 Task: Open Card User Testing Review in Board Content Marketing E-learning Course Creation and Promotion Strategy to Workspace Business Coaching Services and add a team member Softage.3@softage.net, a label Blue, a checklist Smart City Development, an attachment from your computer, a color Blue and finally, add a card description 'Research and develop new pricing strategy for bundled products' and a comment 'Given the potential impact of this task on our company culture and values, let us ensure that we approach it with a sense of inclusivity and diversity.'. Add a start date 'Jan 03, 1900' with a due date 'Jan 10, 1900'
Action: Mouse moved to (90, 334)
Screenshot: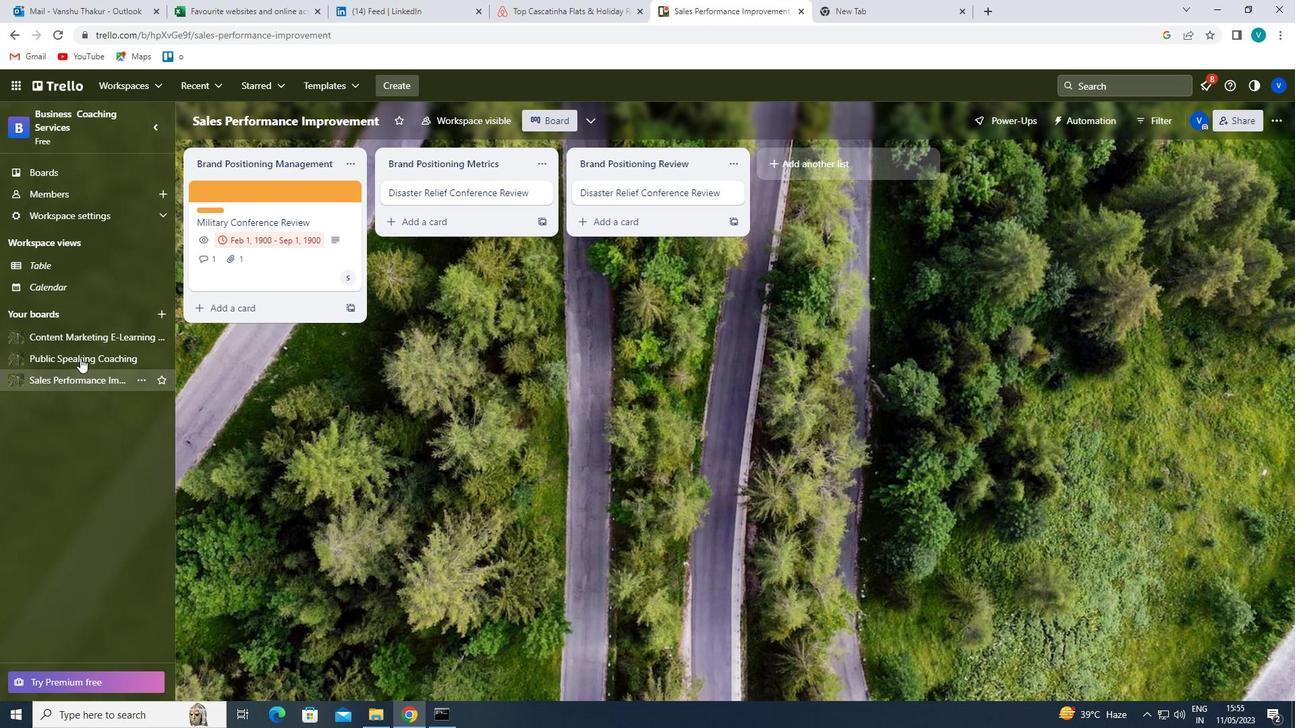 
Action: Mouse pressed left at (90, 334)
Screenshot: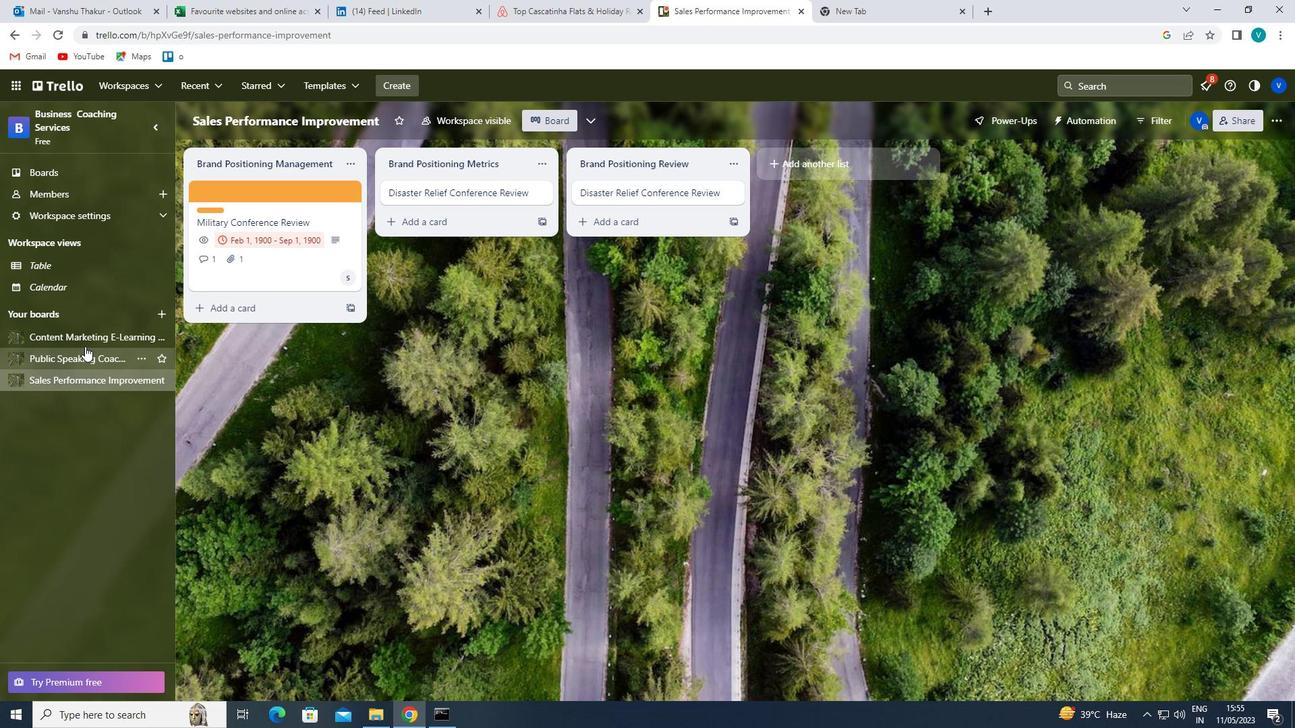 
Action: Mouse moved to (275, 188)
Screenshot: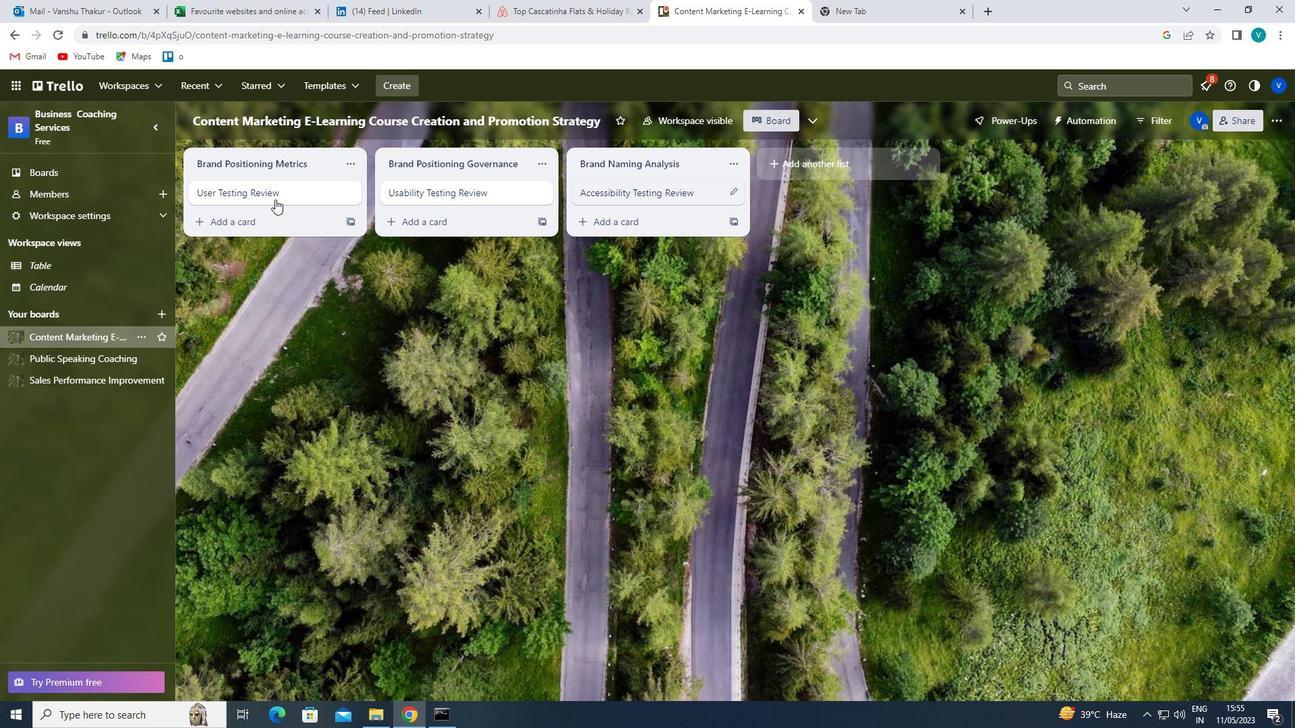 
Action: Mouse pressed left at (275, 188)
Screenshot: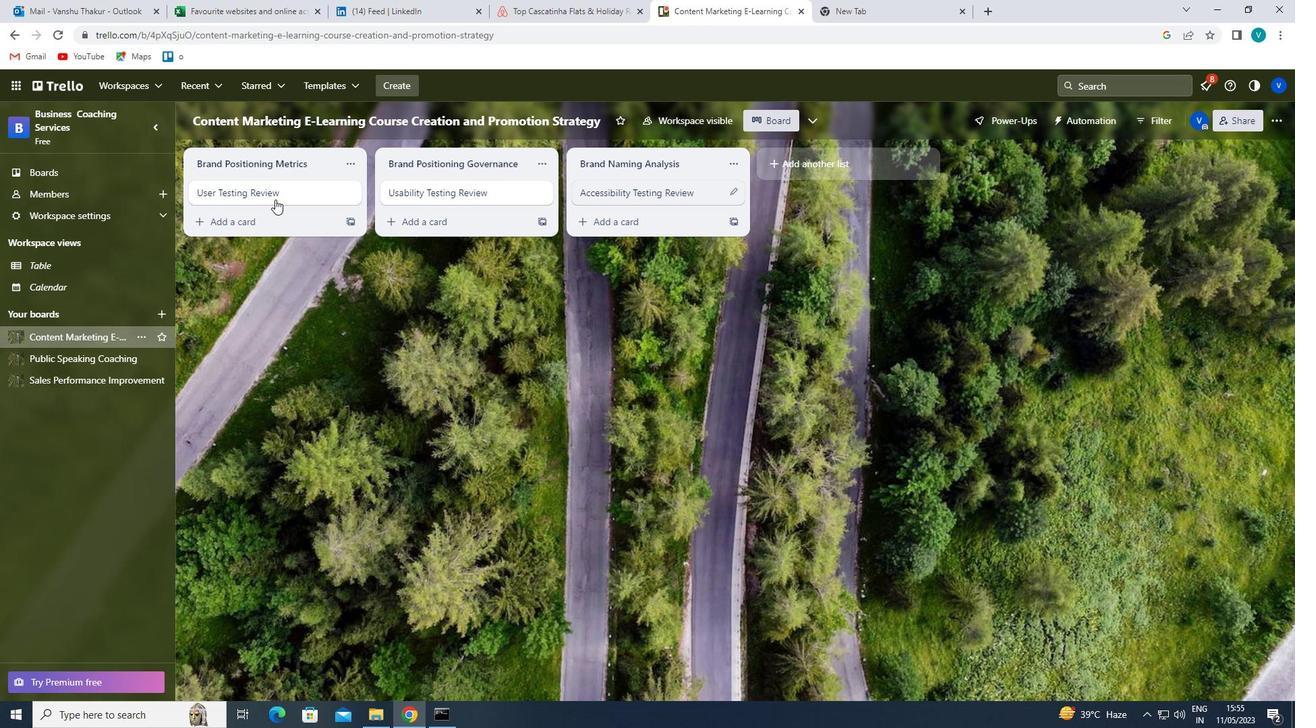 
Action: Mouse moved to (807, 191)
Screenshot: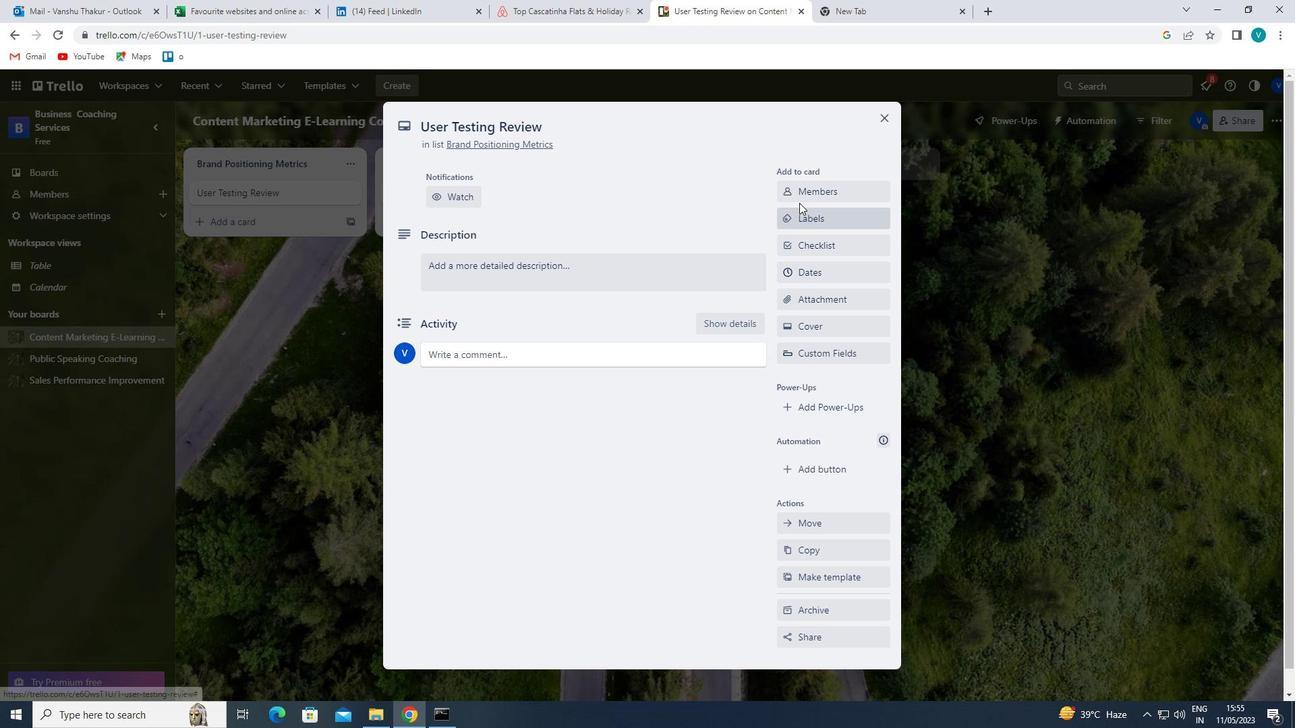 
Action: Mouse pressed left at (807, 191)
Screenshot: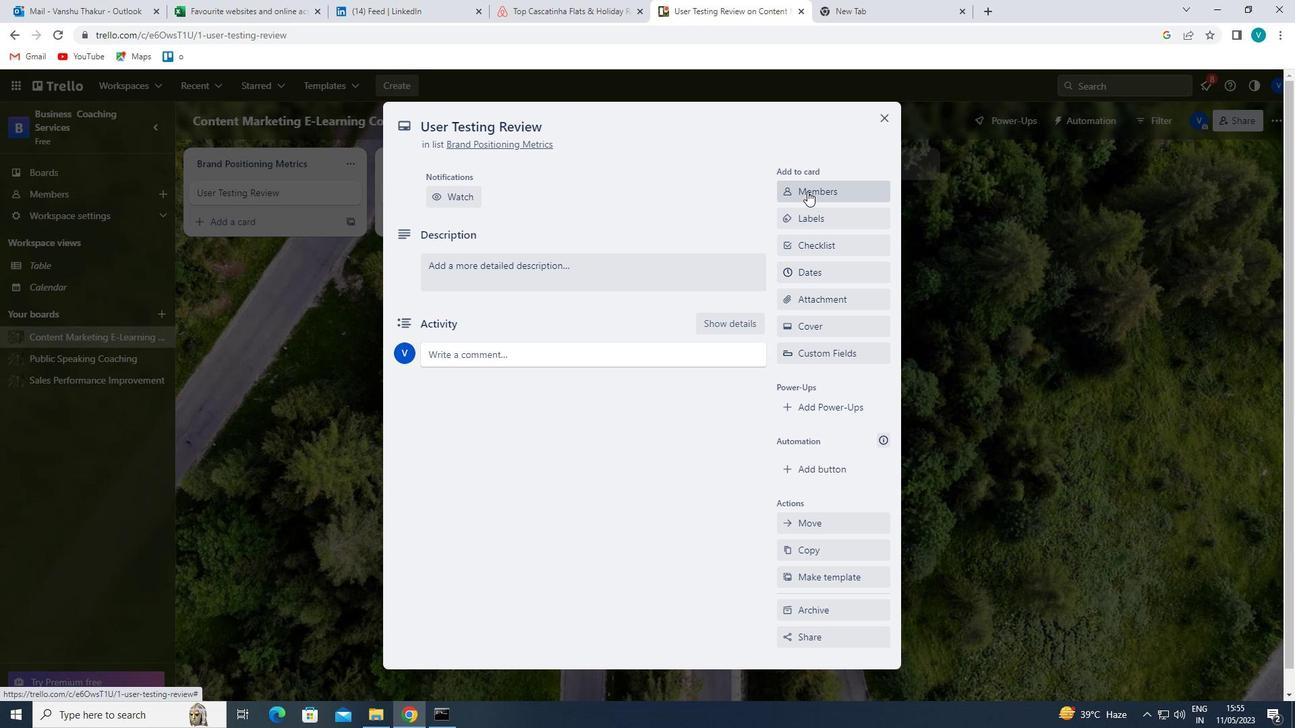 
Action: Mouse moved to (833, 253)
Screenshot: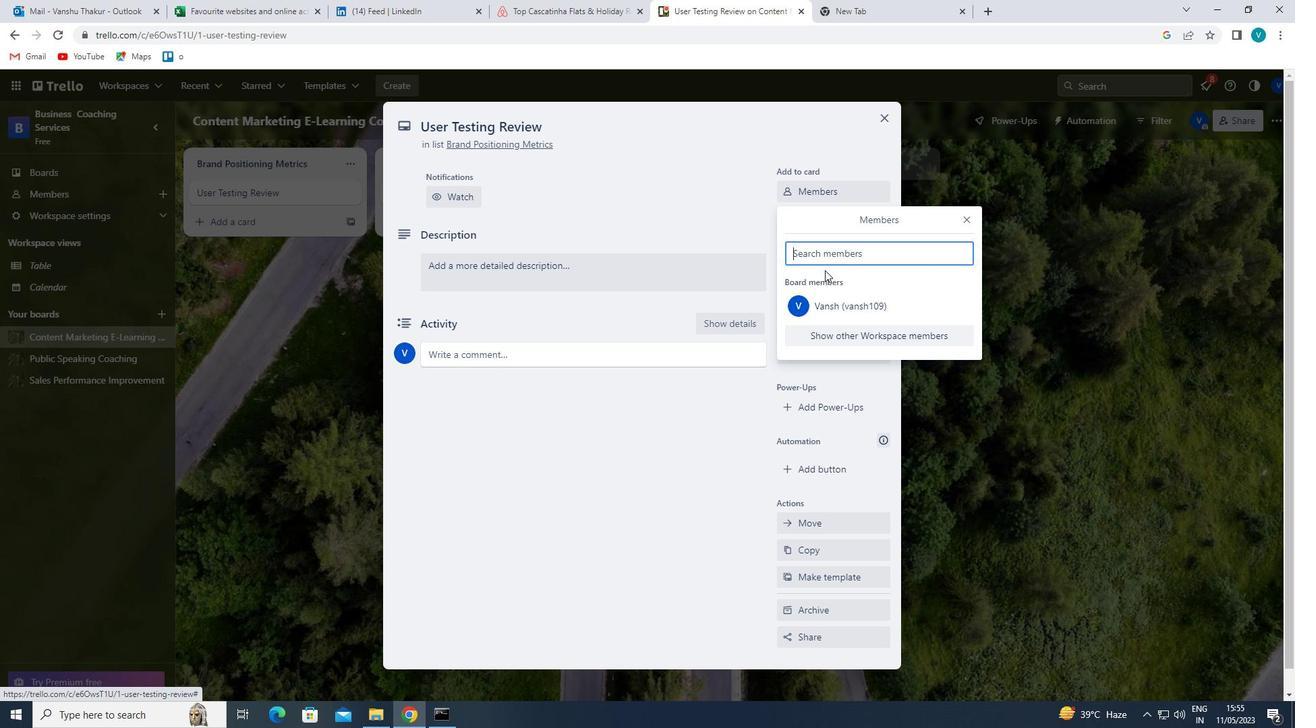 
Action: Mouse pressed left at (833, 253)
Screenshot: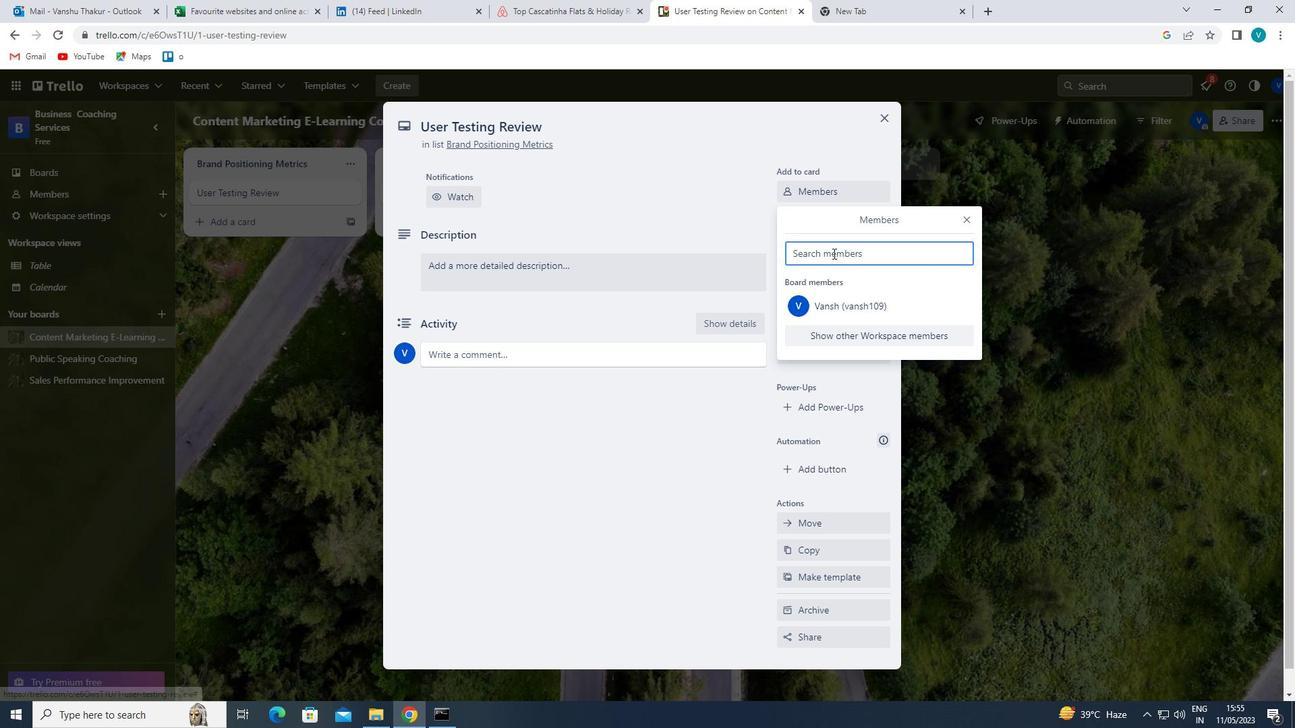 
Action: Key pressed <Key.shift><Key.shift>S
Screenshot: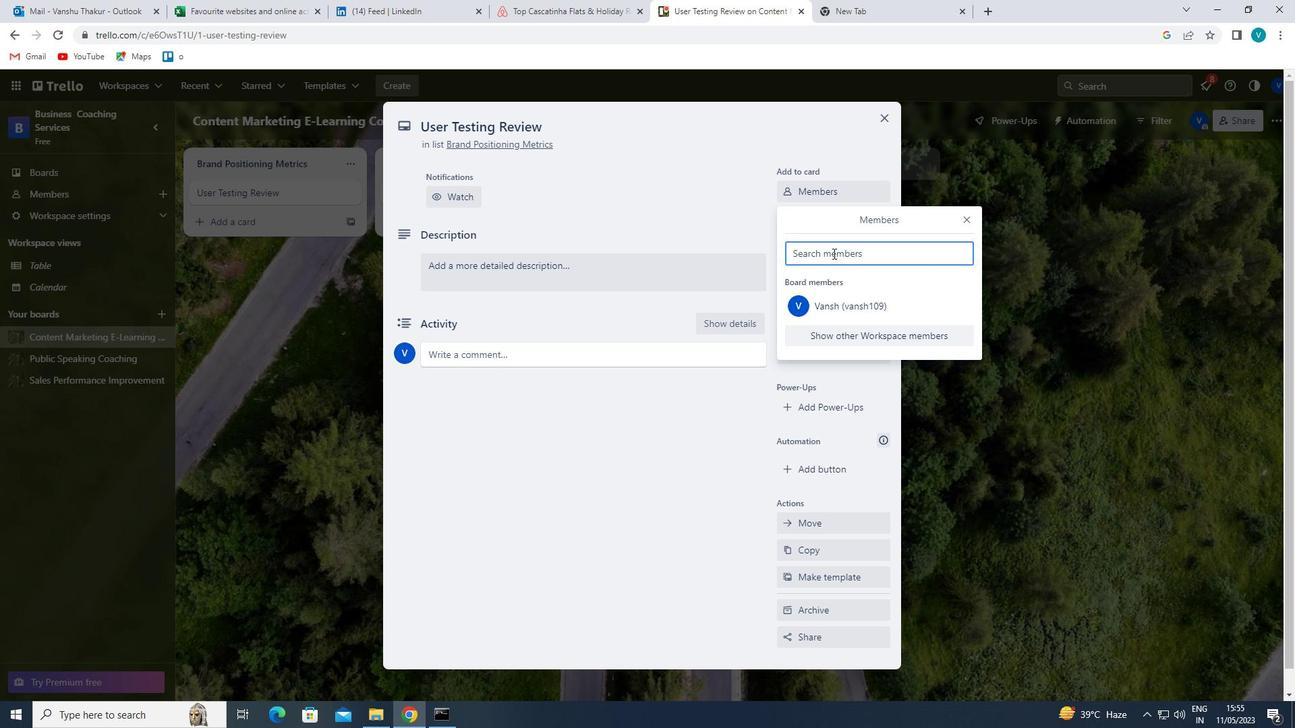 
Action: Mouse moved to (666, 353)
Screenshot: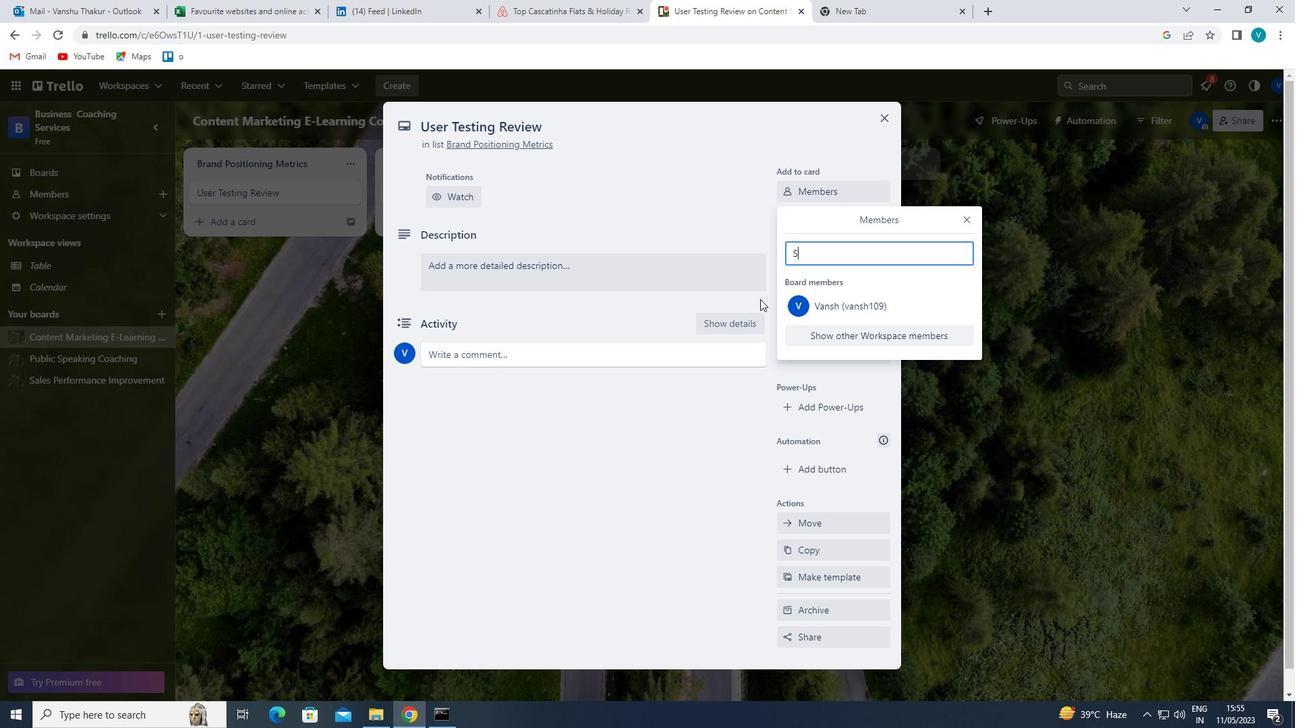 
Action: Key pressed OFTAGE.
Screenshot: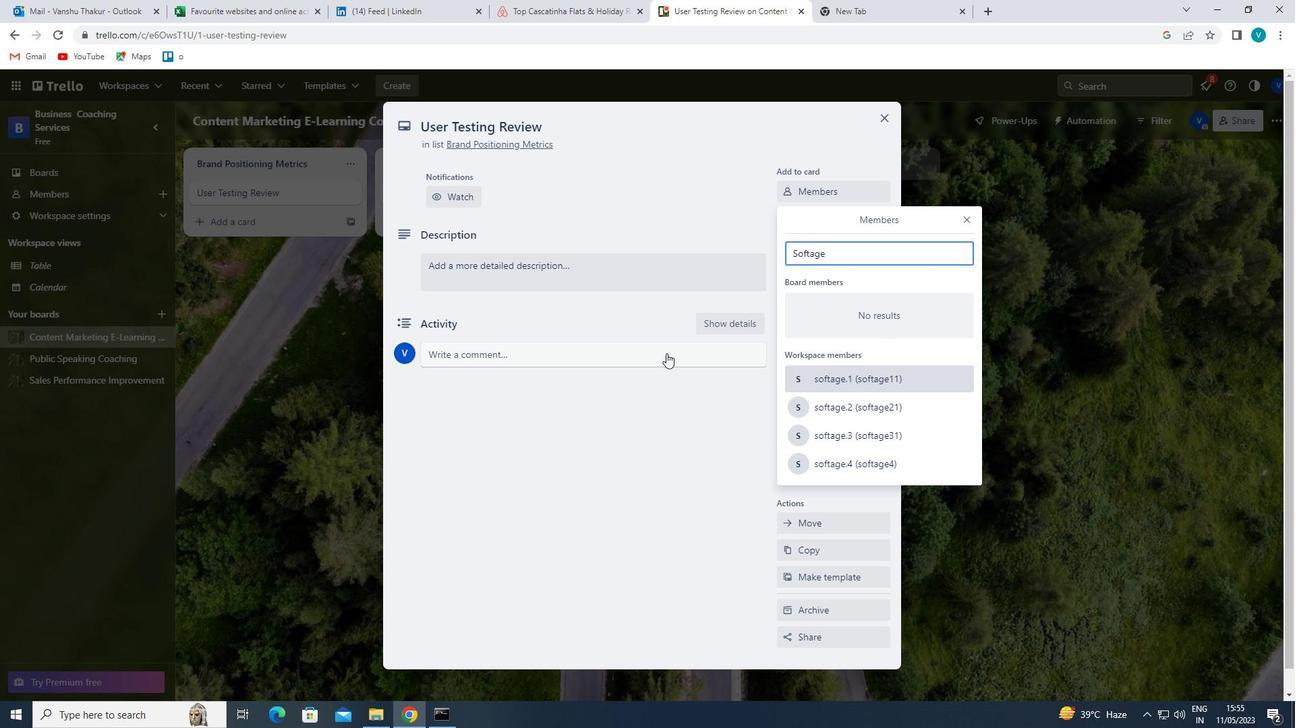 
Action: Mouse moved to (836, 435)
Screenshot: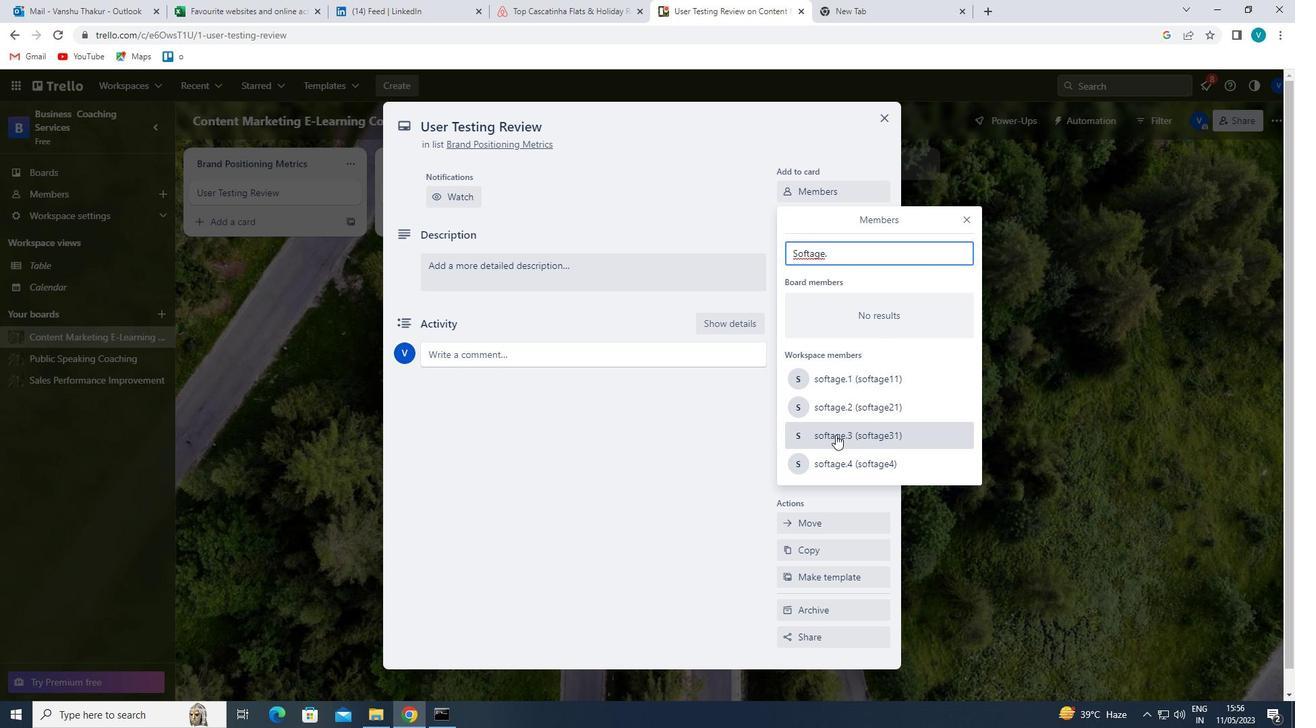 
Action: Mouse pressed left at (836, 435)
Screenshot: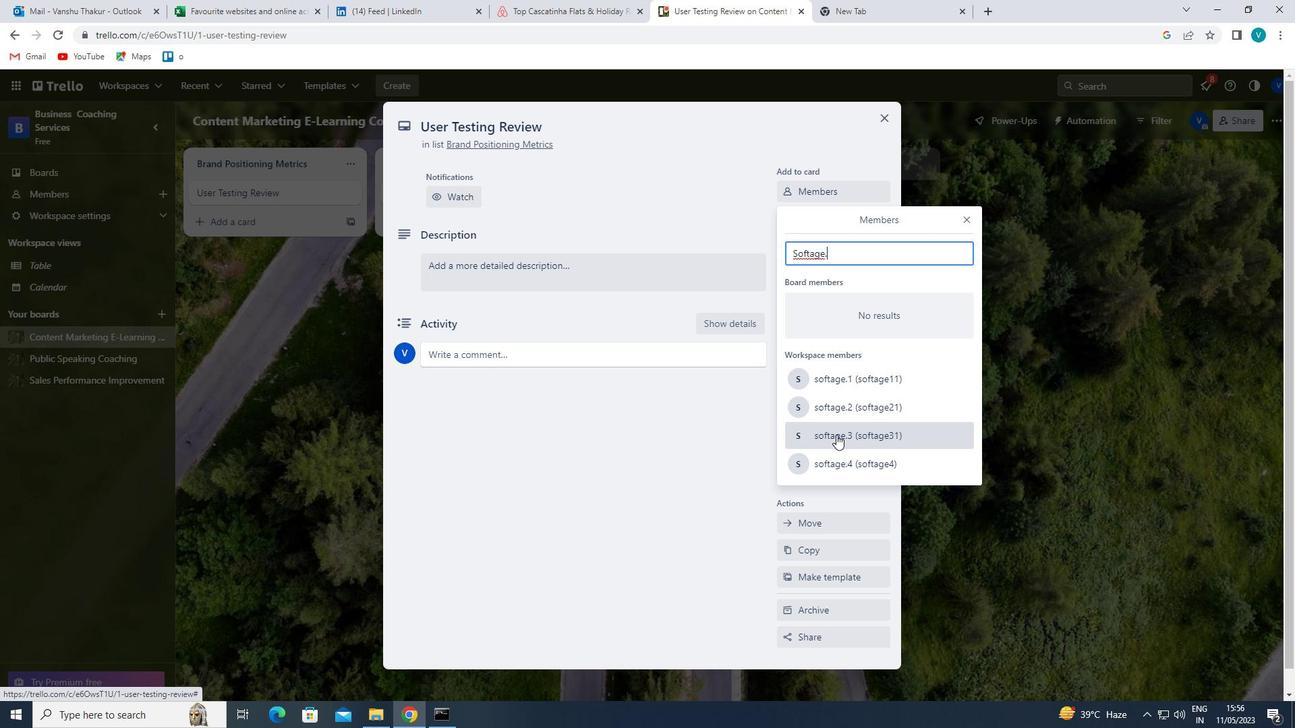 
Action: Mouse moved to (965, 214)
Screenshot: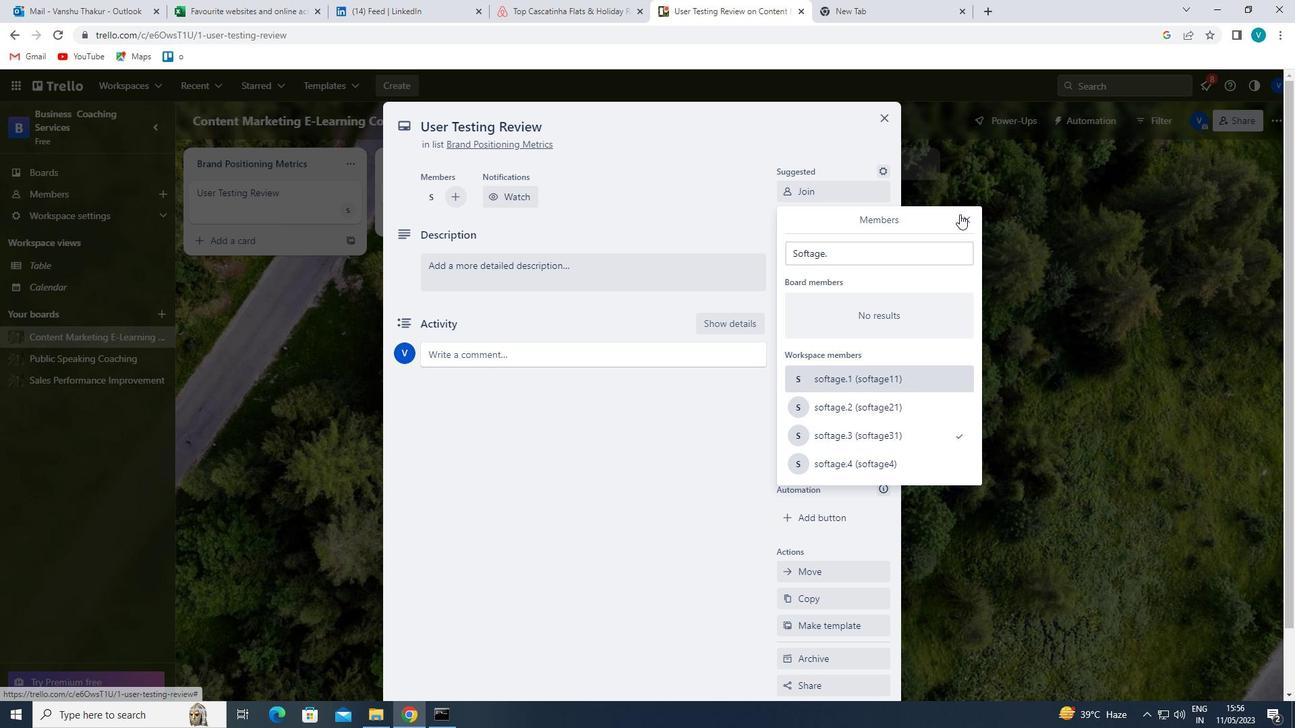 
Action: Mouse pressed left at (965, 214)
Screenshot: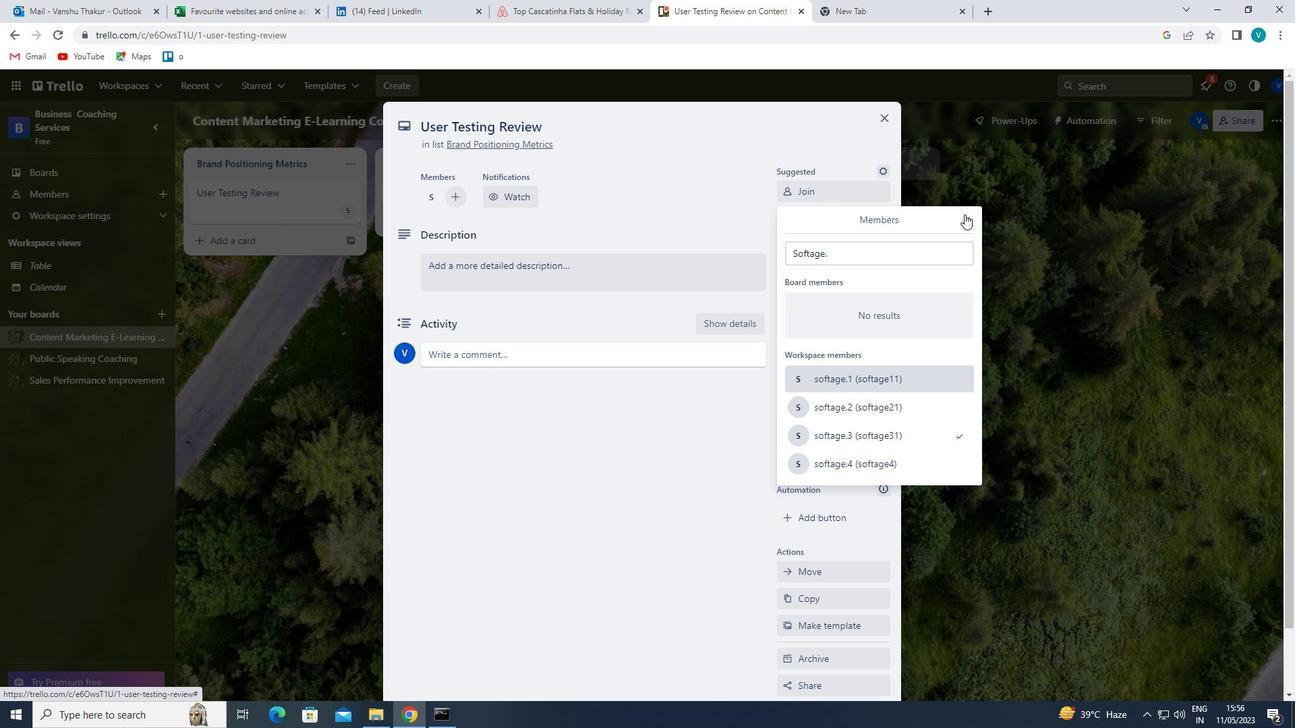 
Action: Mouse moved to (835, 271)
Screenshot: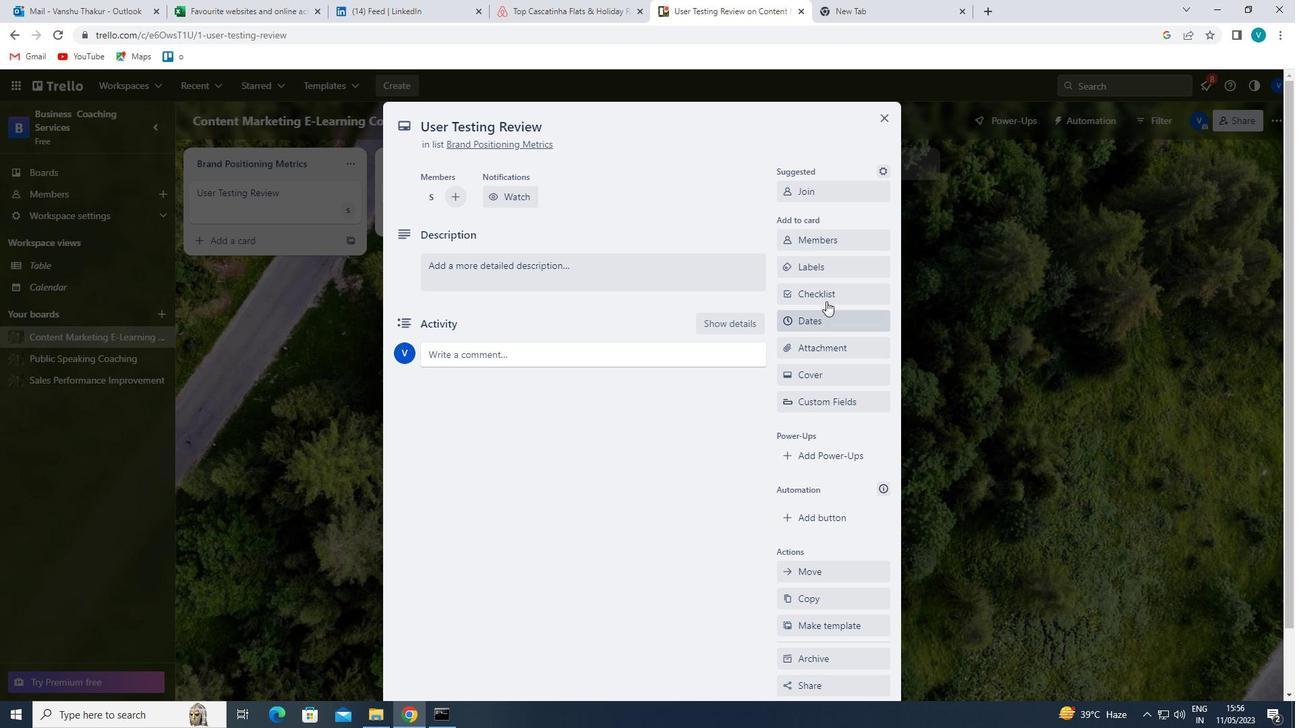 
Action: Mouse pressed left at (835, 271)
Screenshot: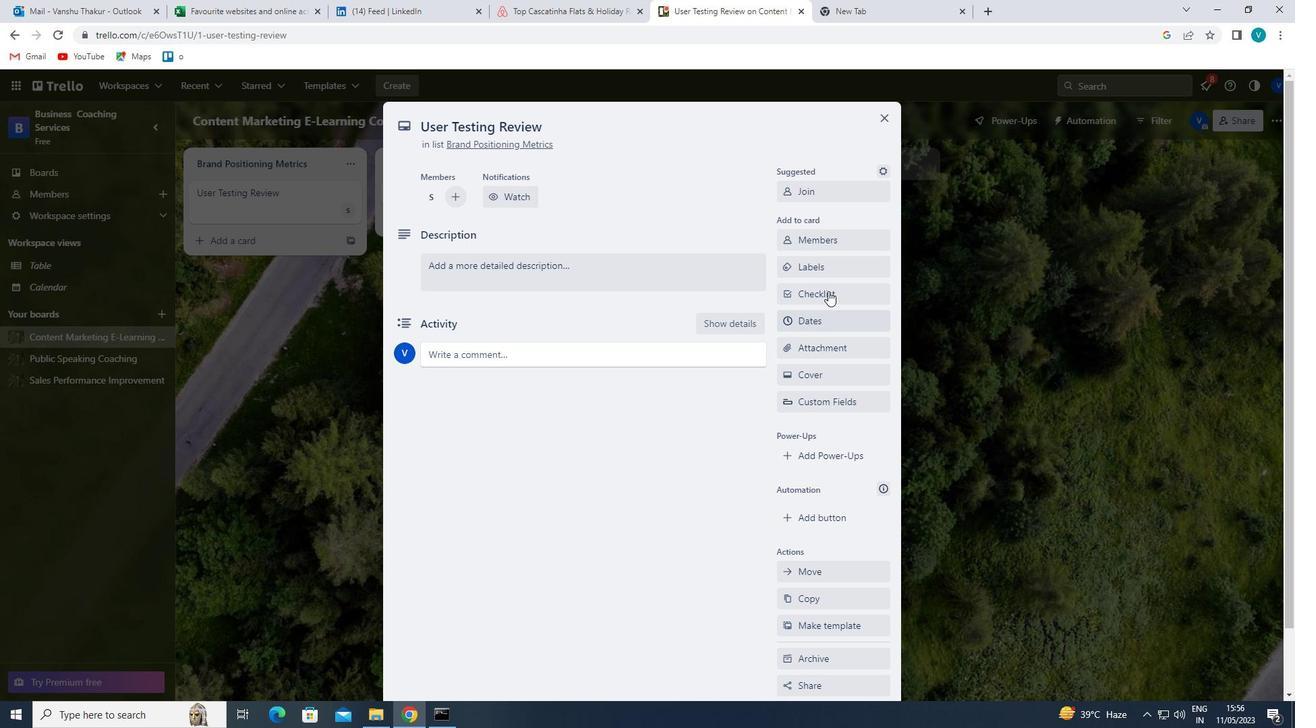 
Action: Mouse moved to (836, 495)
Screenshot: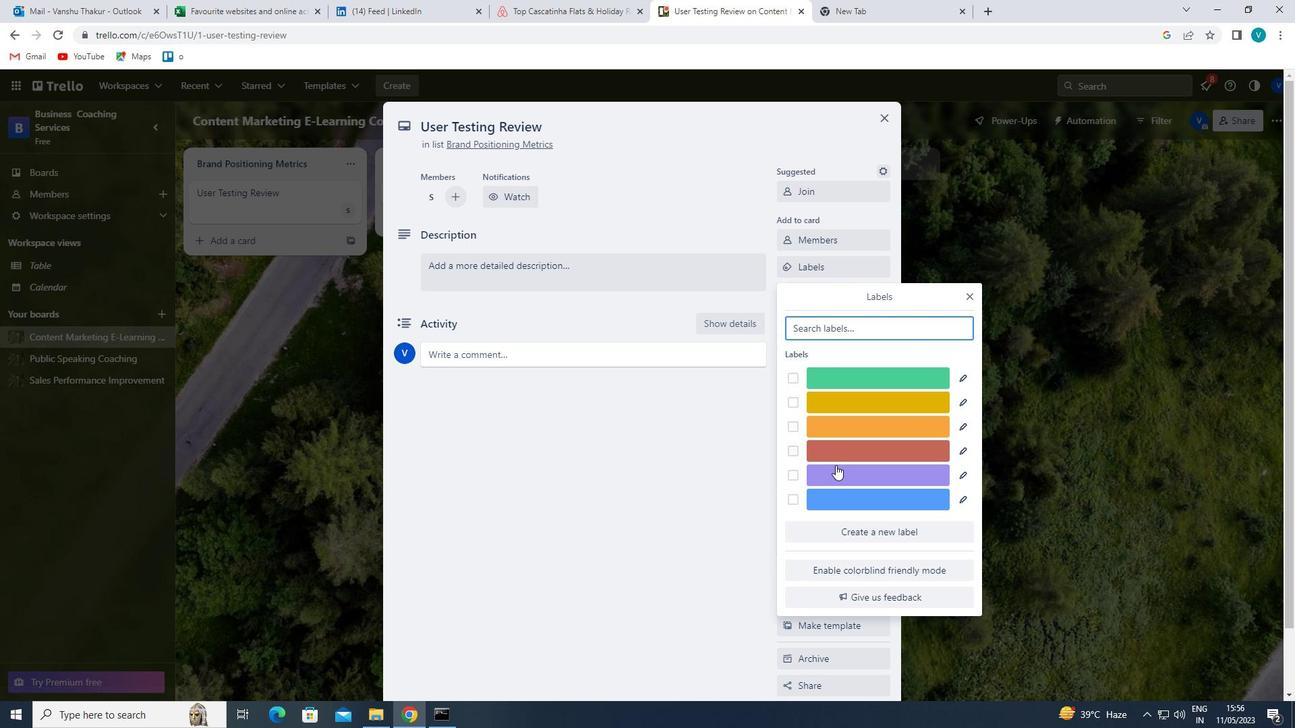 
Action: Mouse pressed left at (836, 495)
Screenshot: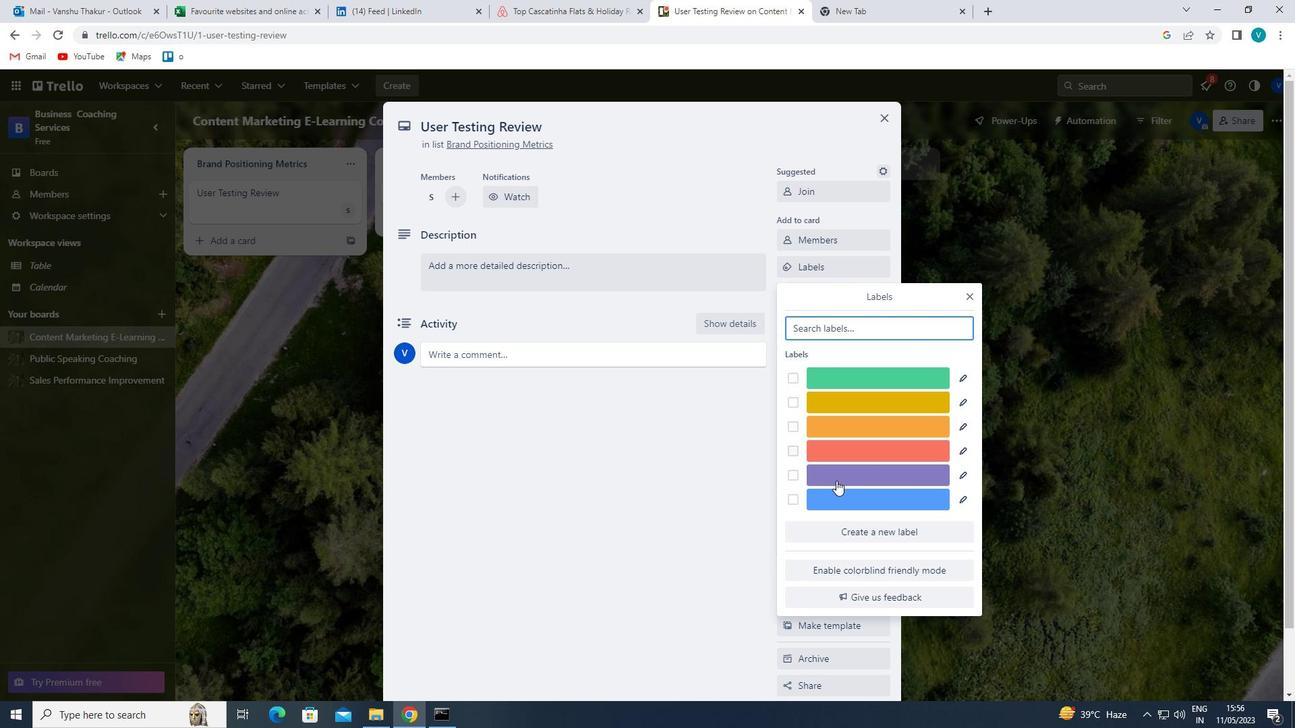 
Action: Mouse moved to (969, 298)
Screenshot: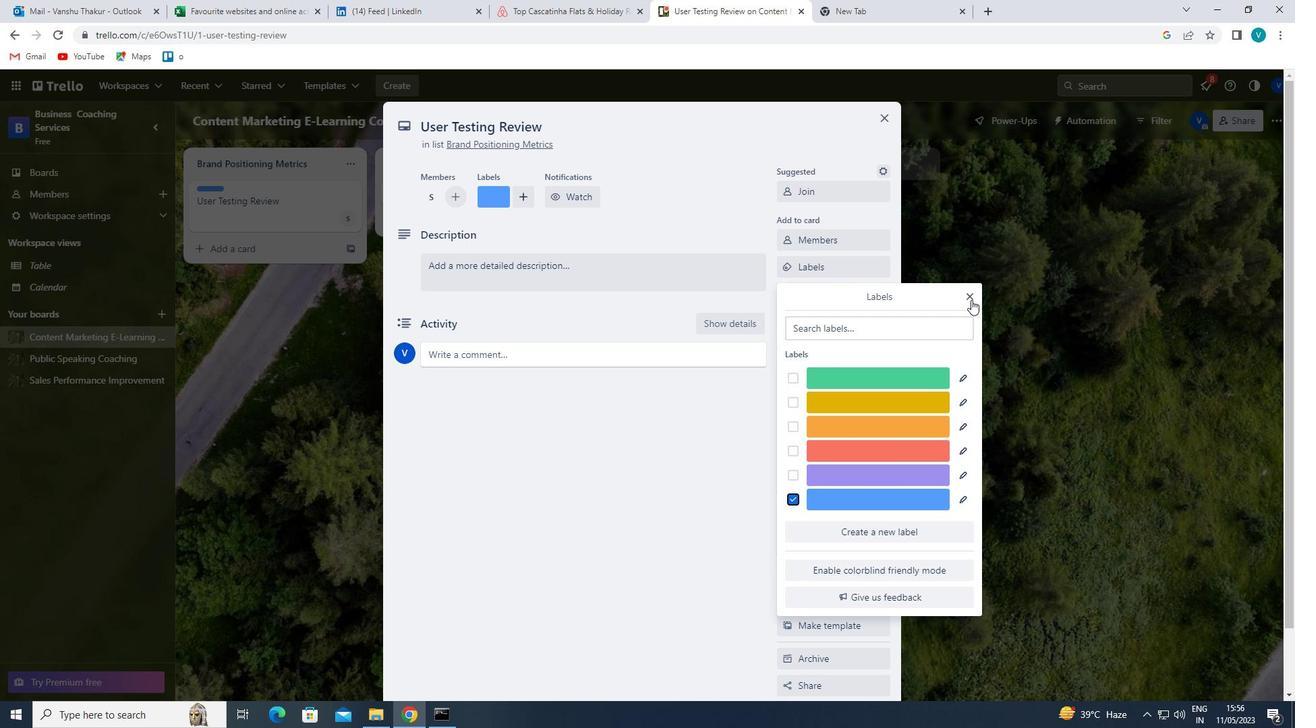 
Action: Mouse pressed left at (969, 298)
Screenshot: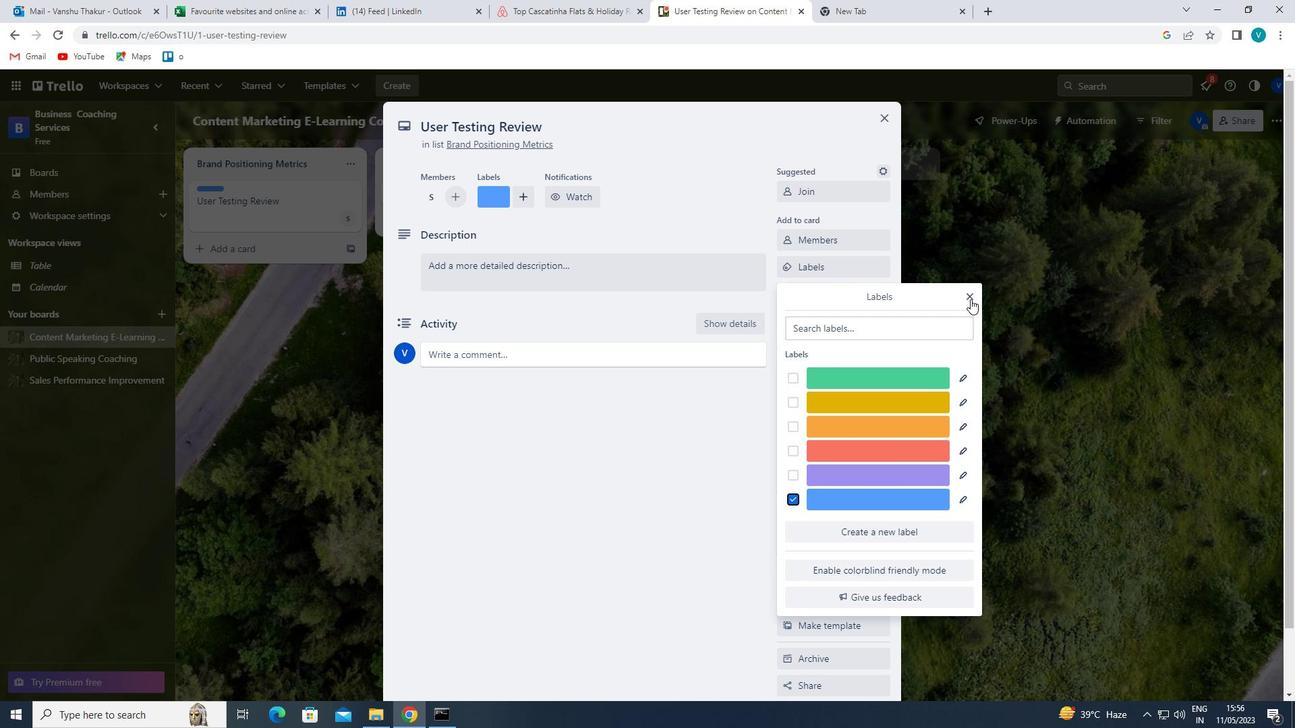
Action: Mouse moved to (832, 280)
Screenshot: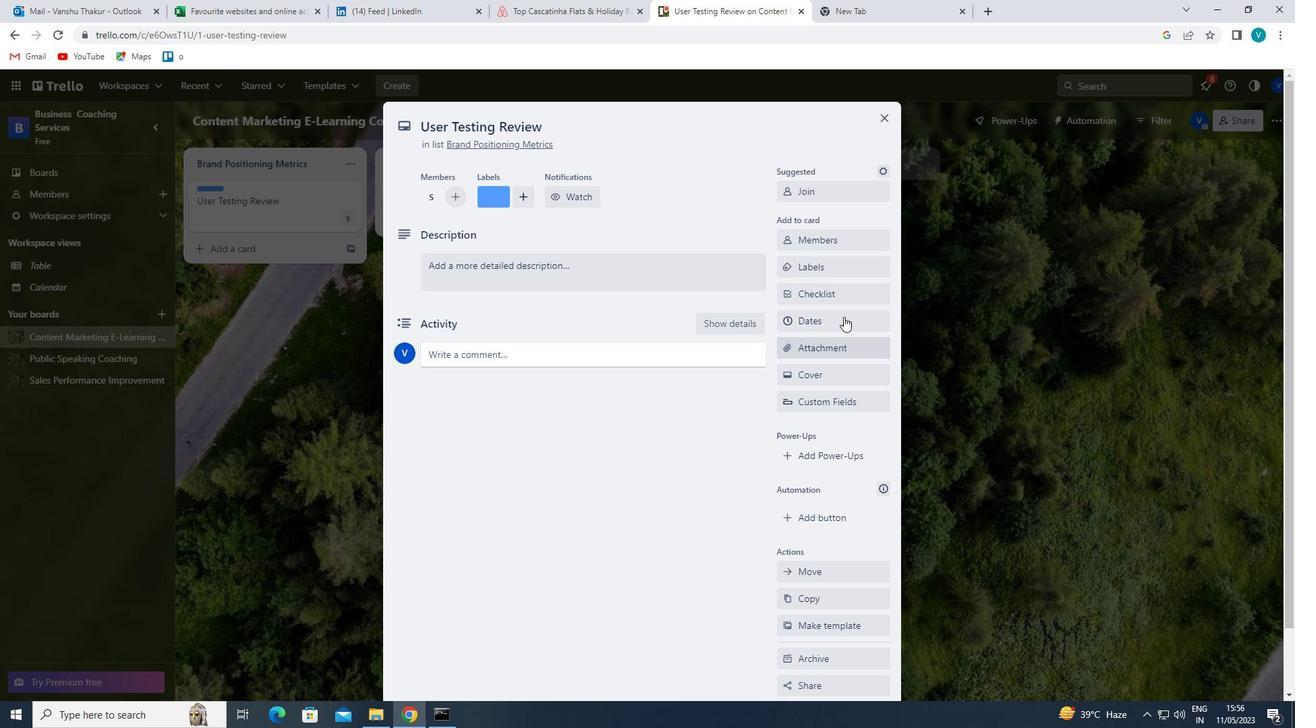 
Action: Mouse pressed left at (832, 280)
Screenshot: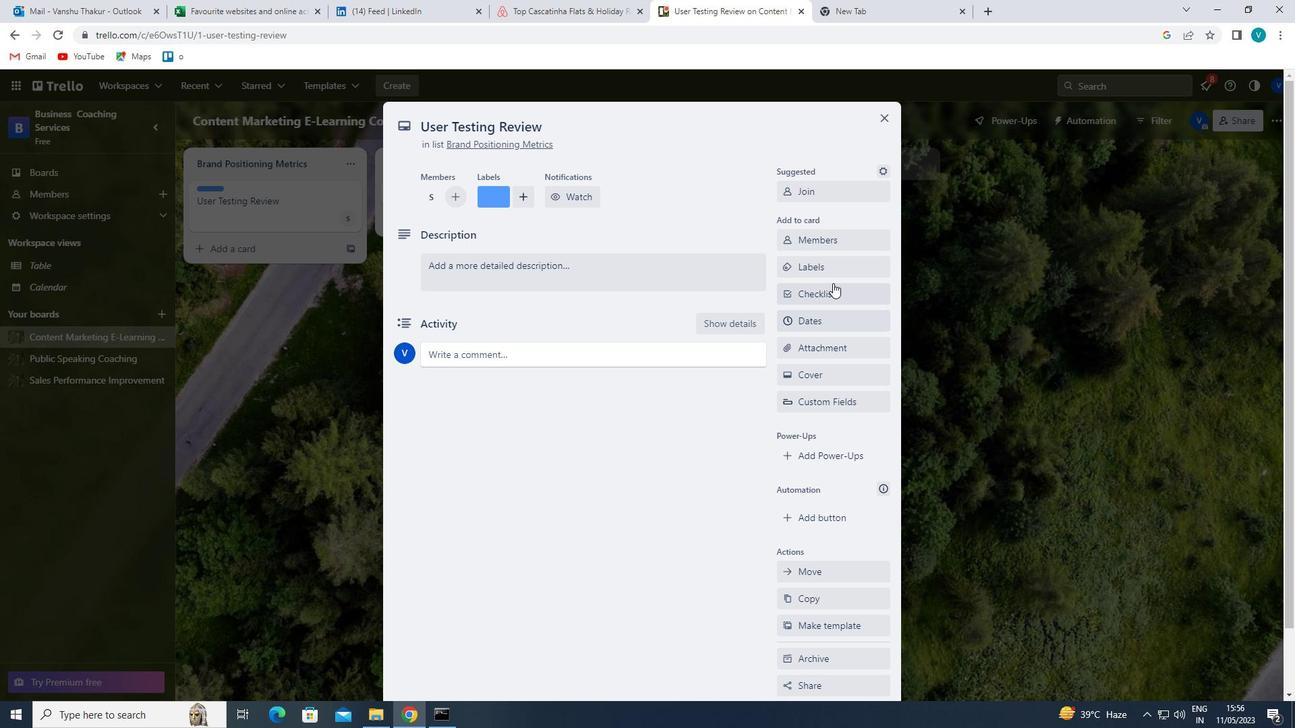 
Action: Mouse moved to (829, 284)
Screenshot: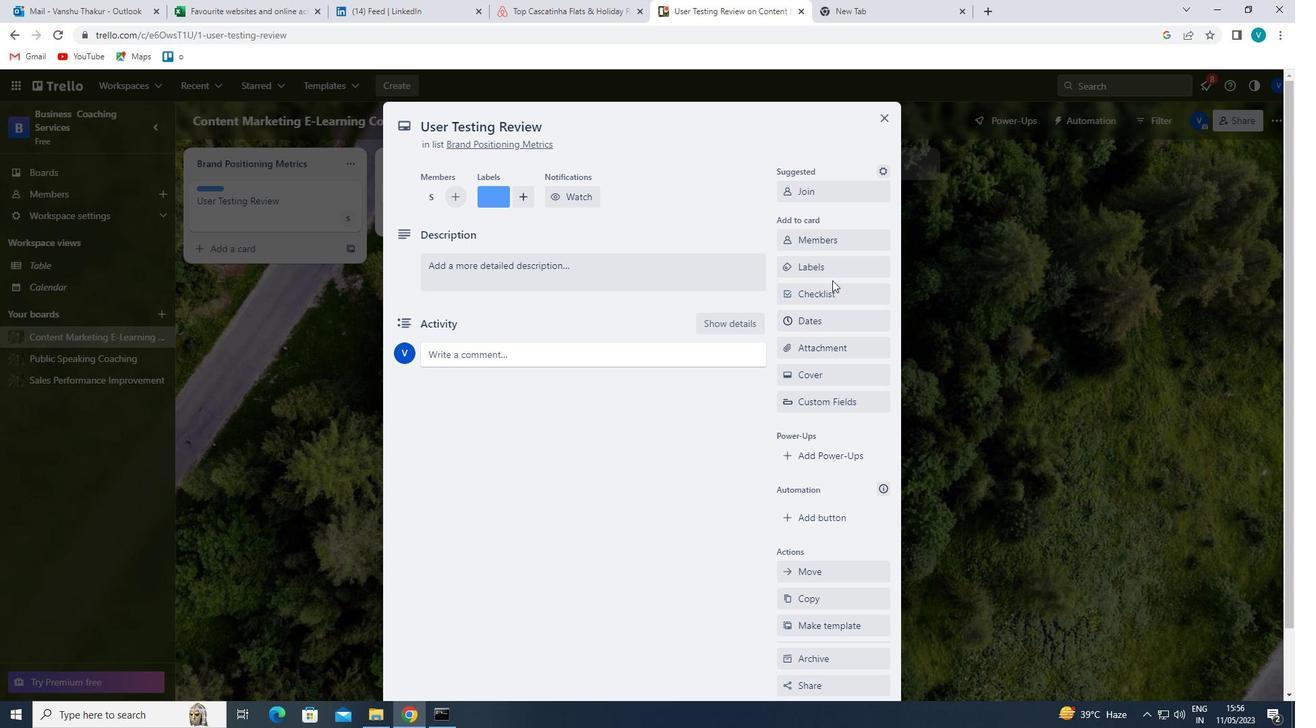 
Action: Mouse pressed left at (829, 284)
Screenshot: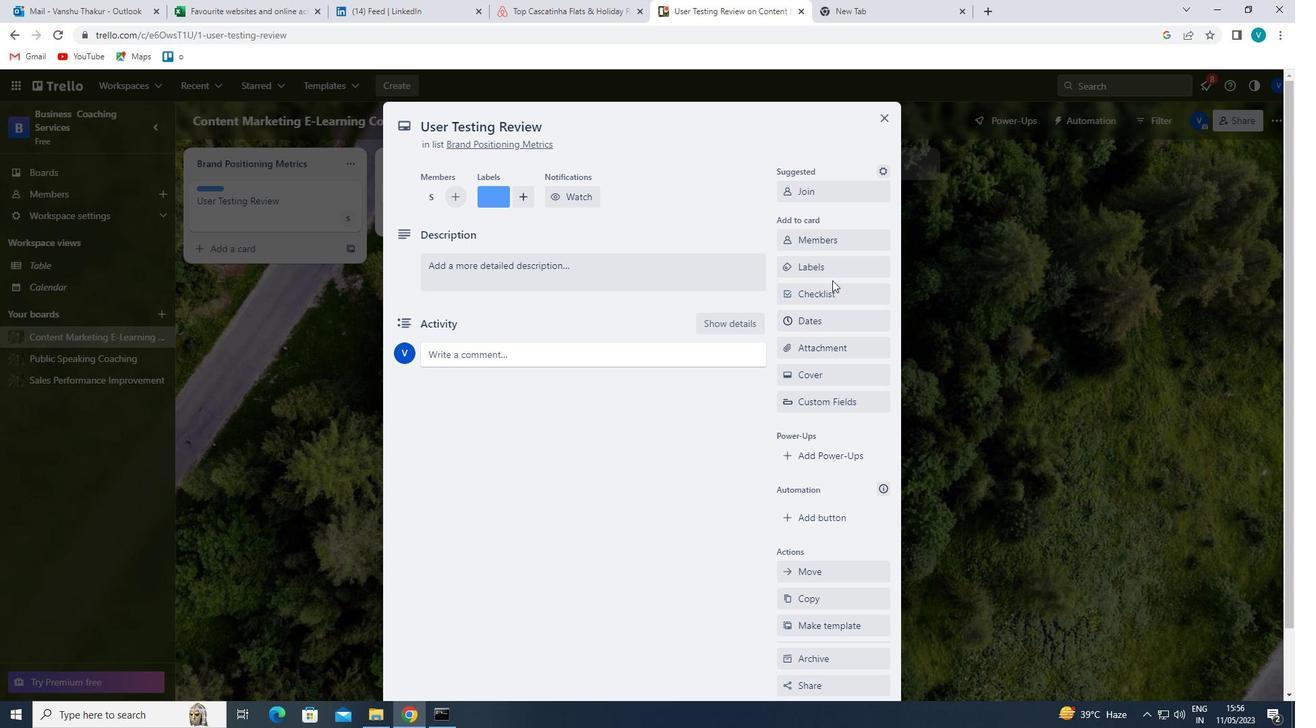 
Action: Mouse moved to (815, 343)
Screenshot: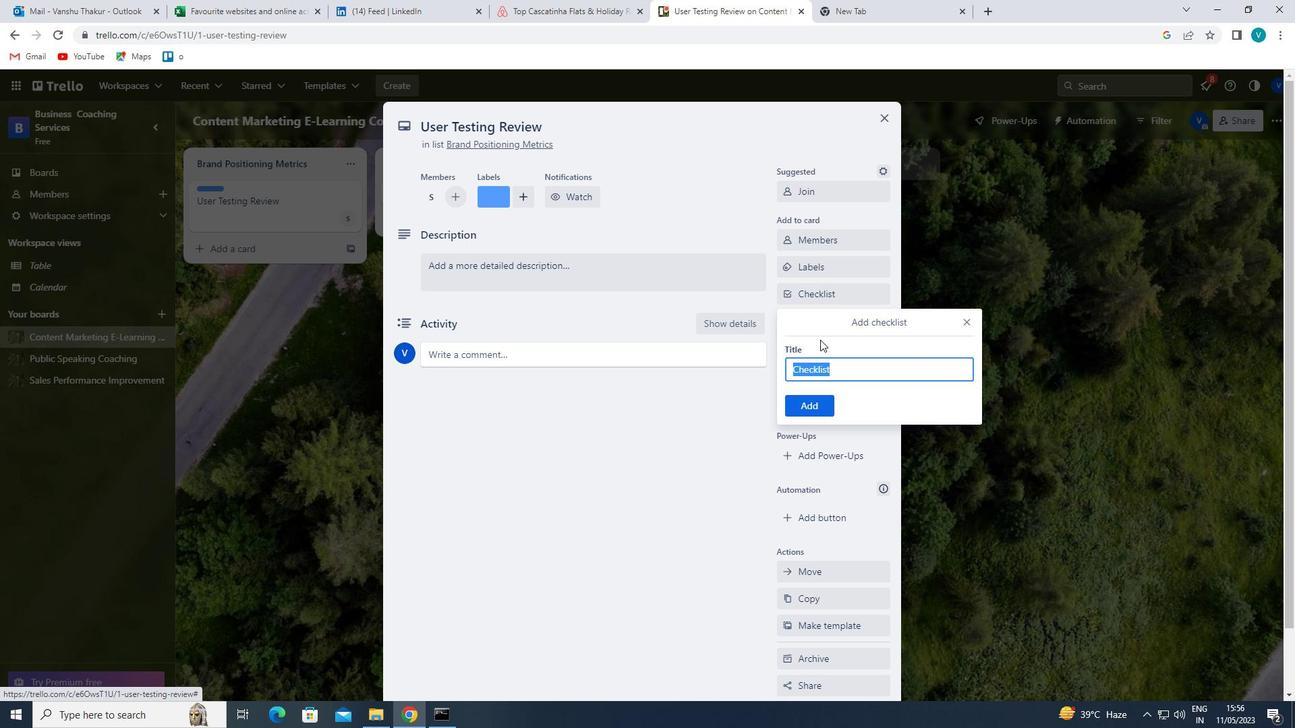 
Action: Key pressed <Key.shift>SMART<Key.space>
Screenshot: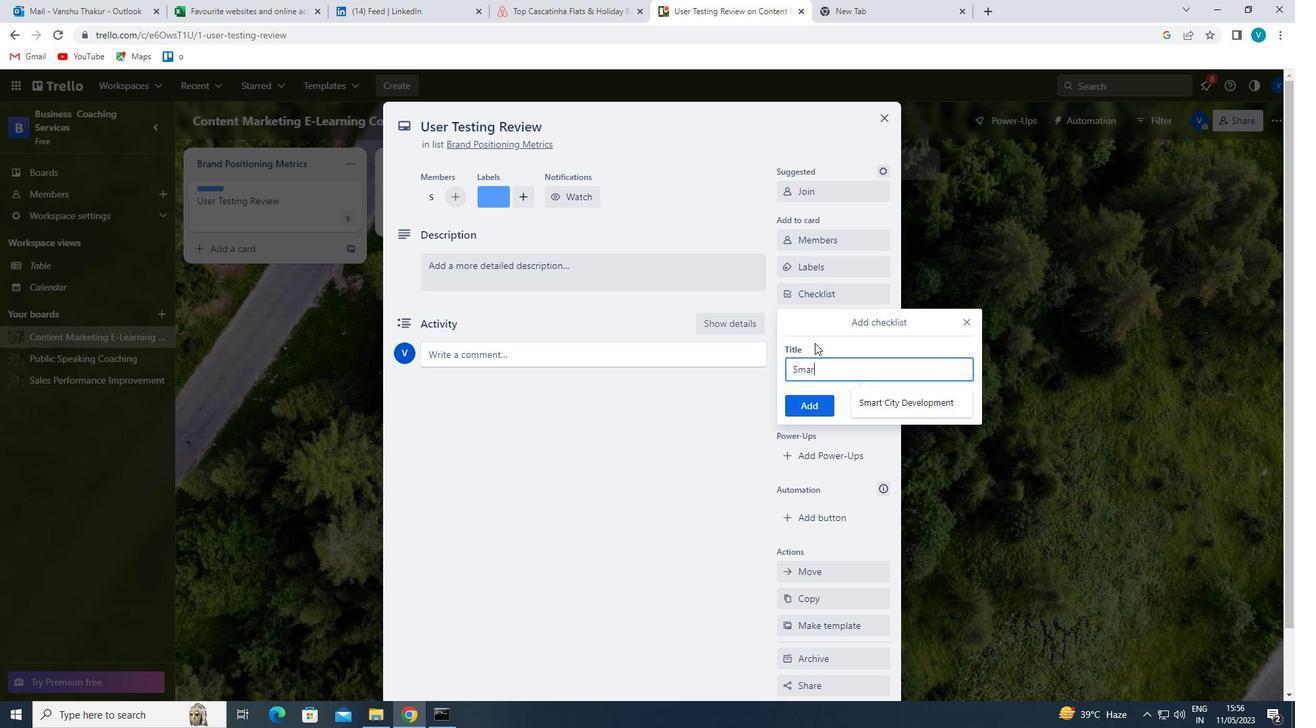 
Action: Mouse moved to (877, 401)
Screenshot: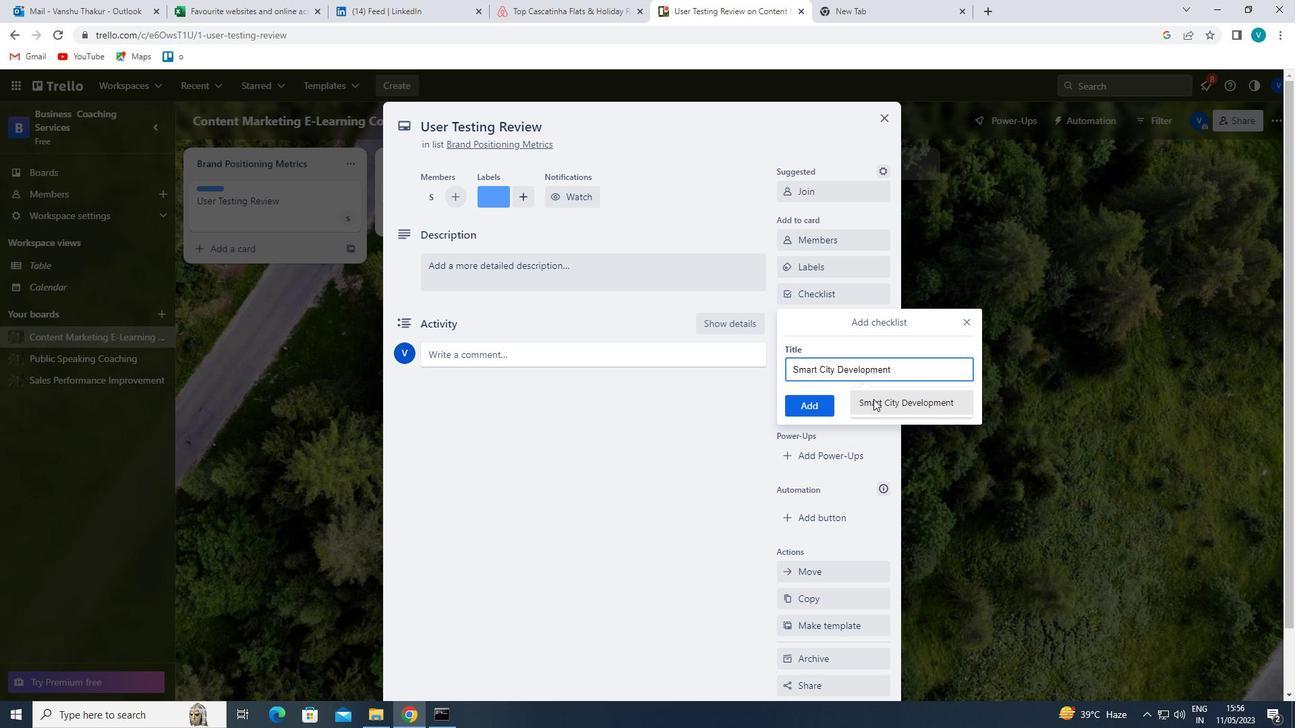 
Action: Mouse pressed left at (877, 401)
Screenshot: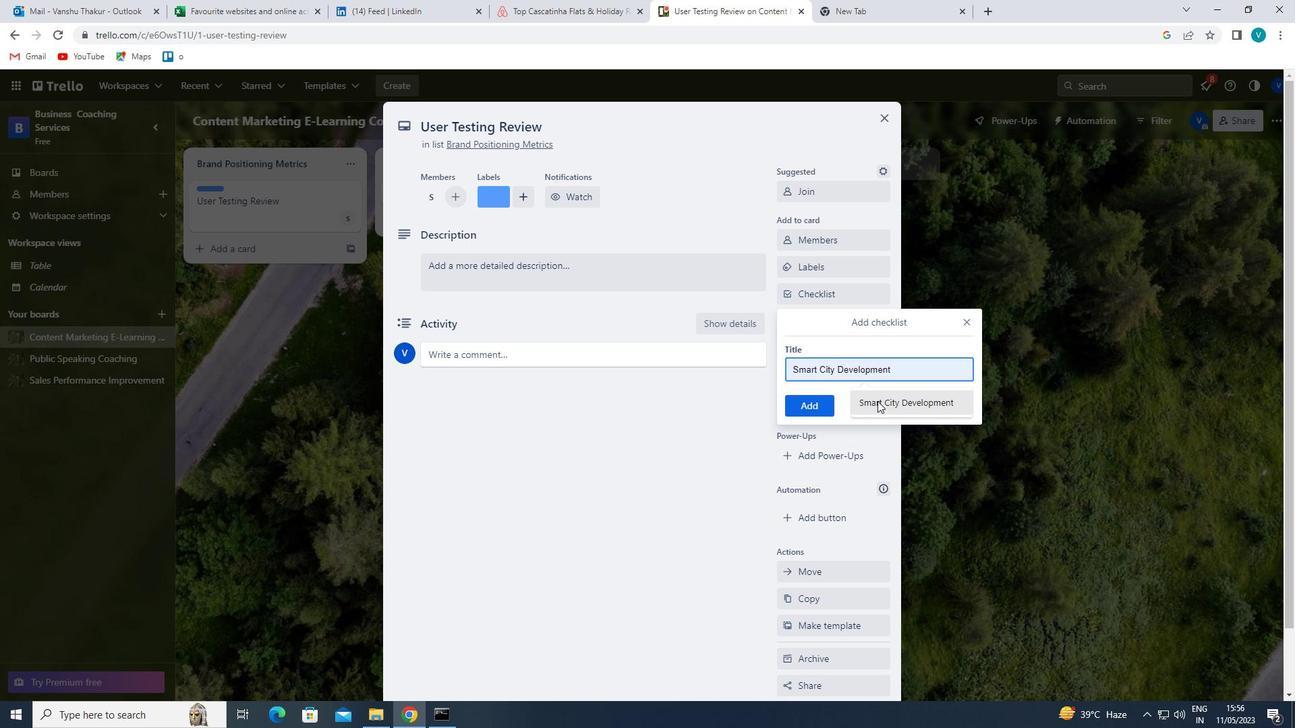 
Action: Mouse moved to (832, 401)
Screenshot: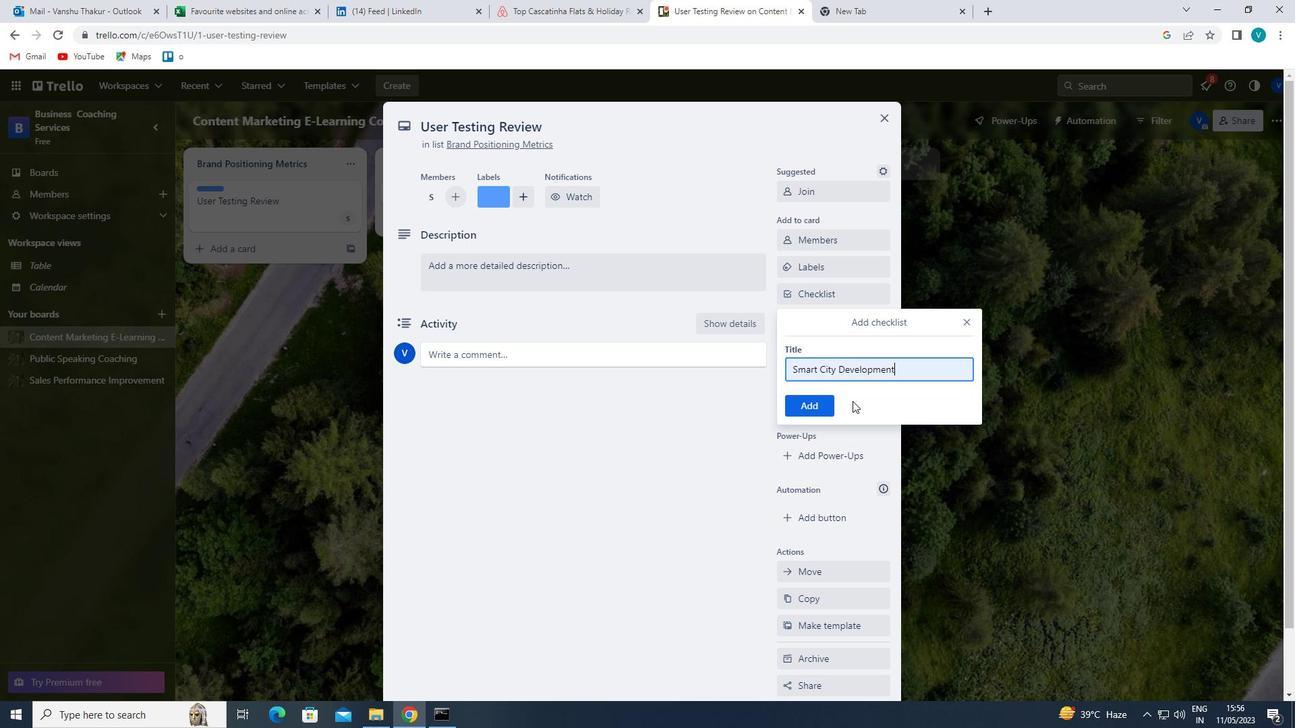 
Action: Mouse pressed left at (832, 401)
Screenshot: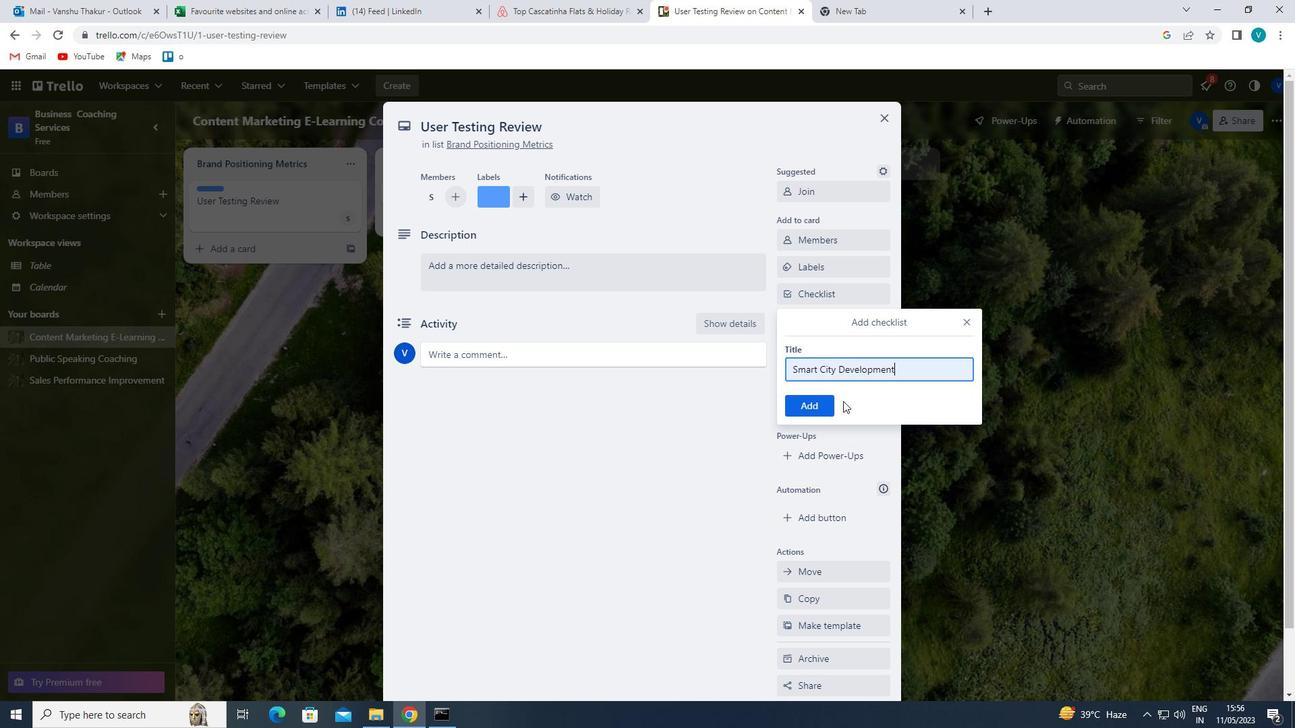 
Action: Mouse moved to (819, 344)
Screenshot: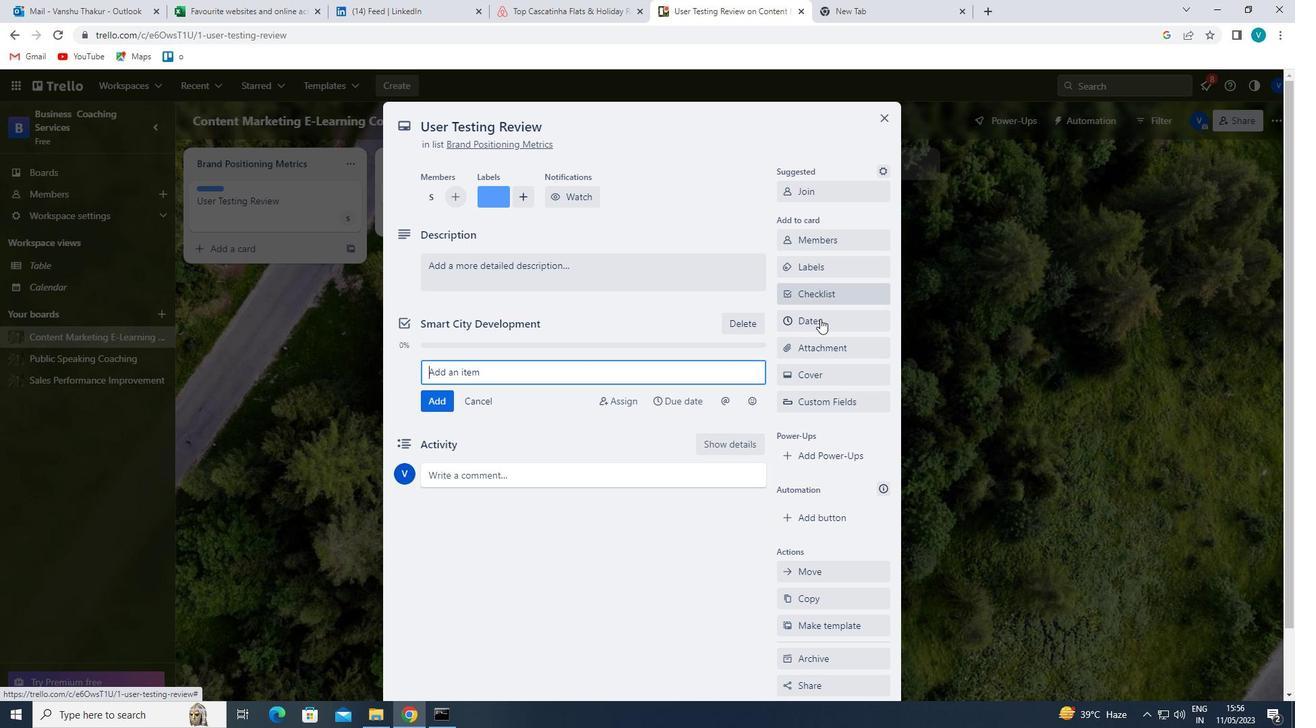 
Action: Mouse pressed left at (819, 344)
Screenshot: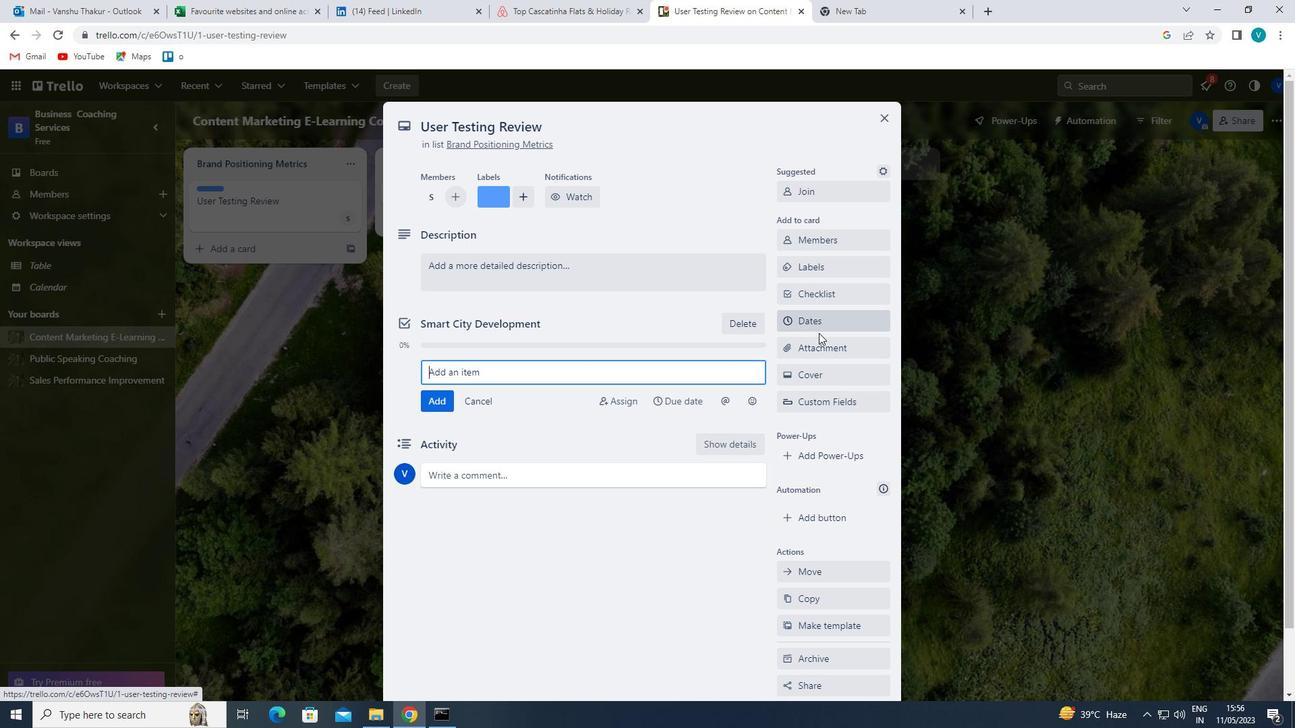 
Action: Mouse moved to (816, 410)
Screenshot: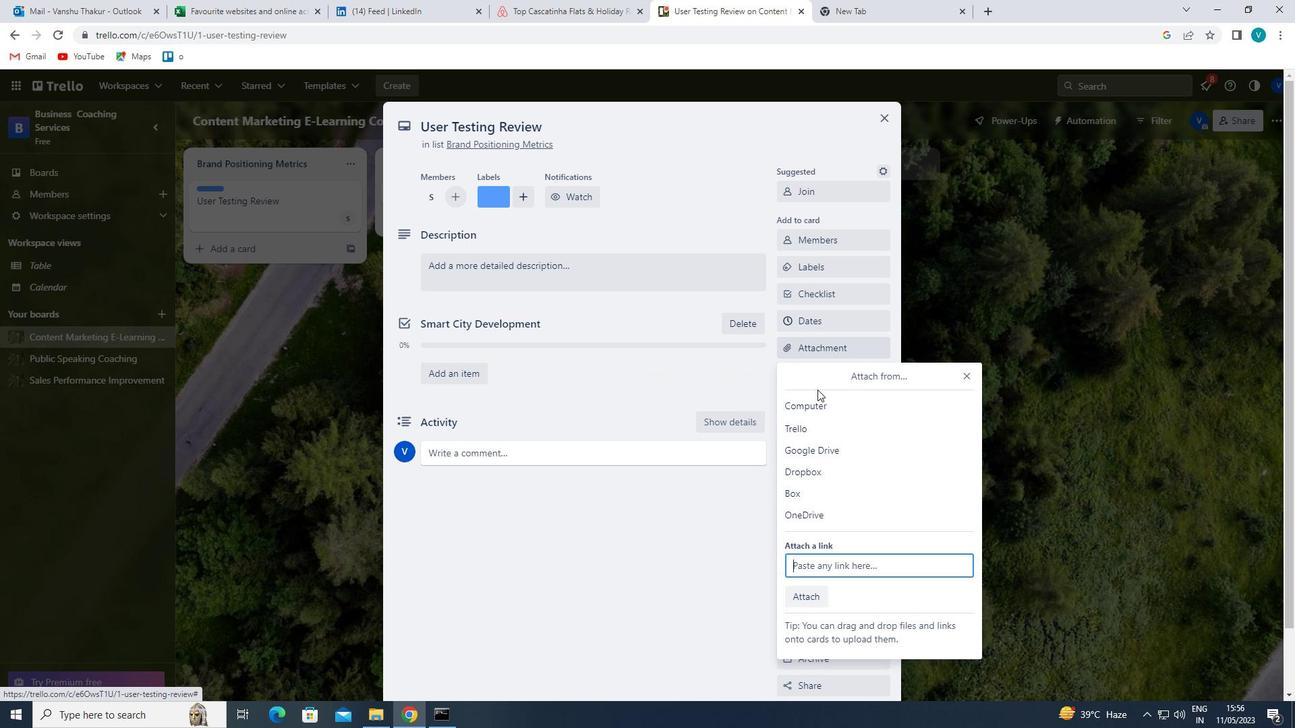 
Action: Mouse pressed left at (816, 410)
Screenshot: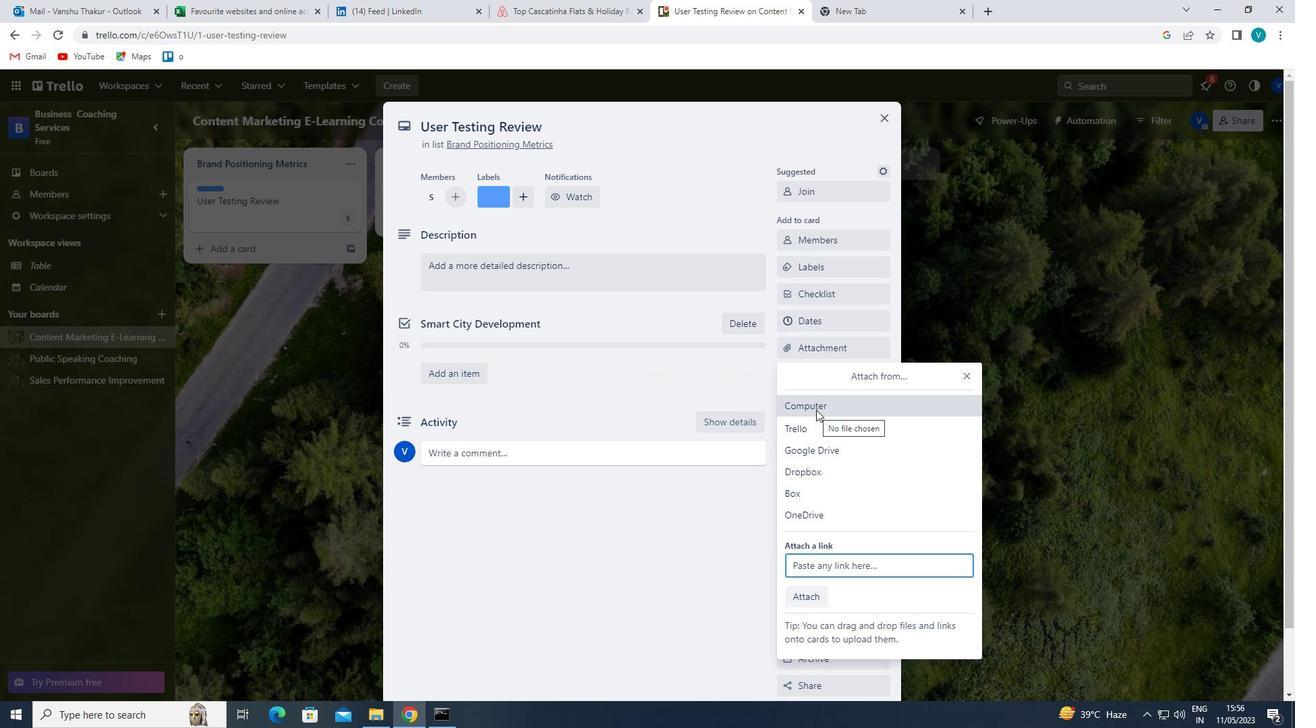
Action: Mouse moved to (259, 242)
Screenshot: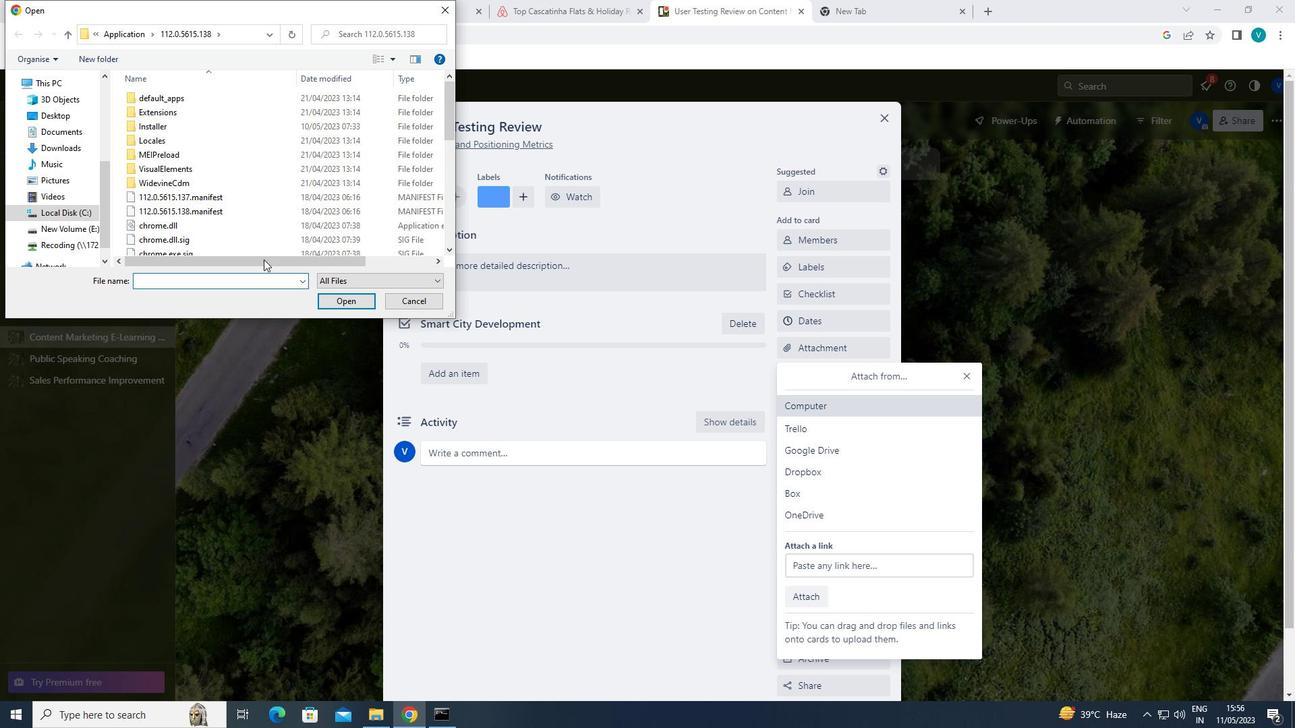 
Action: Mouse pressed left at (259, 242)
Screenshot: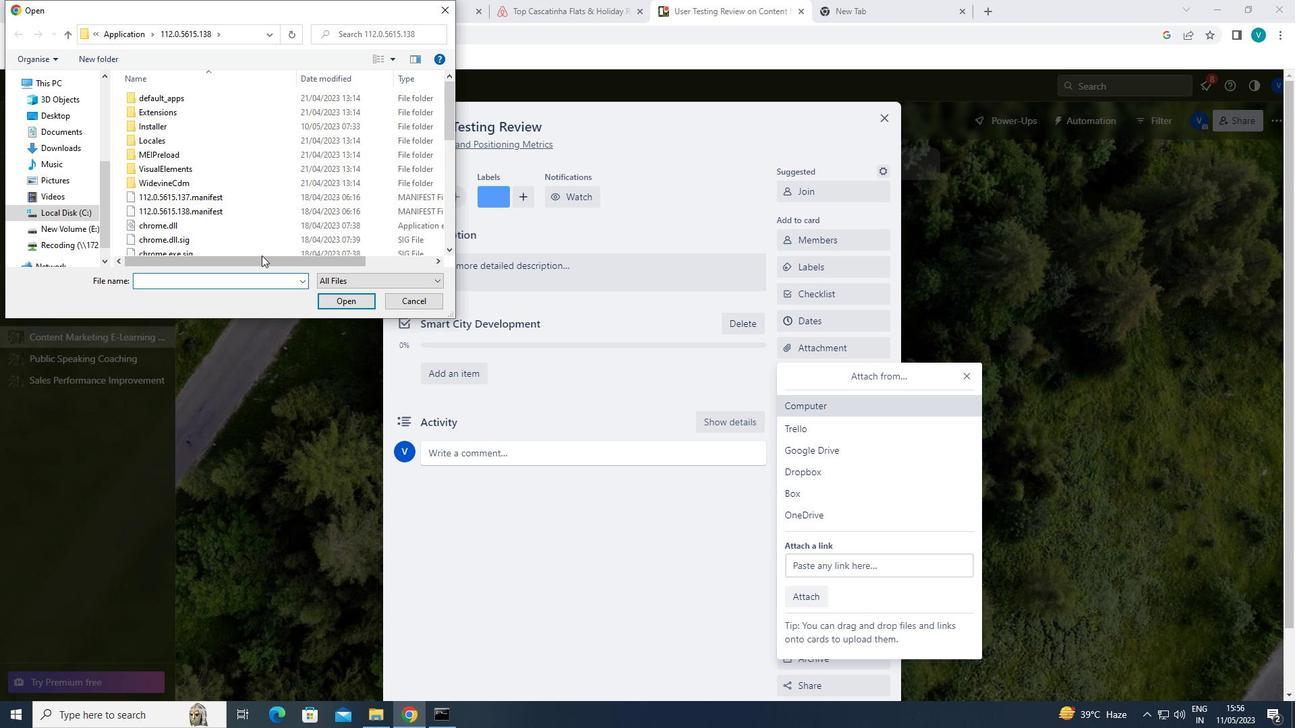 
Action: Mouse moved to (351, 296)
Screenshot: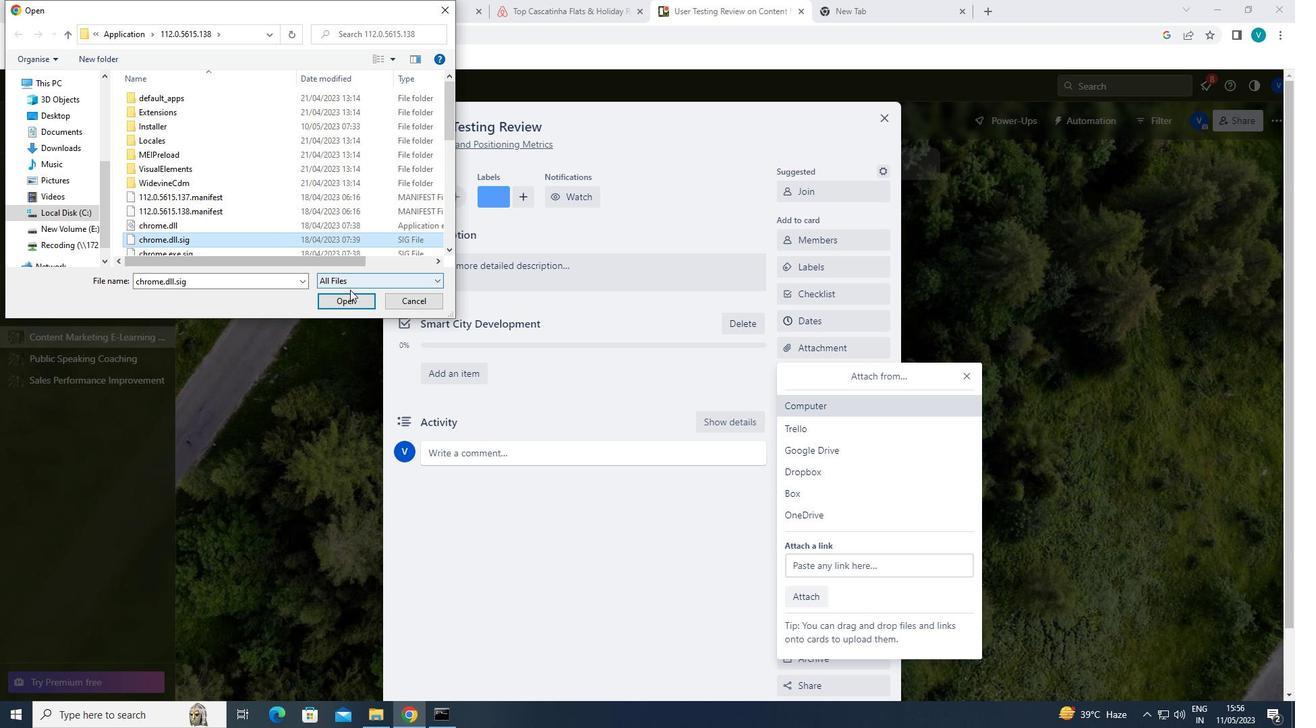 
Action: Mouse pressed left at (351, 296)
Screenshot: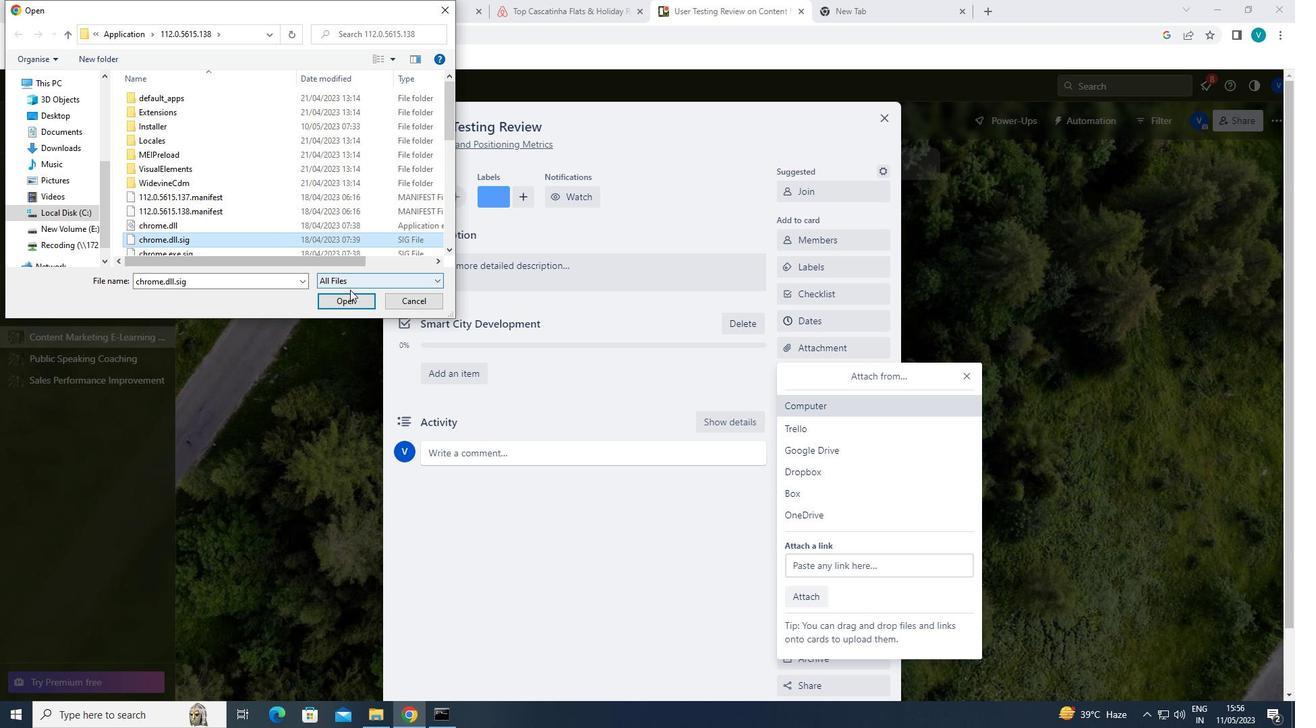 
Action: Mouse moved to (822, 373)
Screenshot: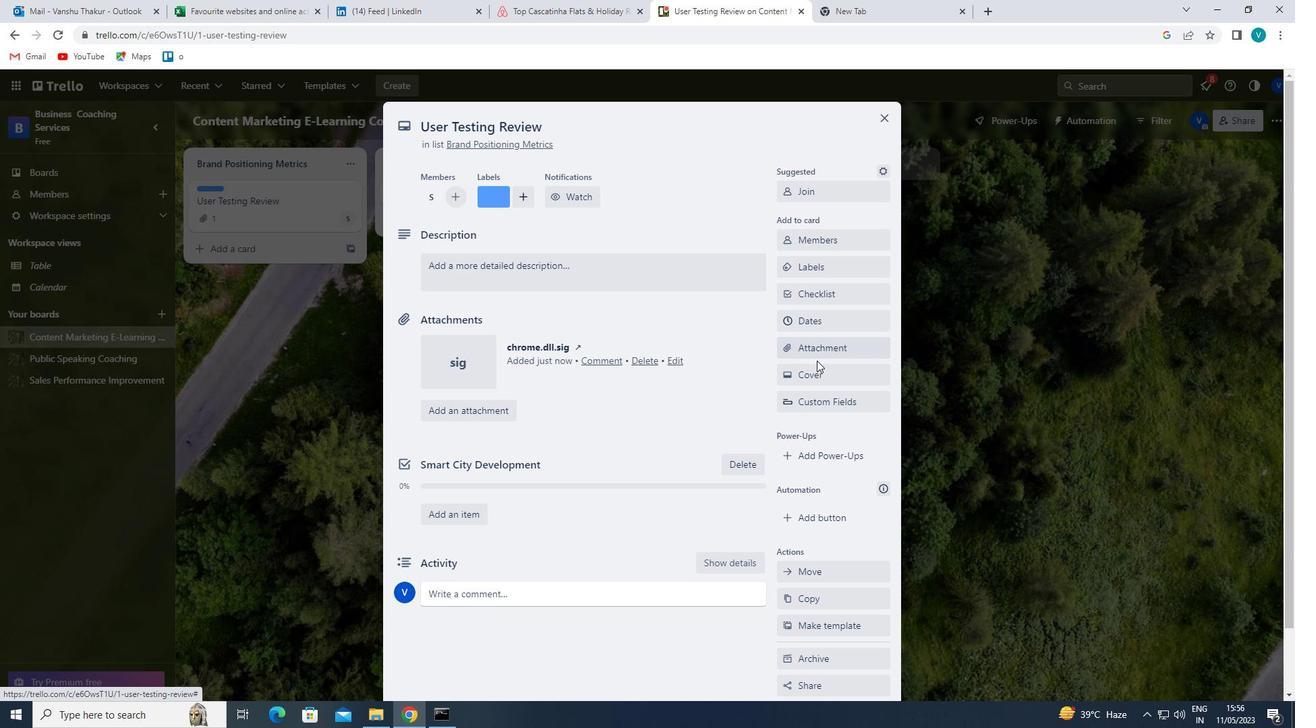 
Action: Mouse pressed left at (822, 373)
Screenshot: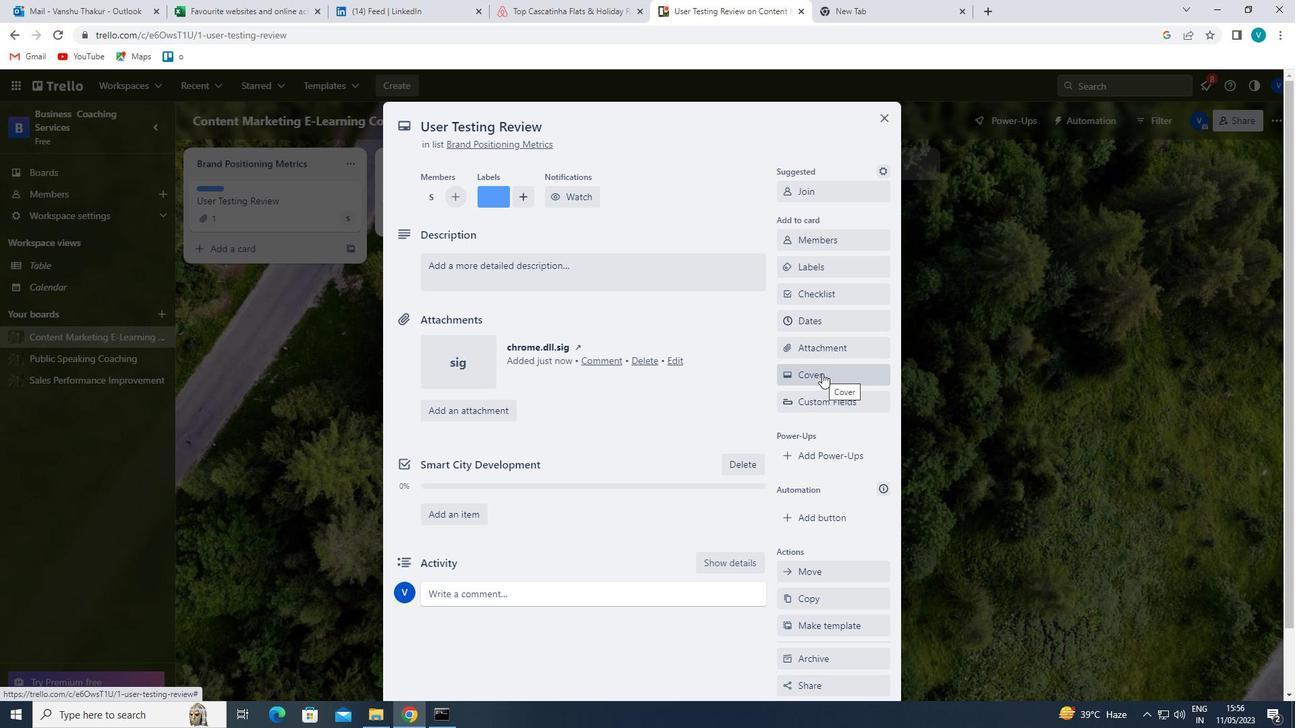 
Action: Mouse moved to (804, 450)
Screenshot: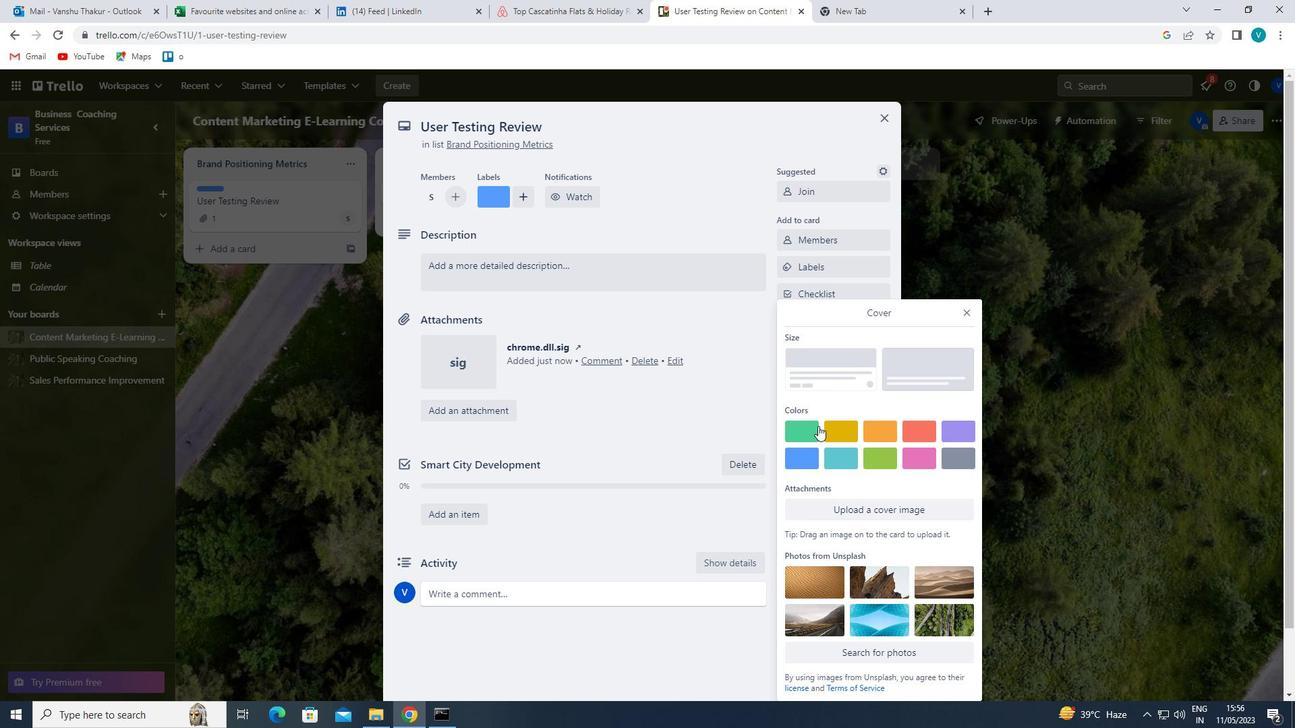 
Action: Mouse pressed left at (804, 450)
Screenshot: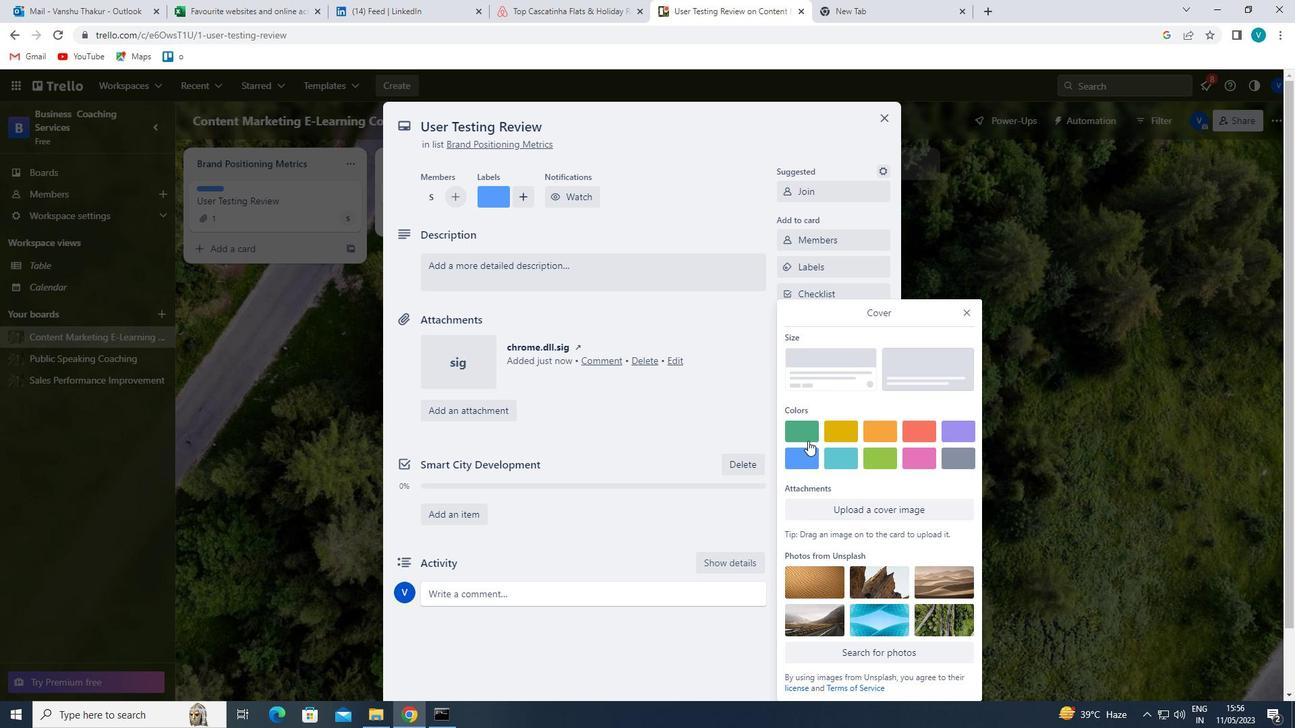 
Action: Mouse moved to (968, 286)
Screenshot: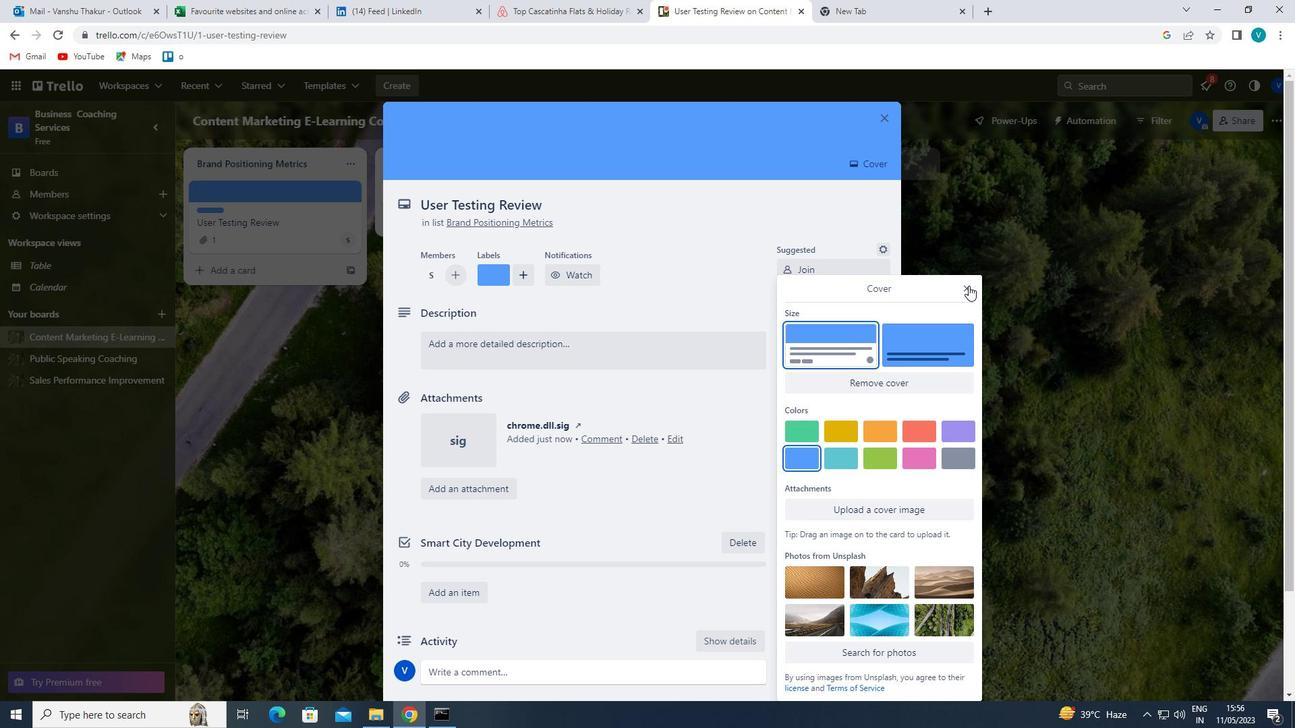 
Action: Mouse pressed left at (968, 286)
Screenshot: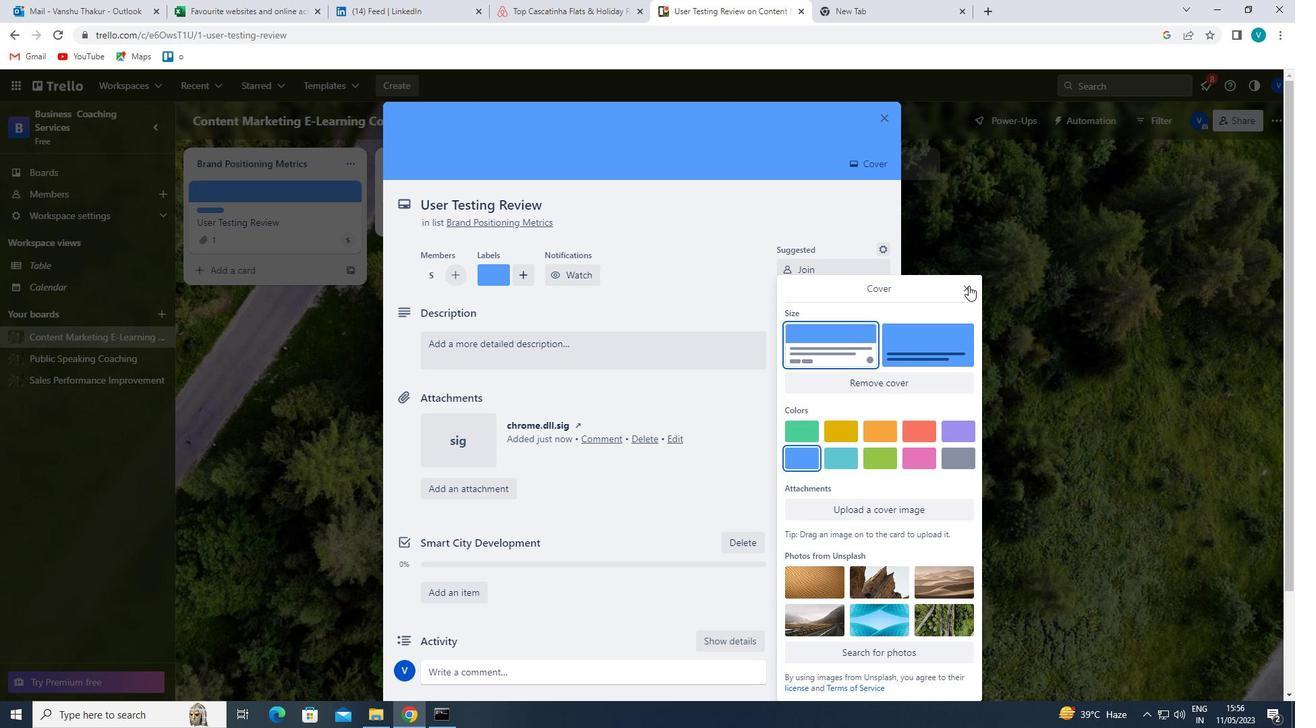 
Action: Mouse moved to (541, 356)
Screenshot: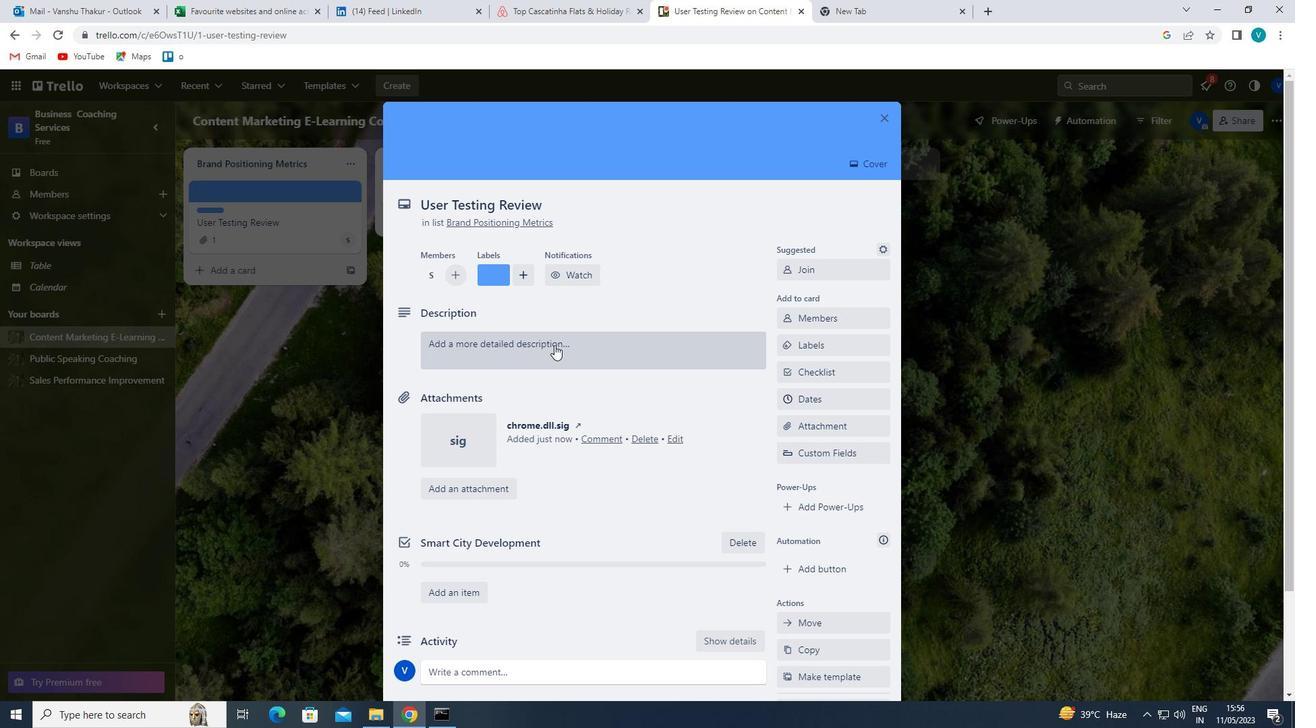 
Action: Mouse pressed left at (541, 356)
Screenshot: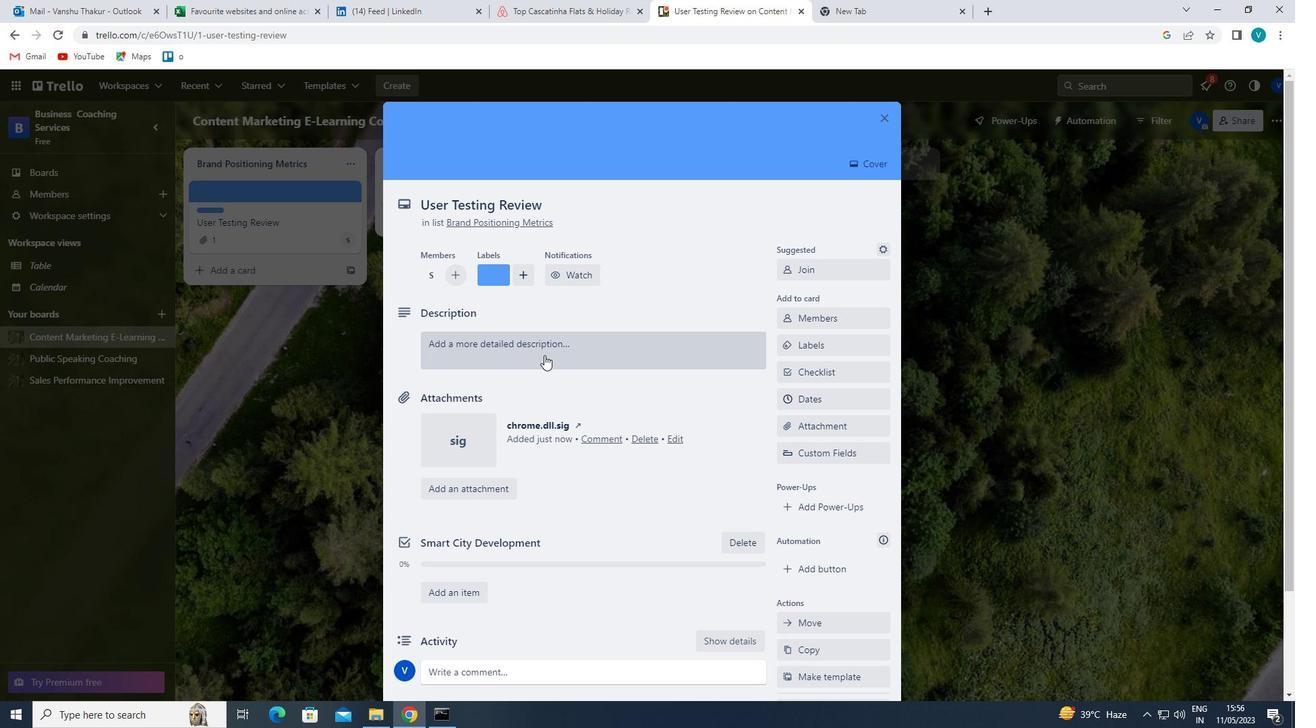 
Action: Mouse moved to (543, 353)
Screenshot: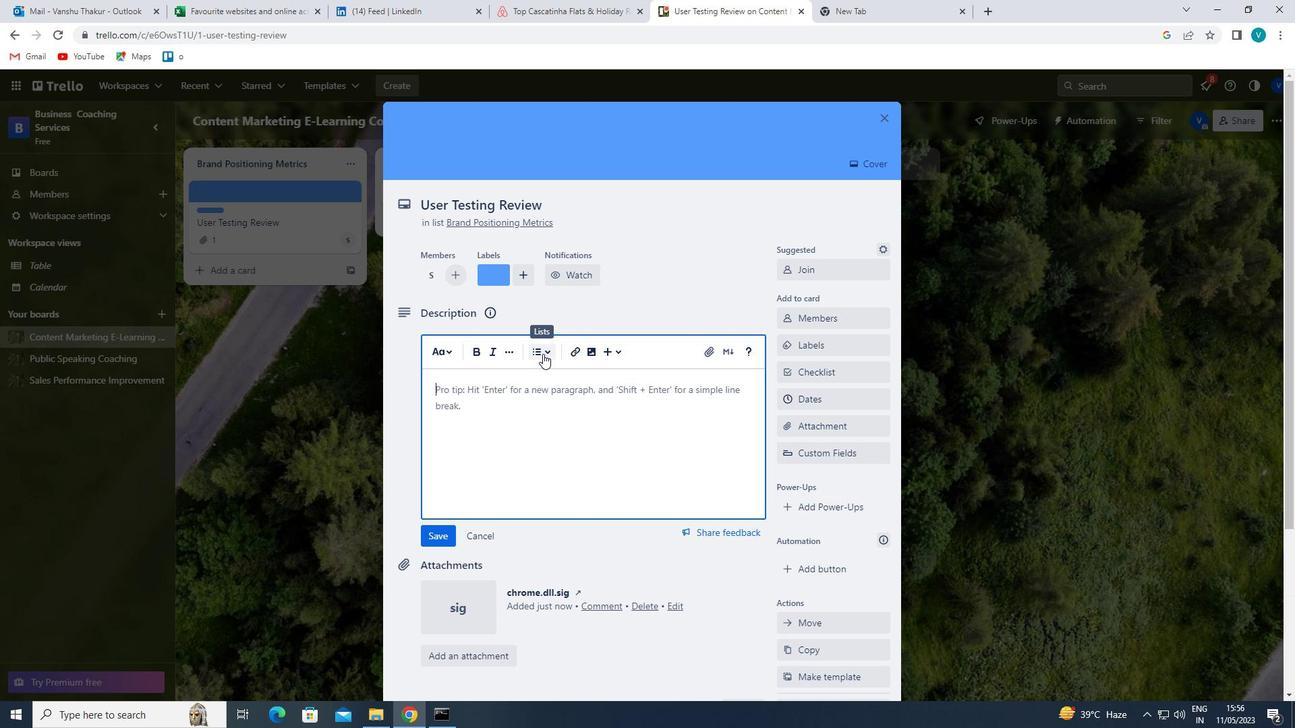 
Action: Key pressed '<Key.shift>RESEAT<Key.backspace>RCH<Key.space>AND<Key.space>DEVELOP<Key.space>M<Key.backspace>M<Key.backspace>NEW<Key.space>PRICING<Key.space>STRATEGY<Key.space>FI<Key.backspace>OR<Key.space>BUNDLED<Key.space>PRODUCTS'
Screenshot: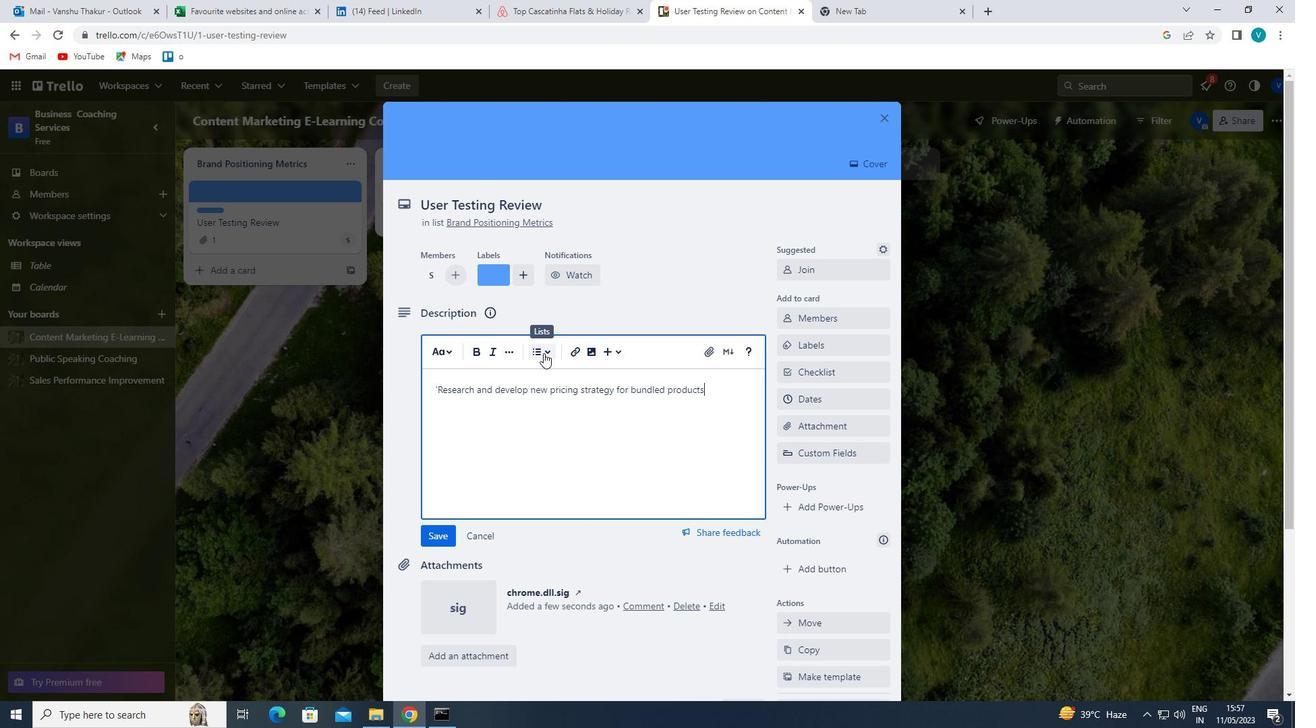 
Action: Mouse moved to (445, 533)
Screenshot: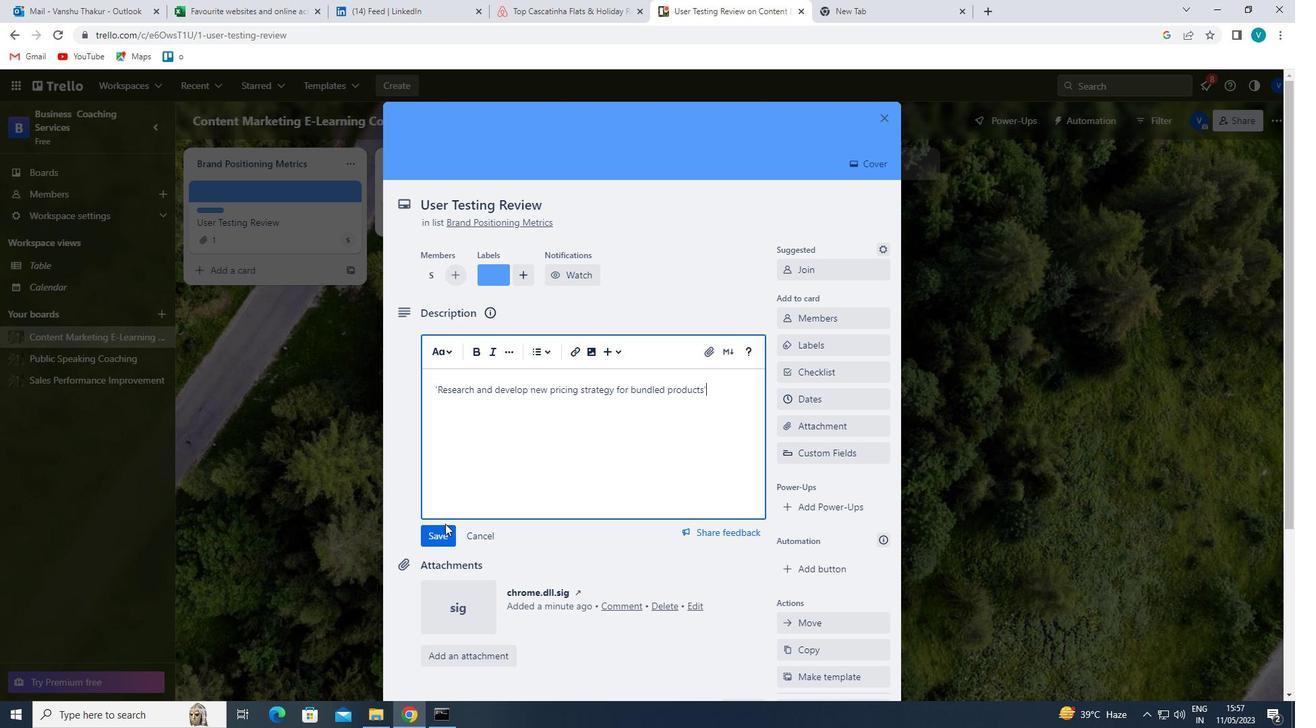
Action: Mouse pressed left at (445, 533)
Screenshot: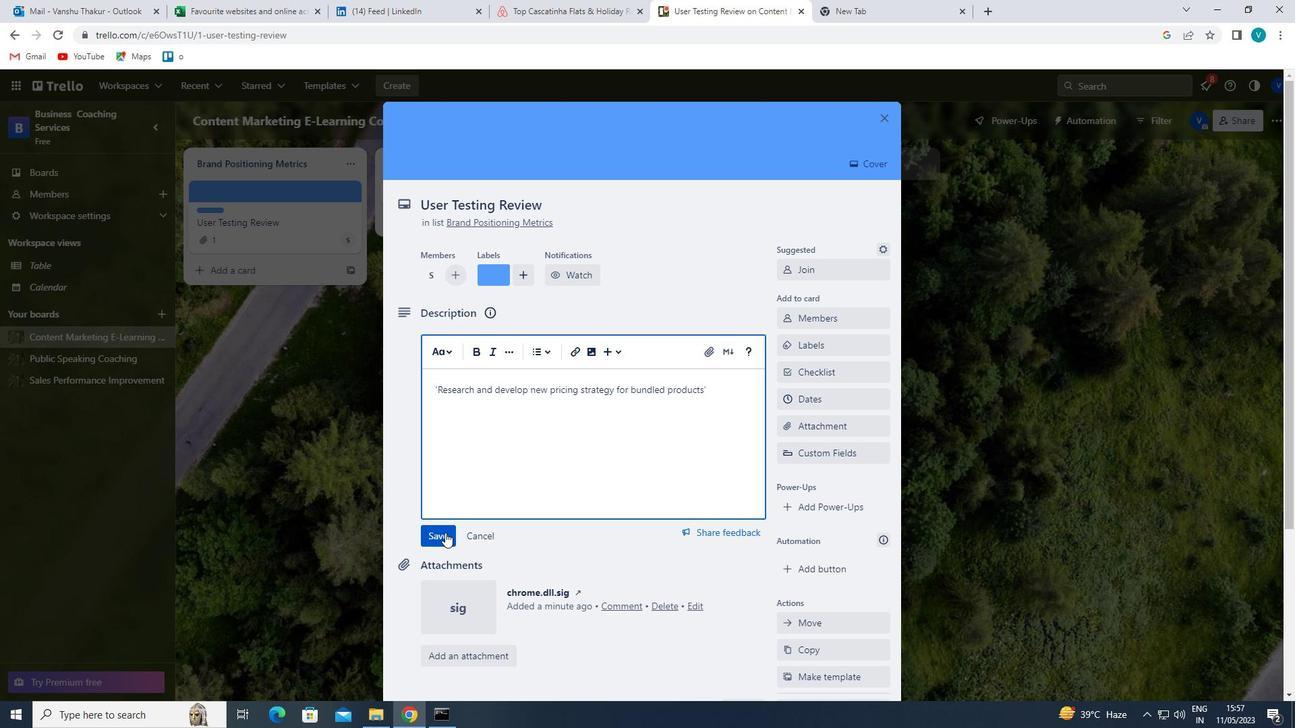 
Action: Mouse moved to (454, 536)
Screenshot: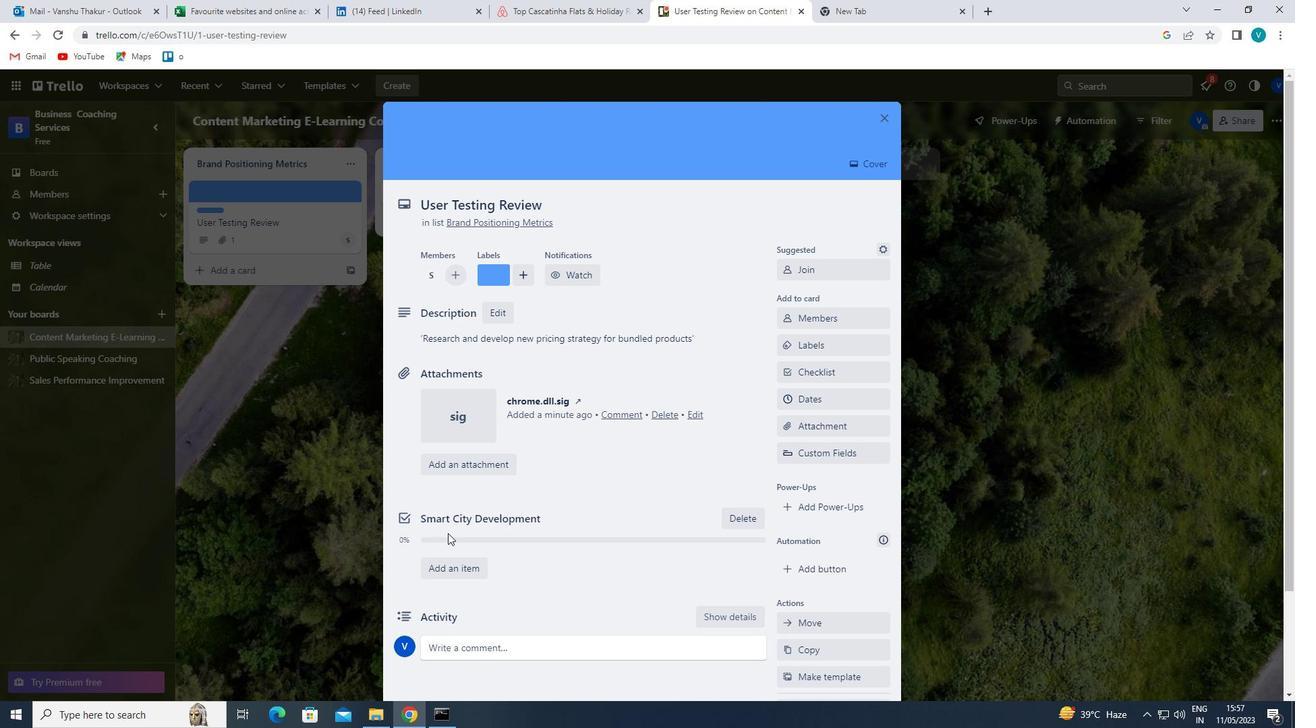 
Action: Mouse scrolled (454, 535) with delta (0, 0)
Screenshot: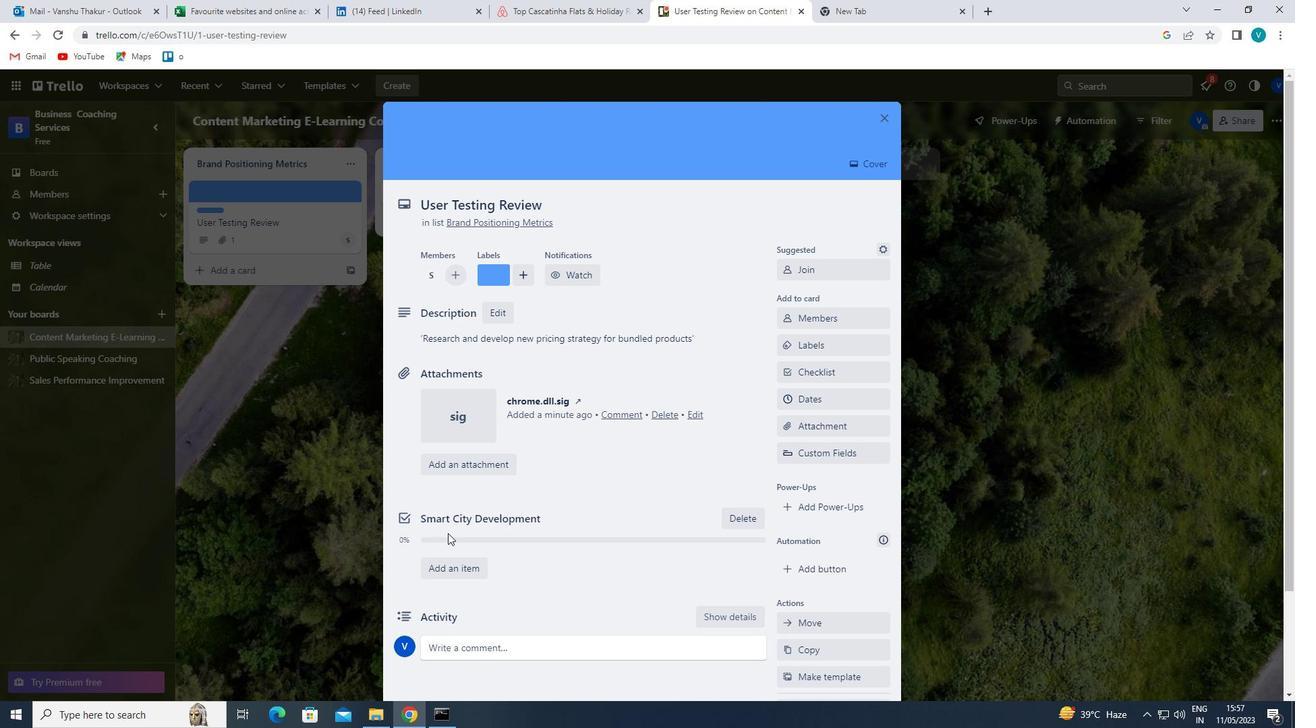 
Action: Mouse moved to (458, 537)
Screenshot: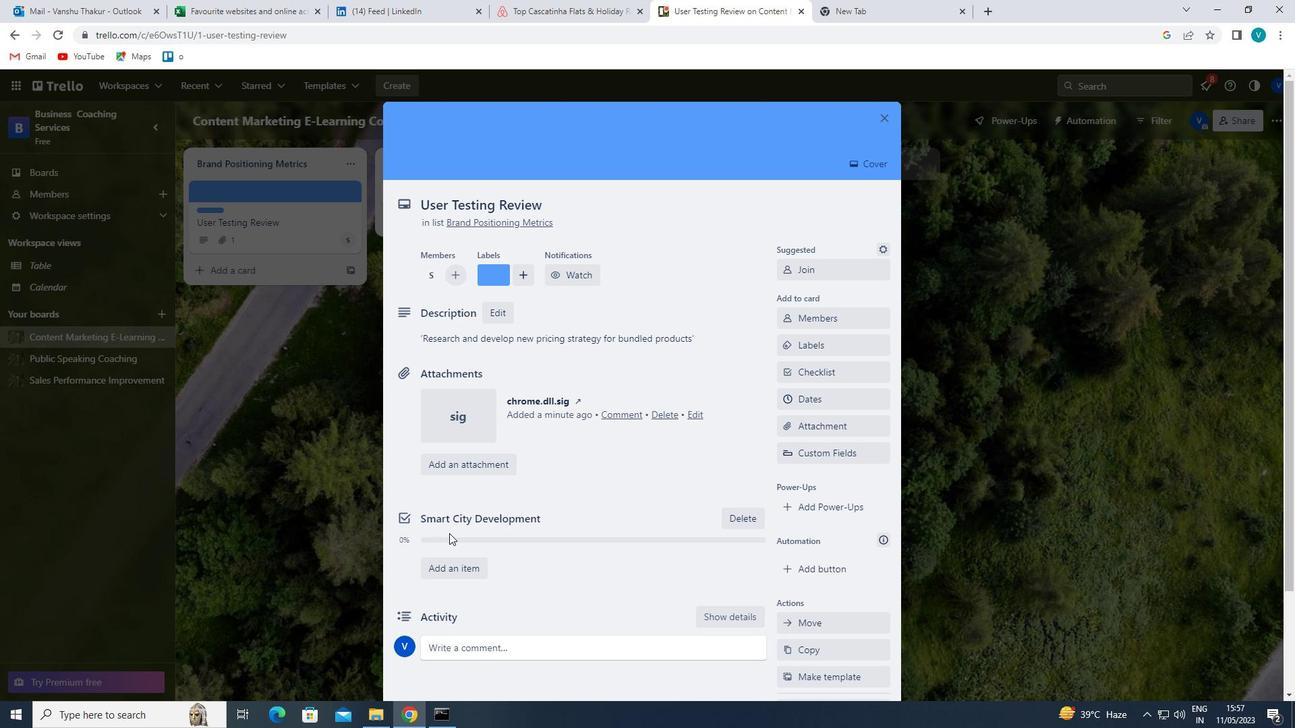
Action: Mouse scrolled (458, 537) with delta (0, 0)
Screenshot: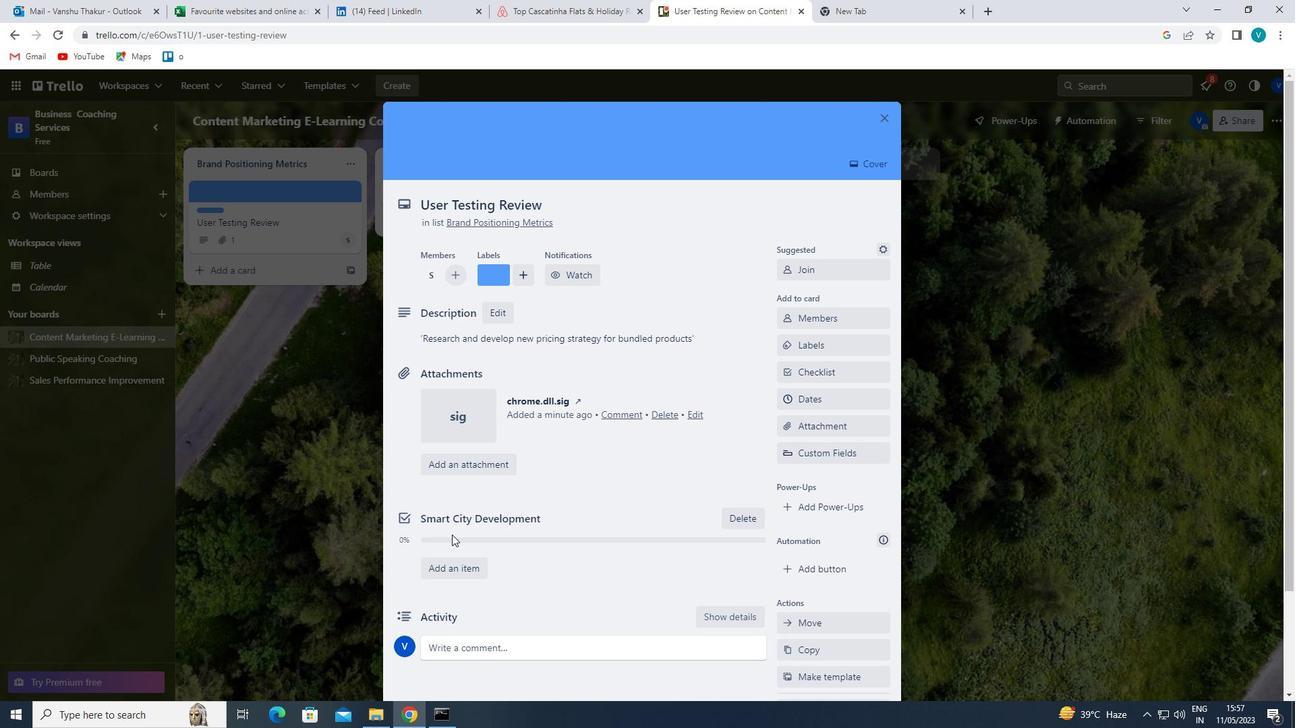 
Action: Mouse moved to (460, 537)
Screenshot: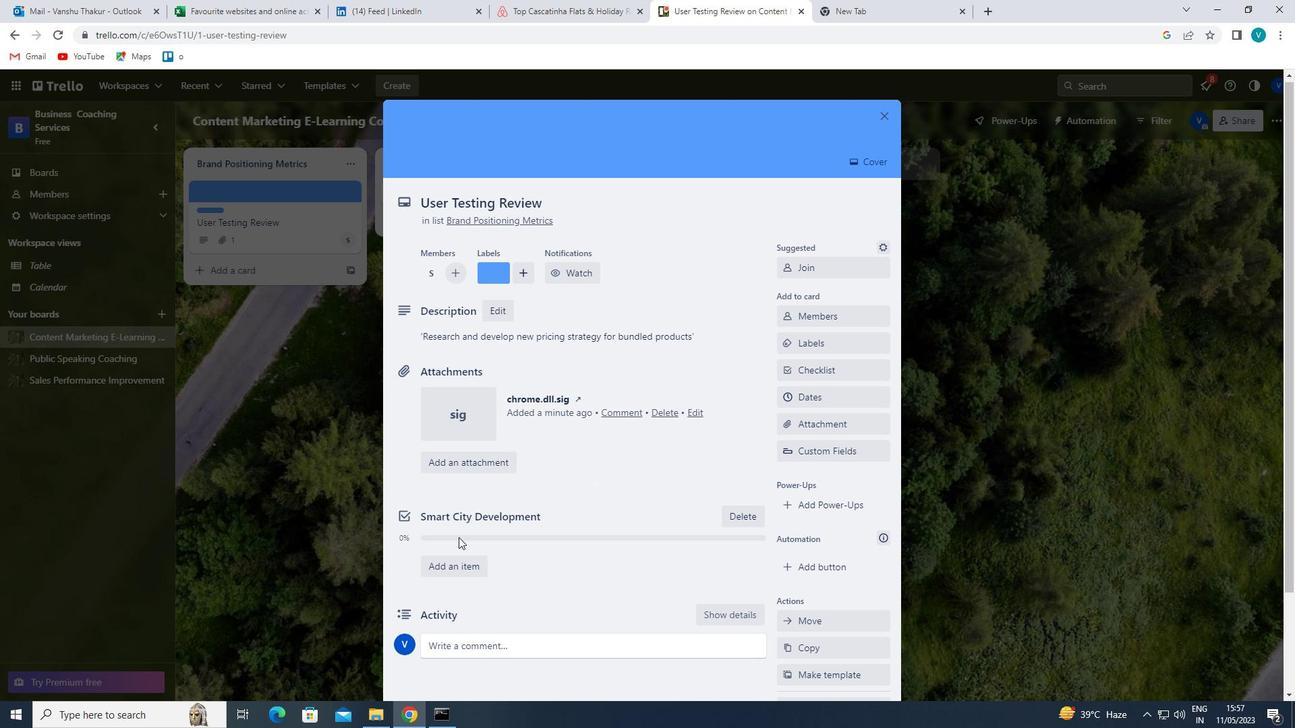
Action: Mouse scrolled (460, 537) with delta (0, 0)
Screenshot: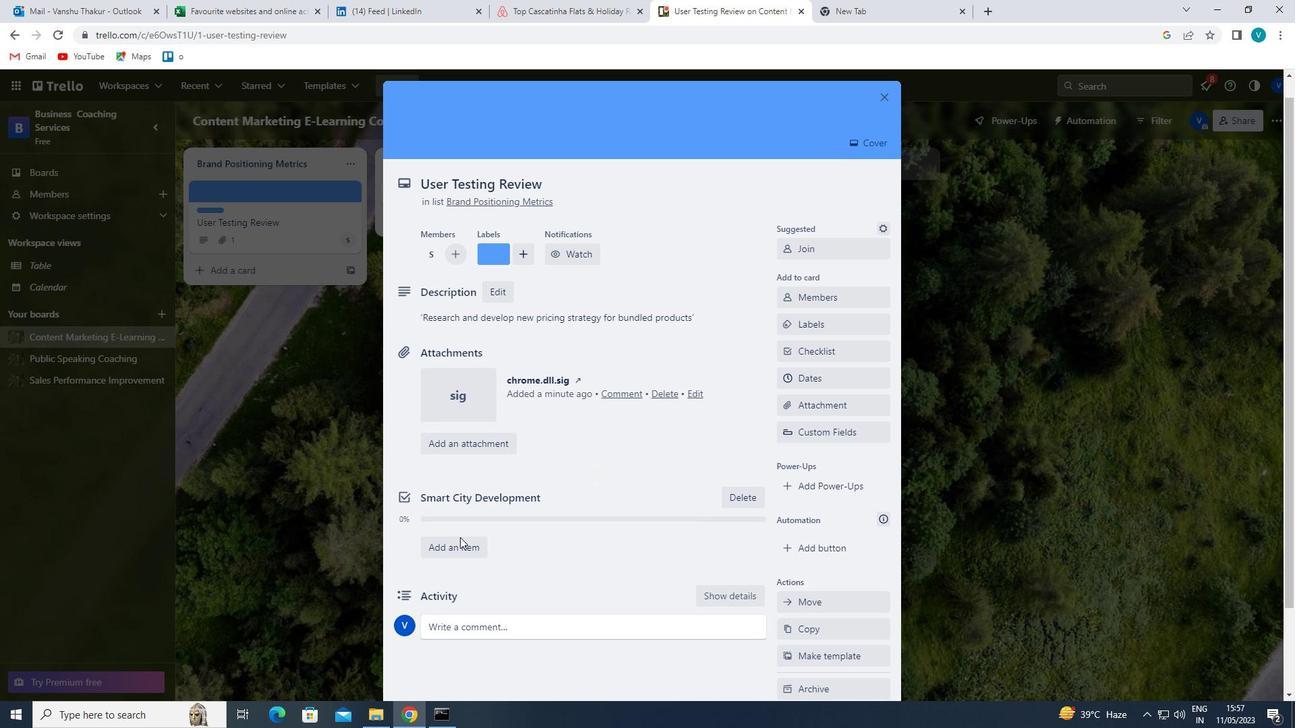 
Action: Mouse moved to (471, 527)
Screenshot: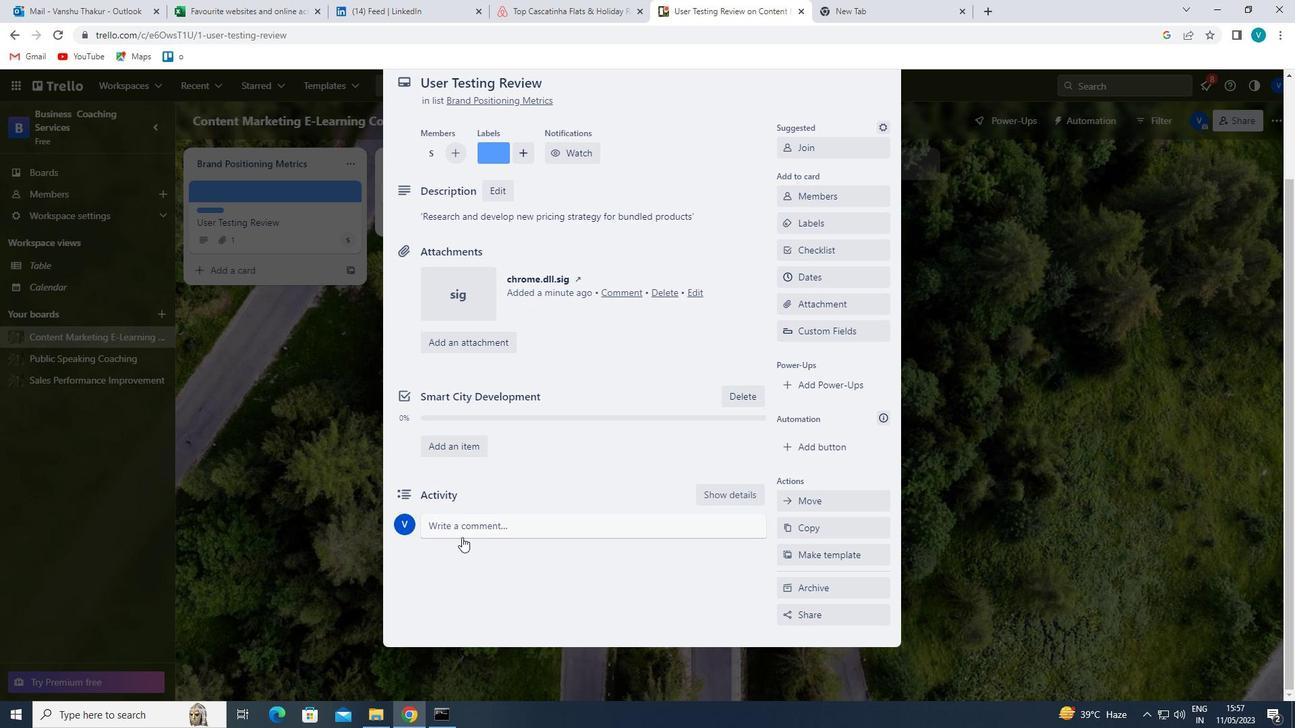 
Action: Mouse pressed left at (471, 527)
Screenshot: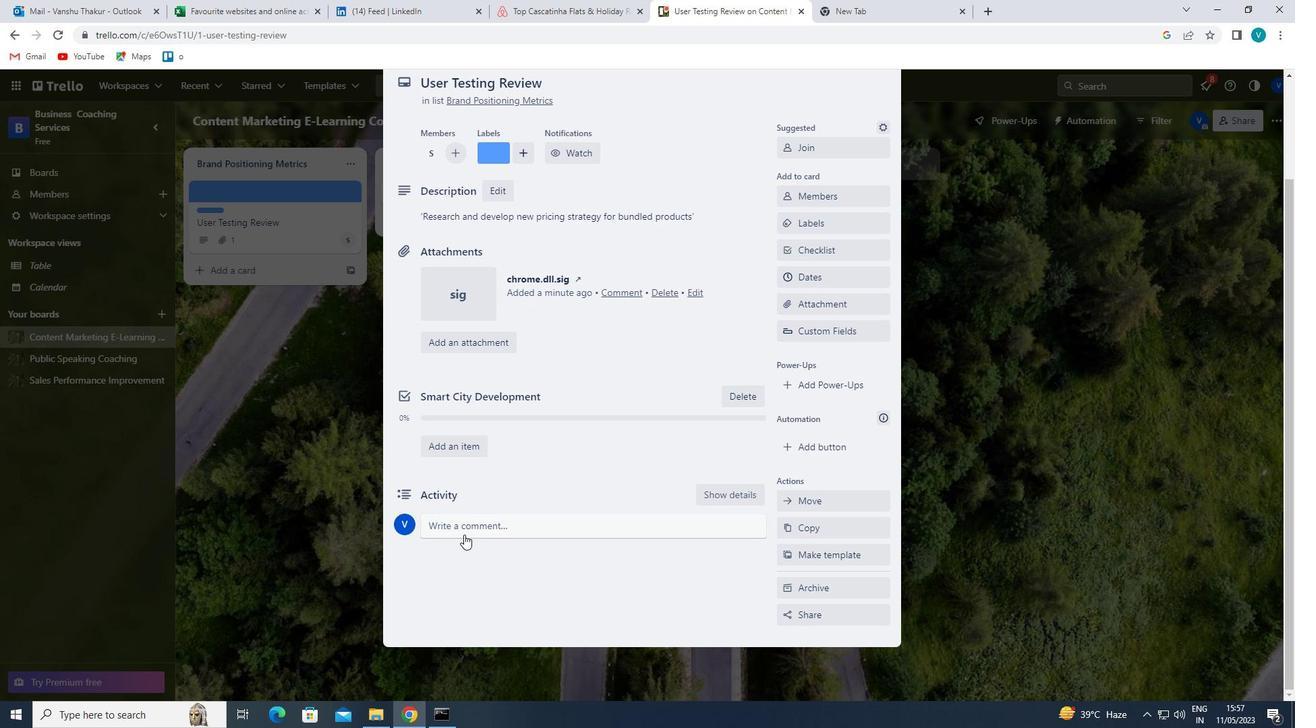
Action: Mouse moved to (475, 526)
Screenshot: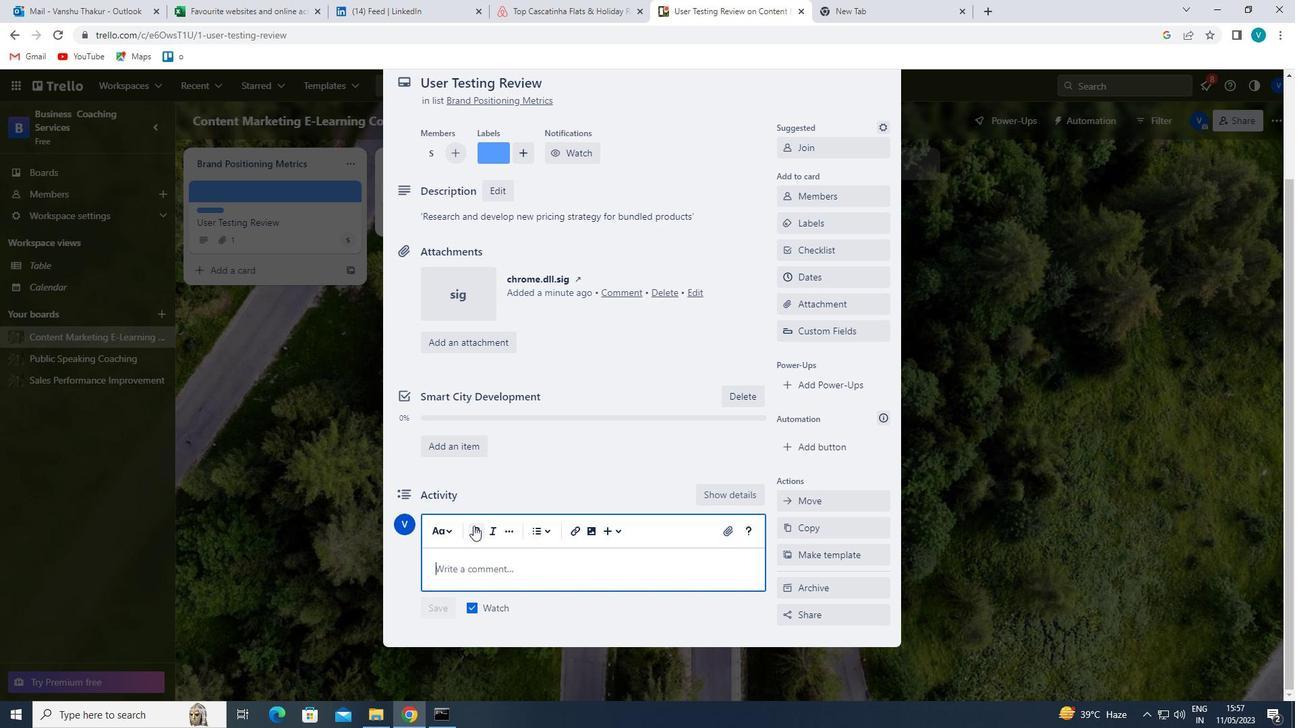
Action: Key pressed '<Key.shift>GIVEN<Key.space>THE<Key.space>POTENTIAL<Key.space>IMP<Key.backspace><Key.backspace>MPACT<Key.space>OF<Key.space>THIS<Key.space>TASK<Key.space>ON<Key.space>OUR<Key.space>COMPANY<Key.space>CULTURE<Key.space>AND<Key.space>VALUES,<Key.space>LET<Key.space>US<Key.space>ENSURE<Key.space>THAT<Key.space>WE<Key.space>APPROACH<Key.space>IT<Key.space>WITH<Key.space>A<Key.space>SENSE<Key.space>O<Key.space>F<Key.backspace><Key.backspace>F<Key.space>INCLUSIVITY<Key.space>AND<Key.space>DIVERSITY
Screenshot: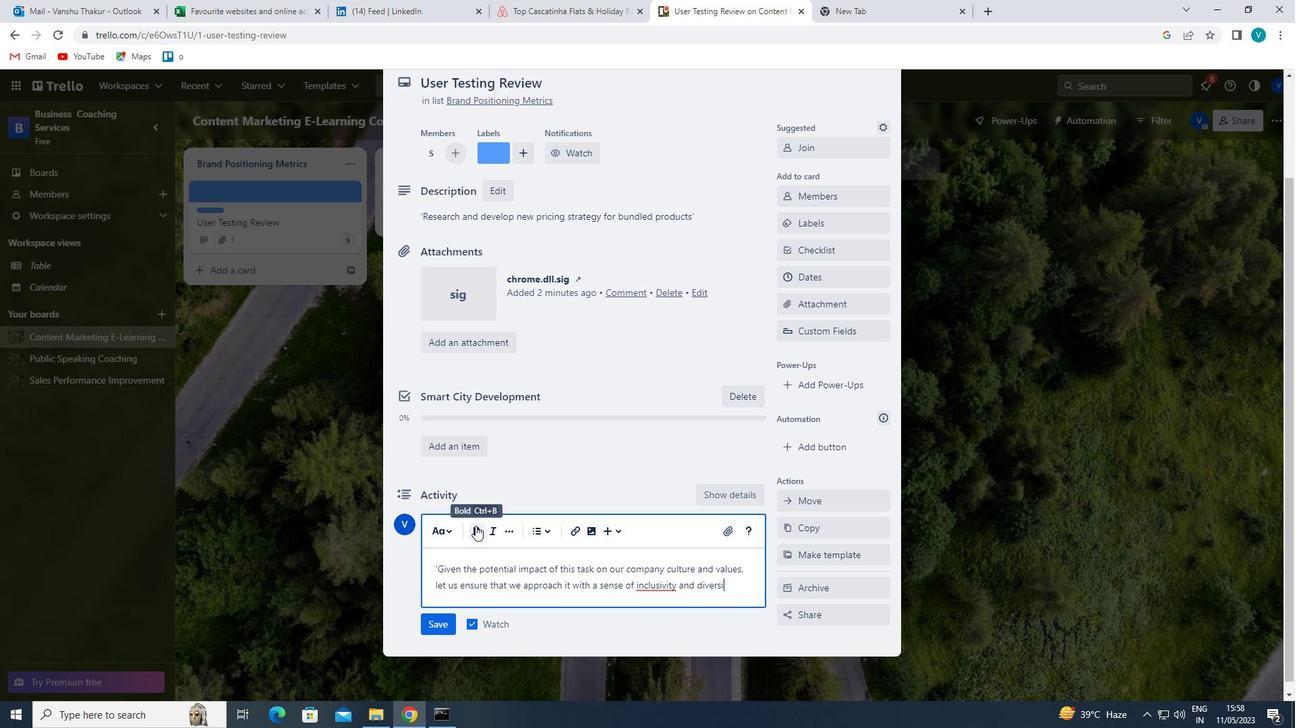 
Action: Mouse moved to (441, 629)
Screenshot: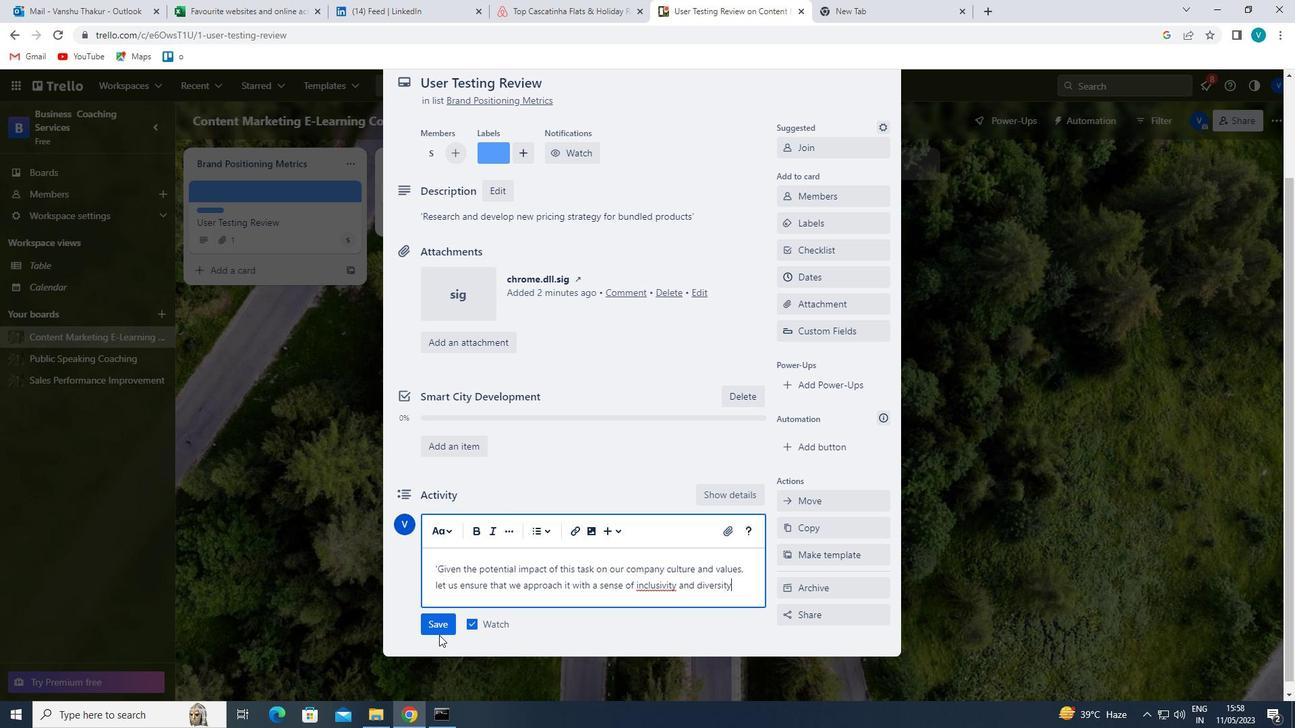 
Action: Mouse pressed left at (441, 629)
Screenshot: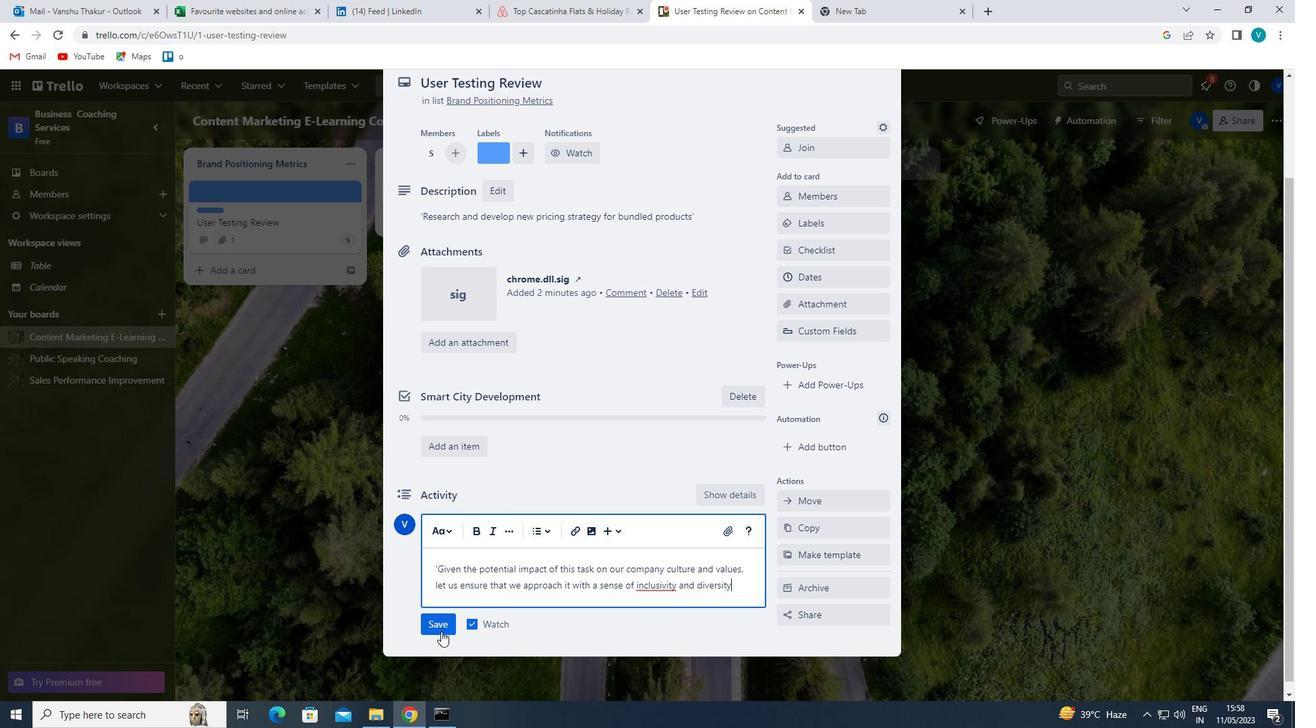 
Action: Mouse moved to (848, 284)
Screenshot: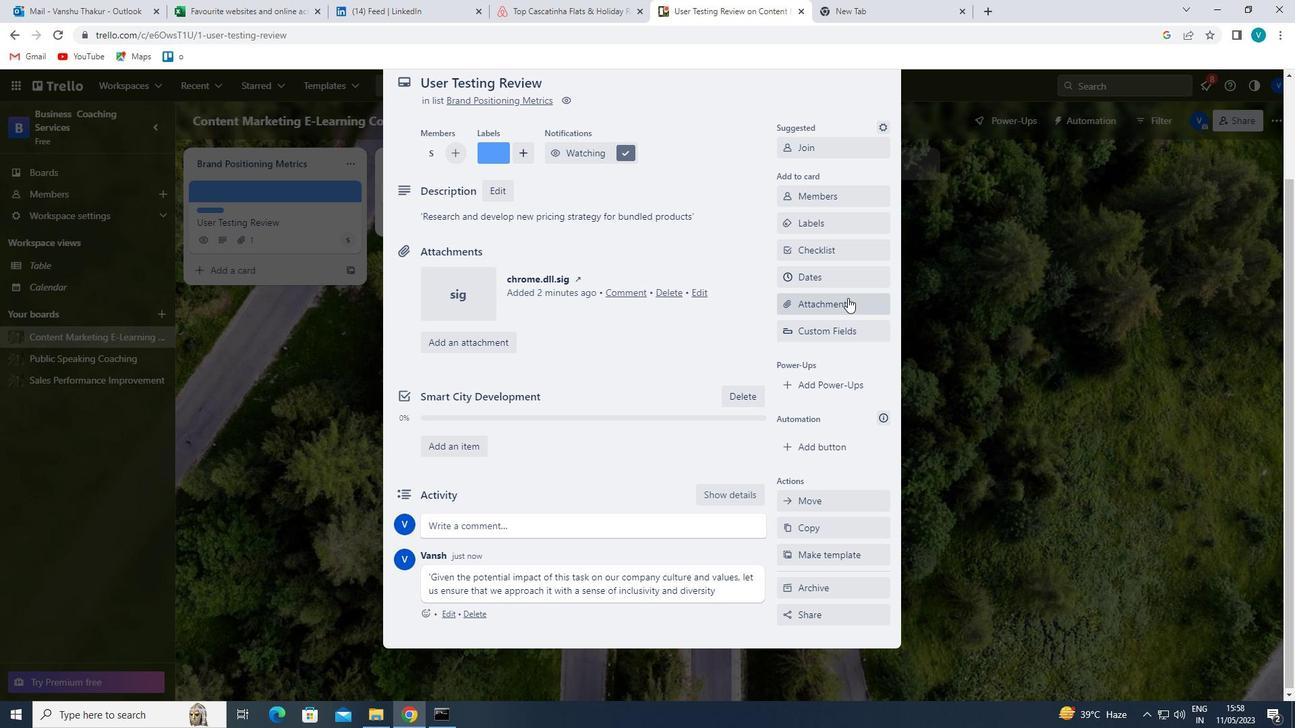 
Action: Mouse pressed left at (848, 284)
Screenshot: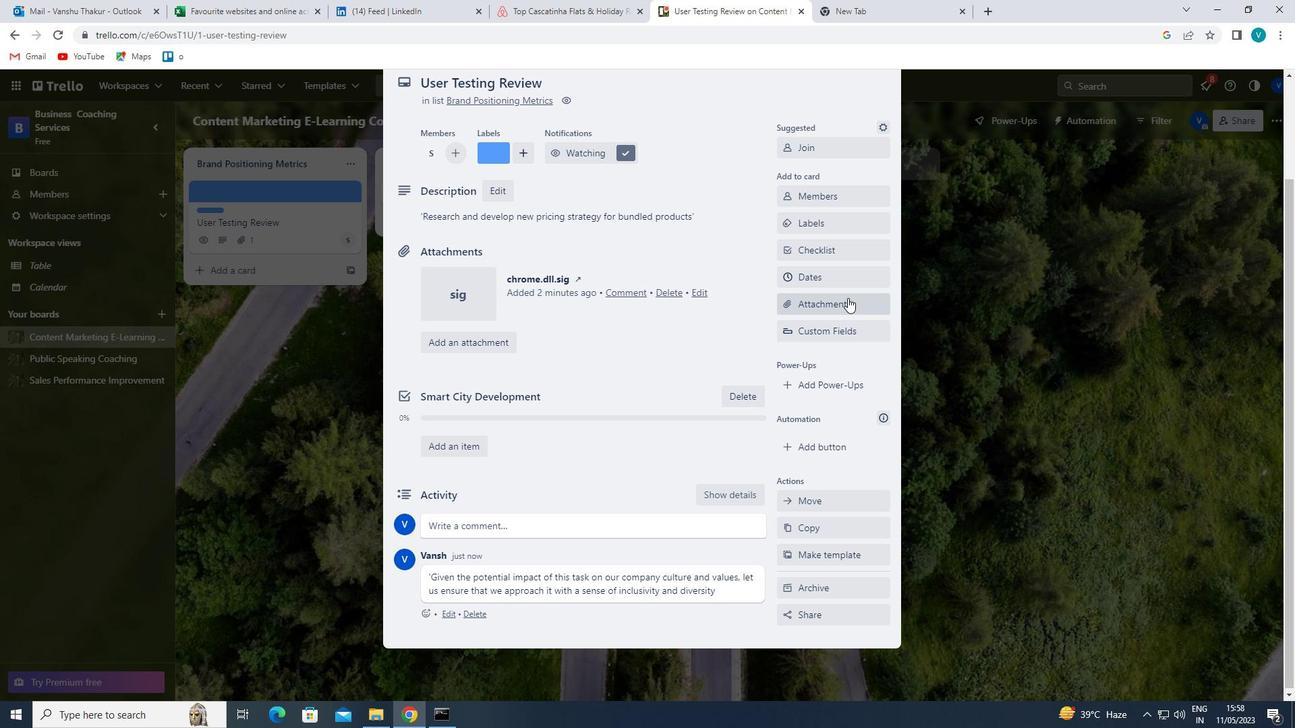 
Action: Mouse moved to (787, 365)
Screenshot: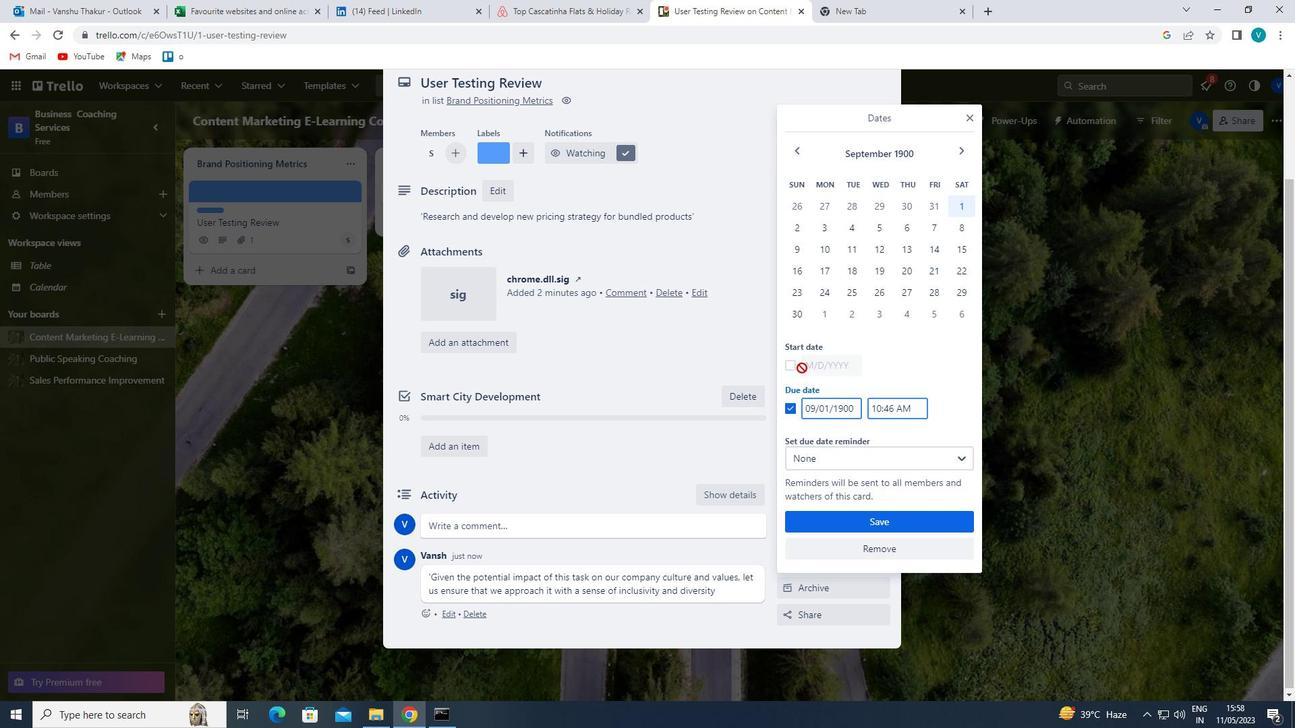 
Action: Mouse pressed left at (787, 365)
Screenshot: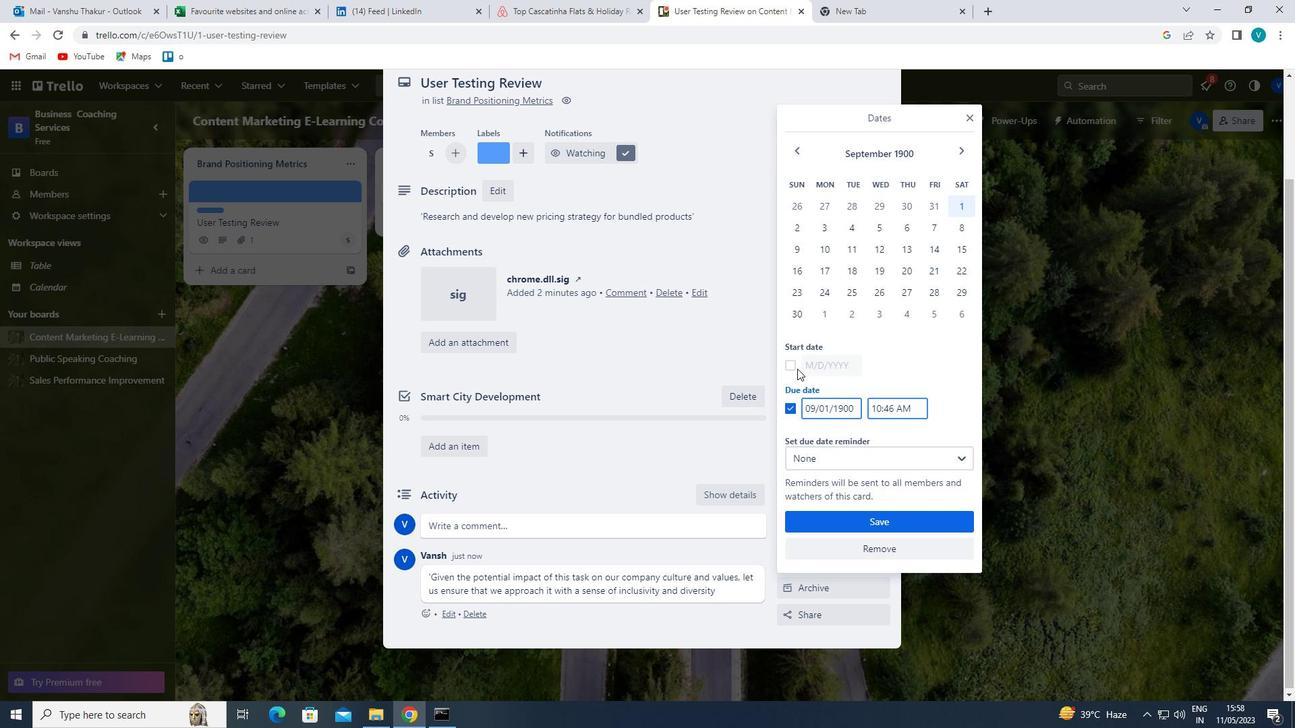 
Action: Mouse moved to (814, 365)
Screenshot: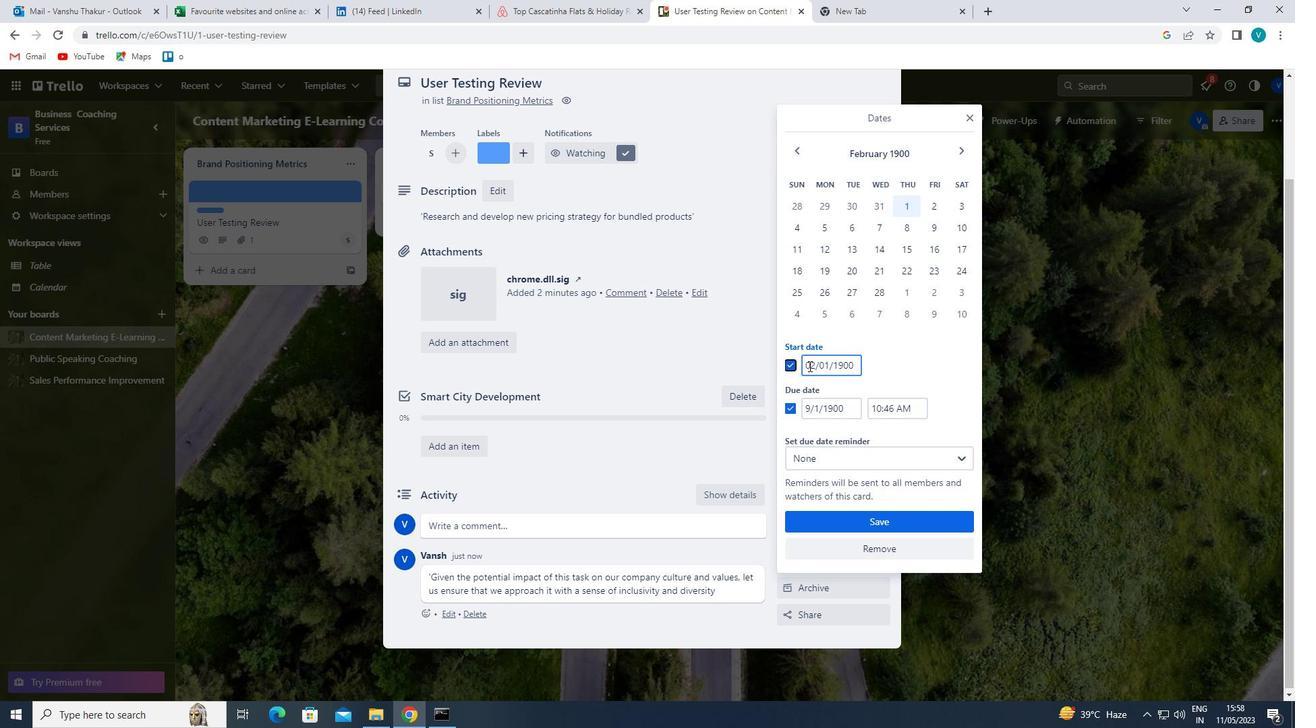 
Action: Mouse pressed left at (814, 365)
Screenshot: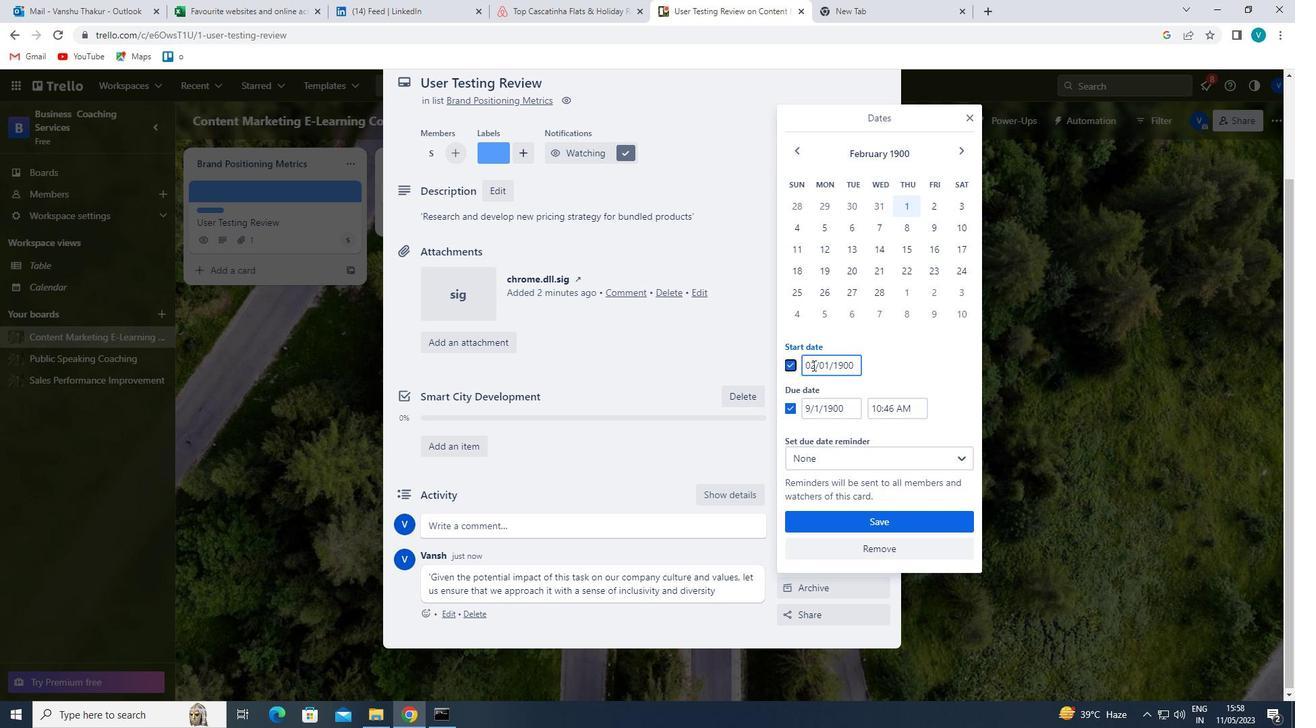 
Action: Mouse moved to (809, 365)
Screenshot: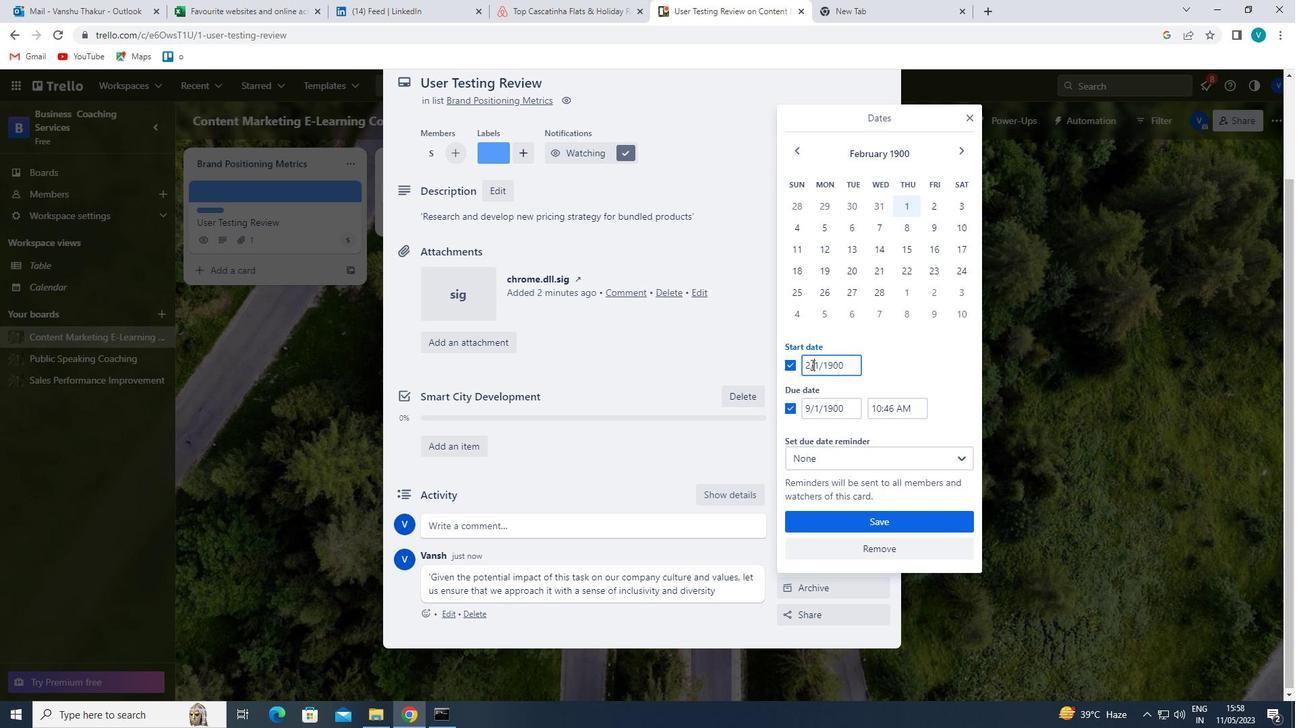 
Action: Mouse pressed left at (809, 365)
Screenshot: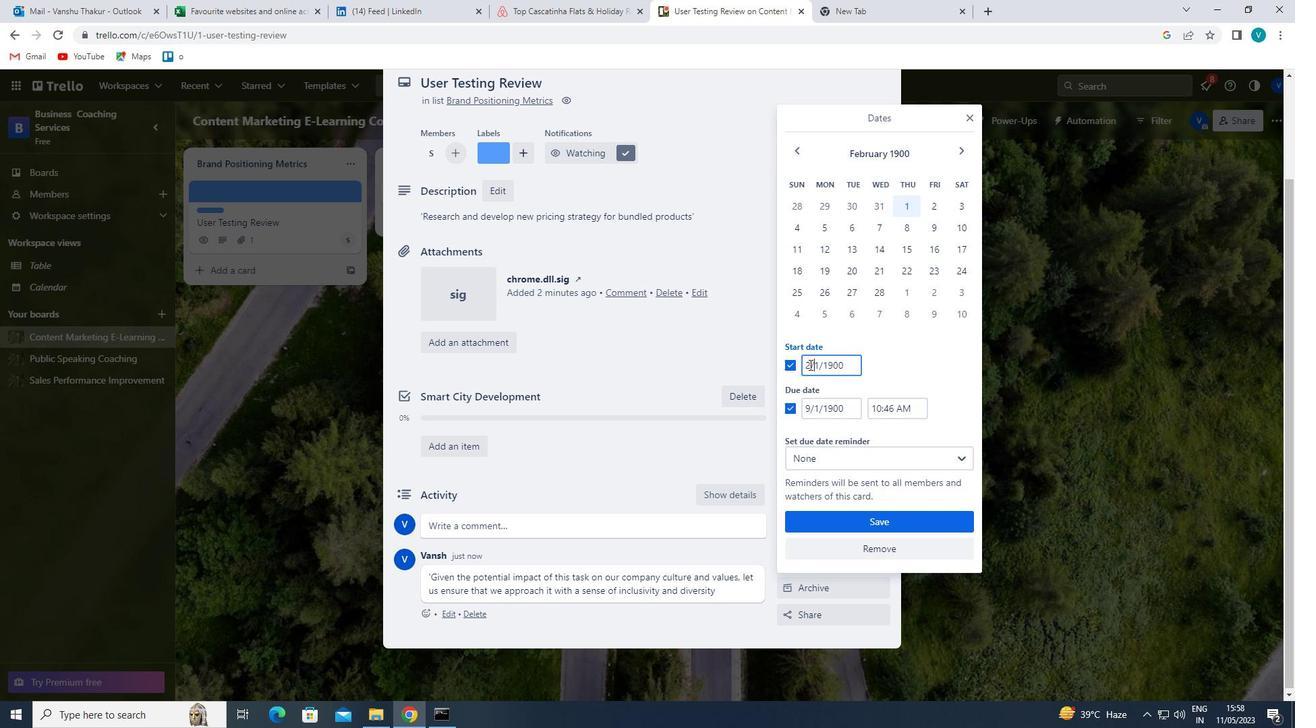 
Action: Mouse moved to (807, 365)
Screenshot: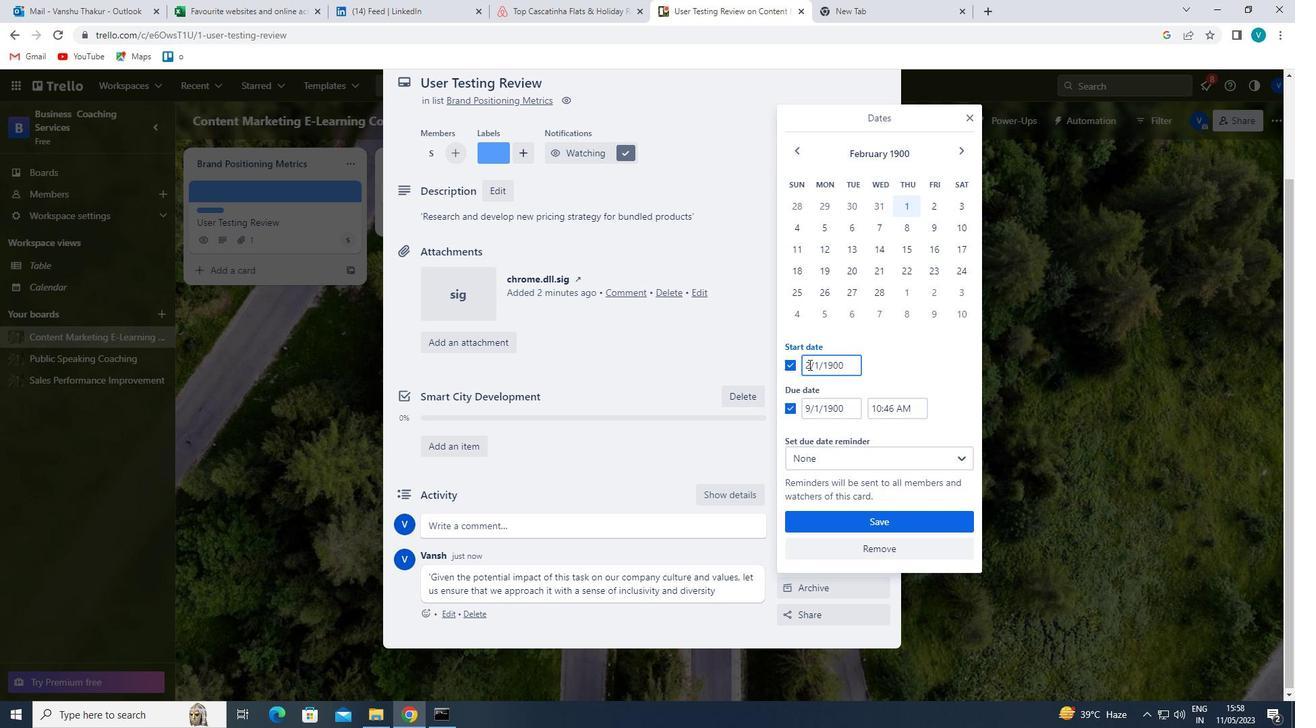 
Action: Mouse pressed left at (807, 365)
Screenshot: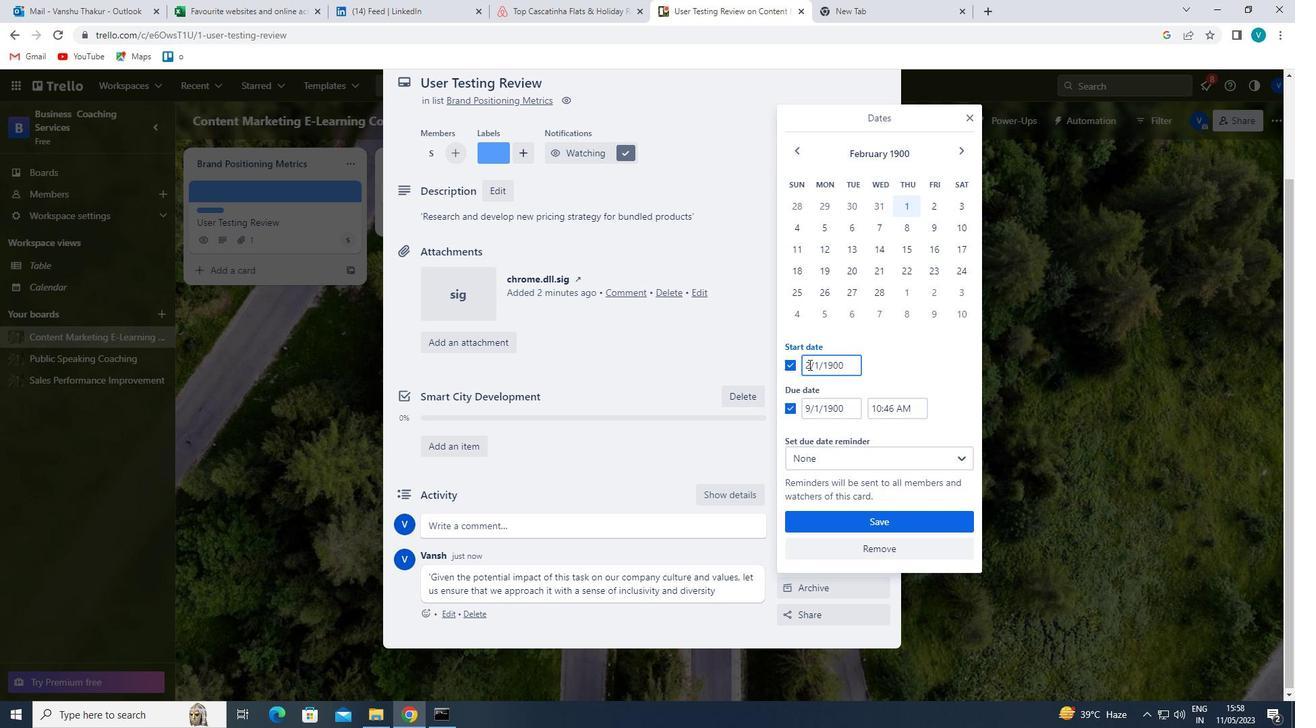 
Action: Key pressed 3
Screenshot: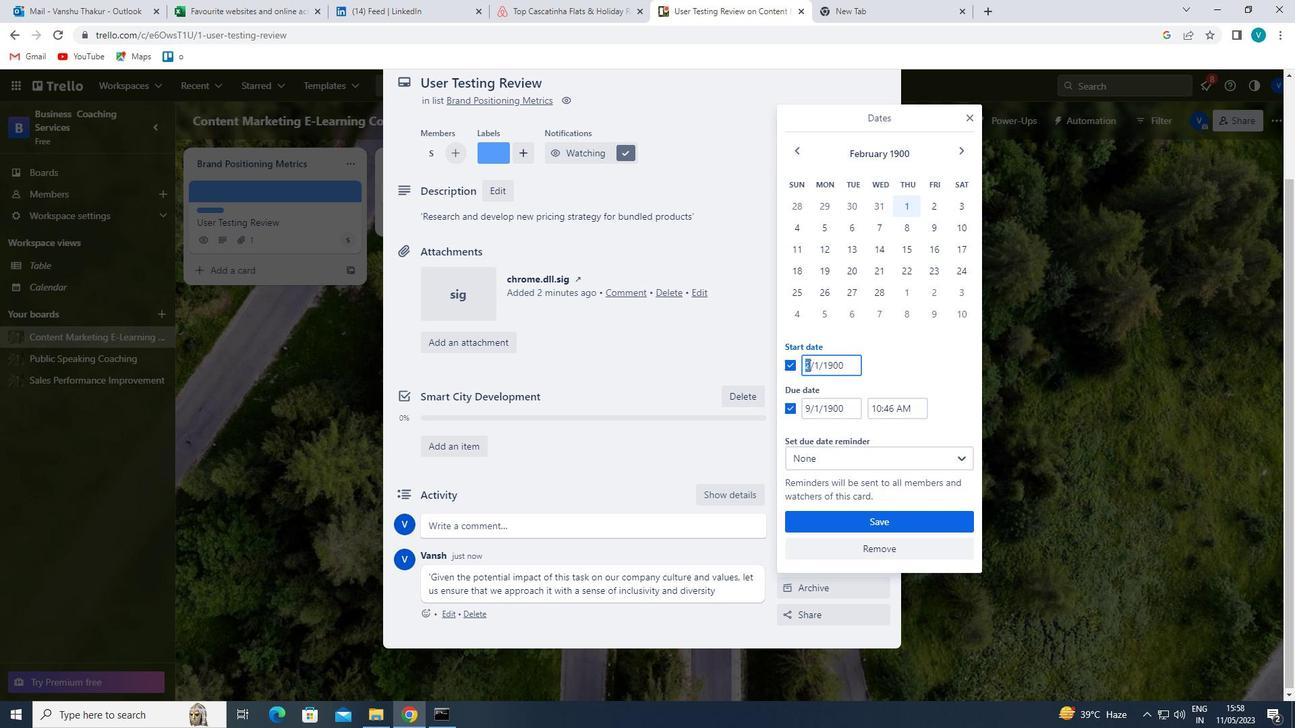 
Action: Mouse moved to (807, 399)
Screenshot: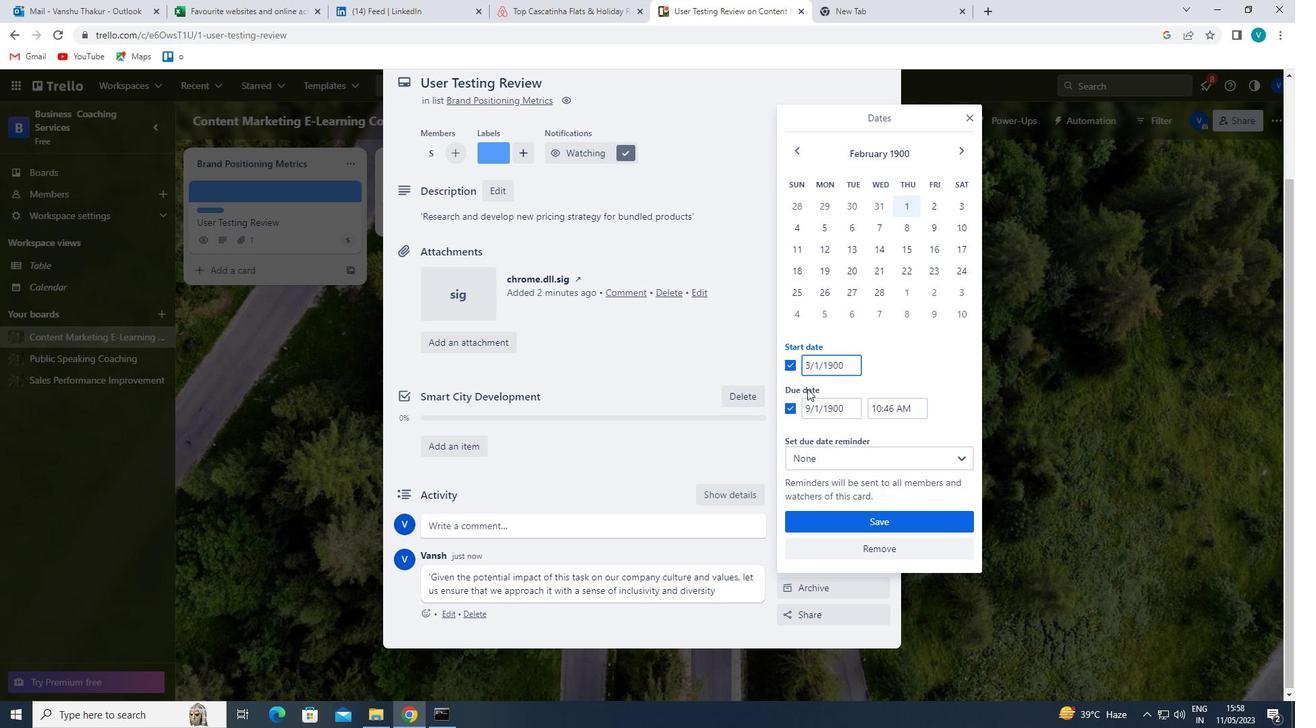 
Action: Mouse pressed left at (807, 399)
Screenshot: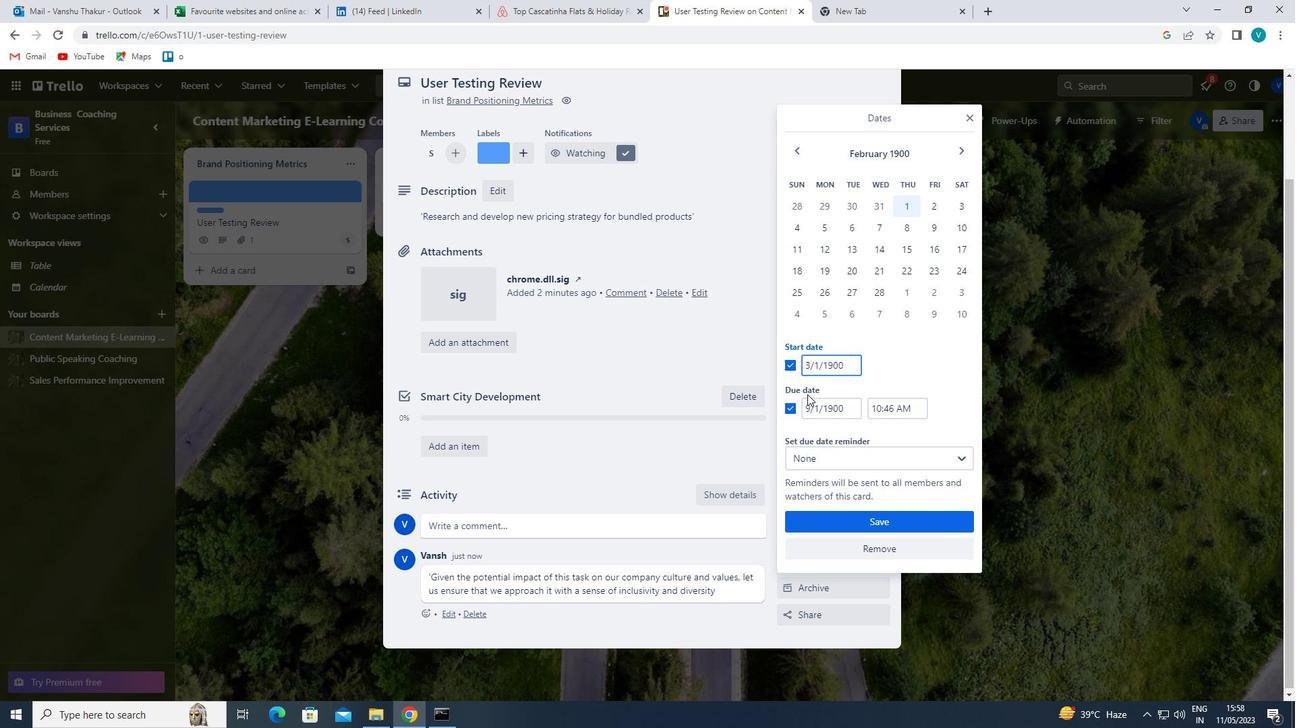 
Action: Mouse pressed left at (807, 399)
Screenshot: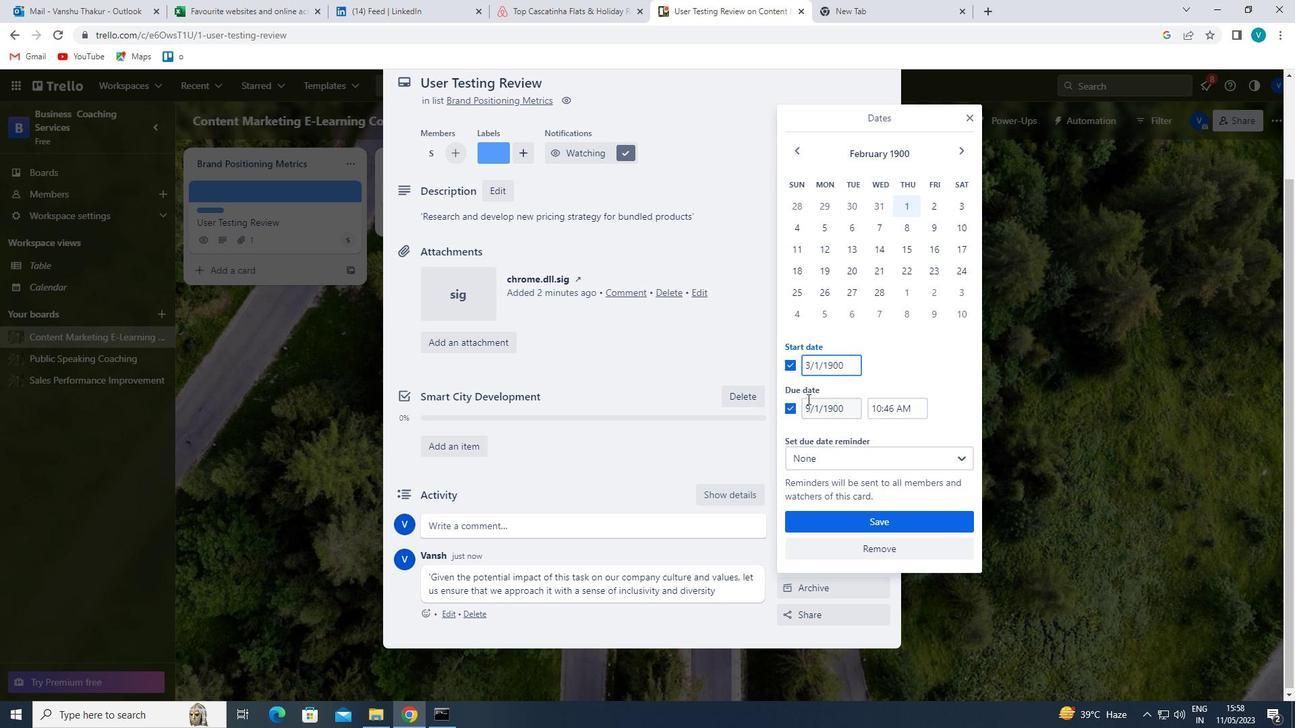 
Action: Key pressed 10
Screenshot: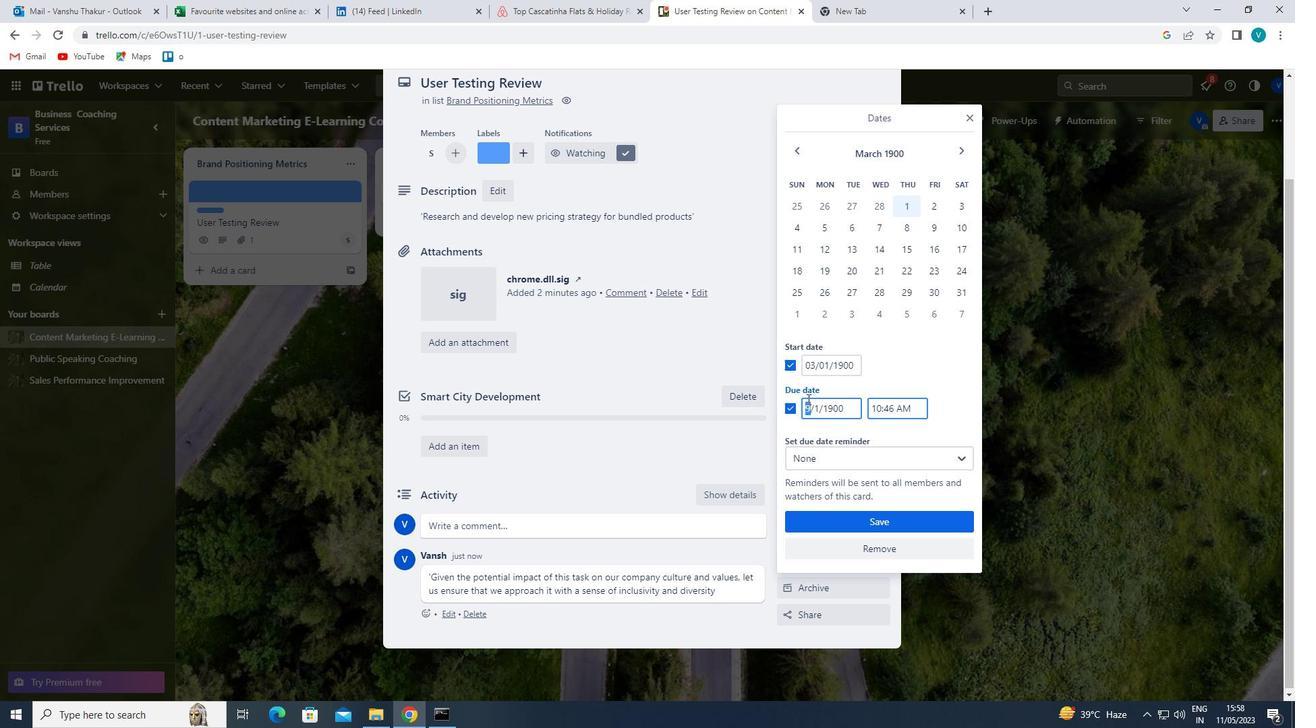 
Action: Mouse moved to (906, 524)
Screenshot: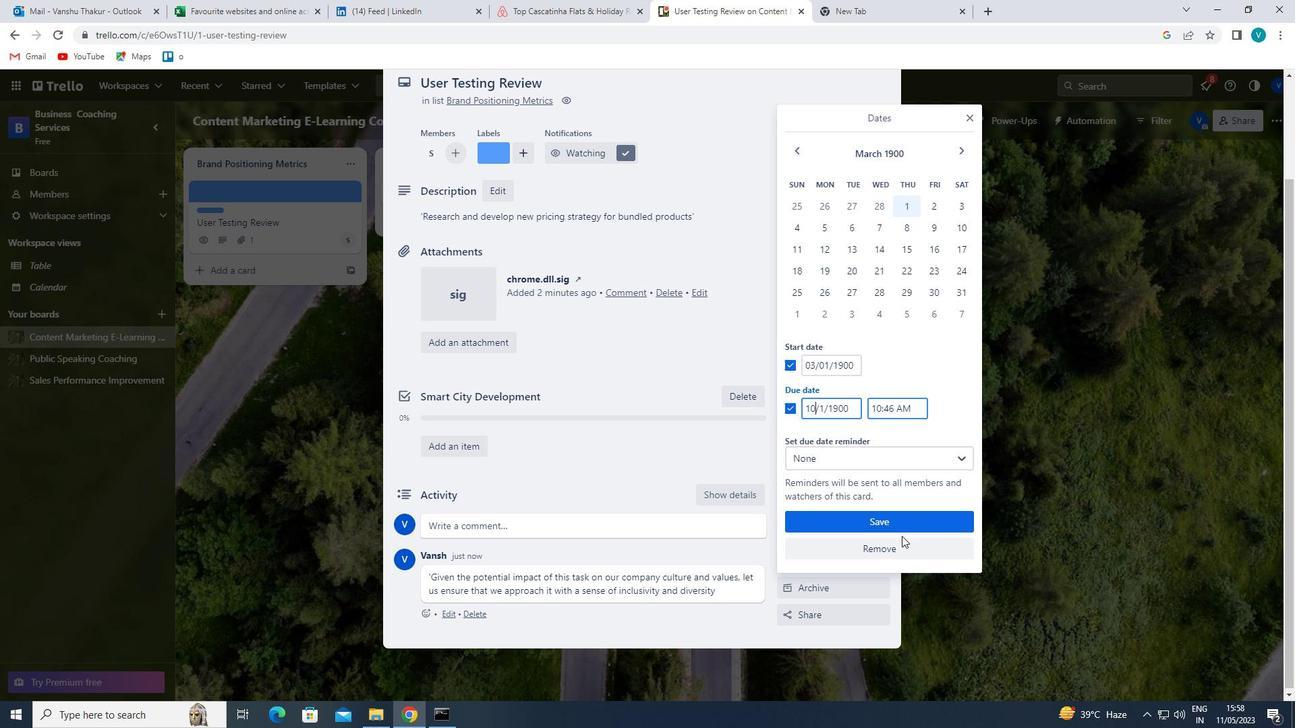 
Action: Mouse pressed left at (906, 524)
Screenshot: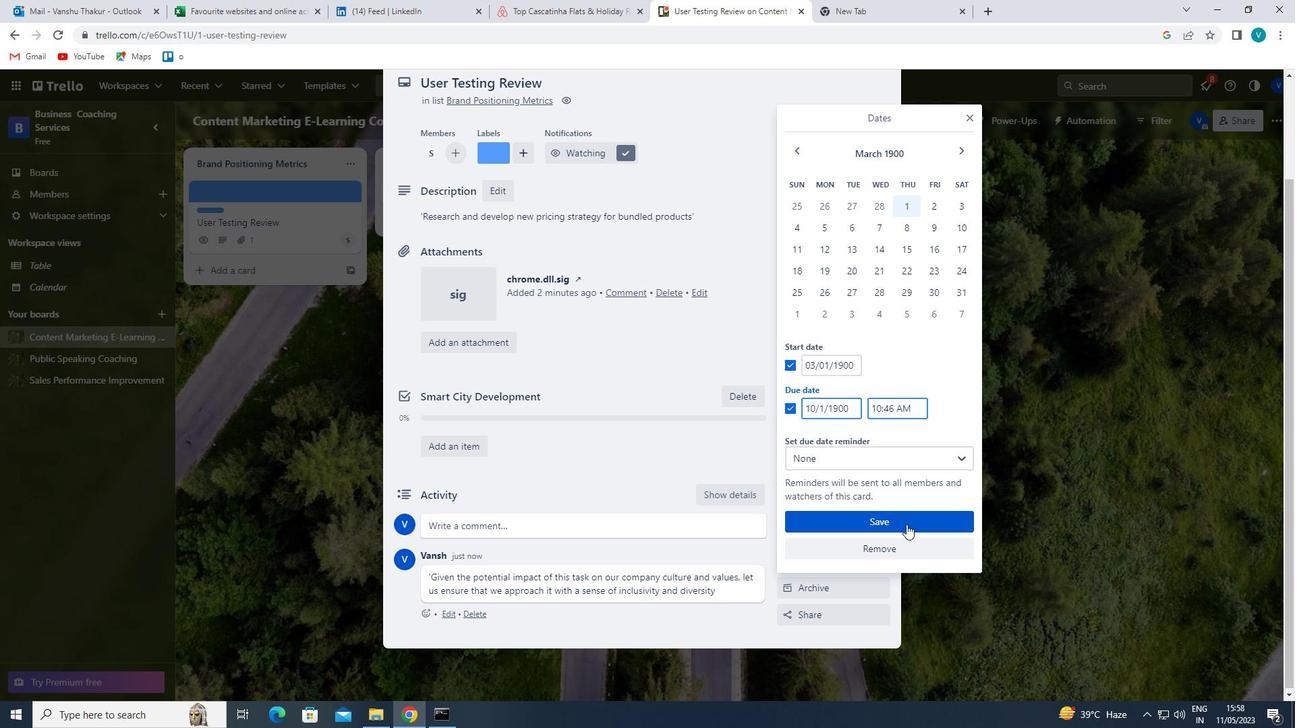 
